 Task: Find connections with filter location Gobernador Gálvez with filter topic #investmentproperty with filter profile language Potuguese with filter current company NTT DATA Services with filter school Symbiosis Law School, Pune with filter industry Strategic Management Services with filter service category Business Analytics with filter keywords title Reiki Practitioner
Action: Mouse moved to (651, 133)
Screenshot: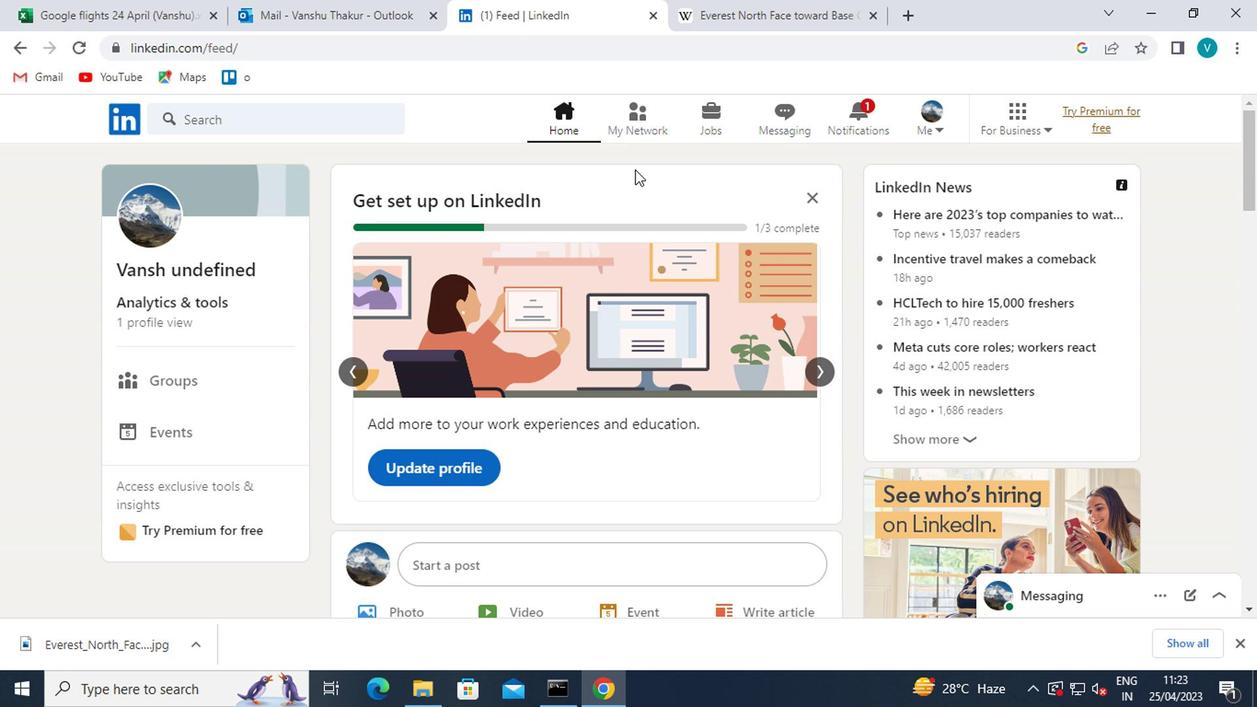
Action: Mouse pressed left at (651, 133)
Screenshot: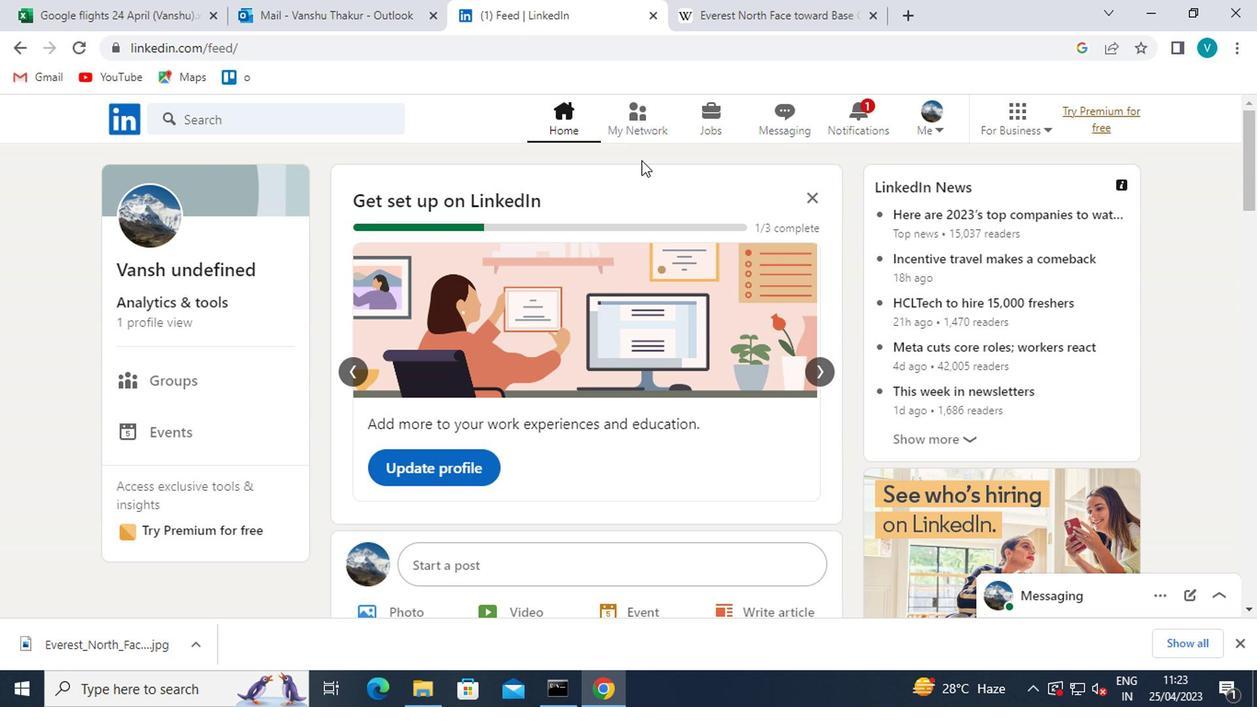 
Action: Mouse moved to (215, 225)
Screenshot: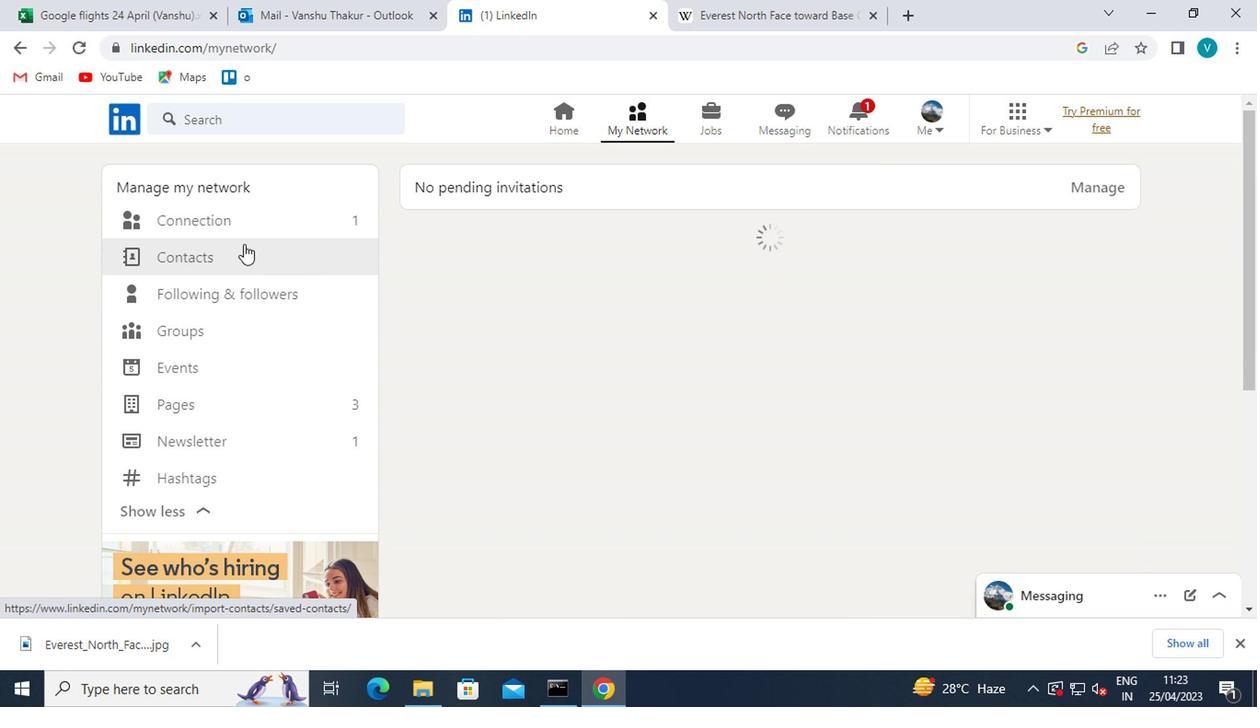 
Action: Mouse pressed left at (215, 225)
Screenshot: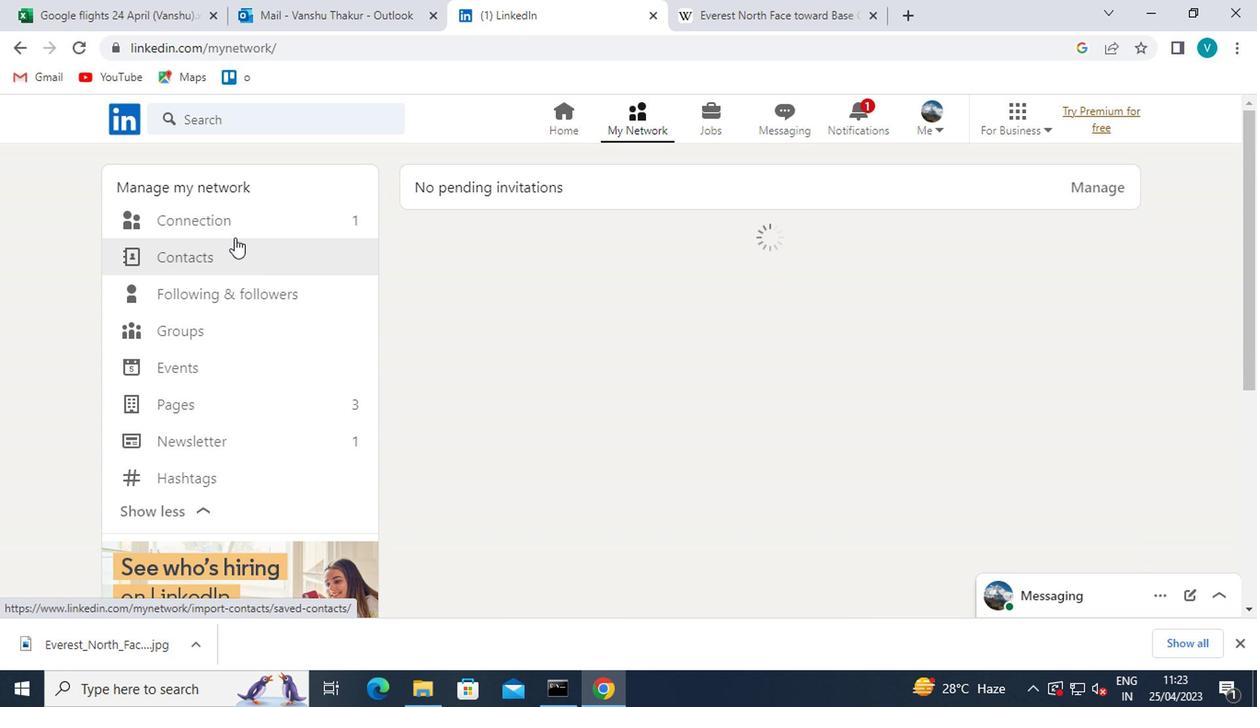 
Action: Mouse moved to (736, 215)
Screenshot: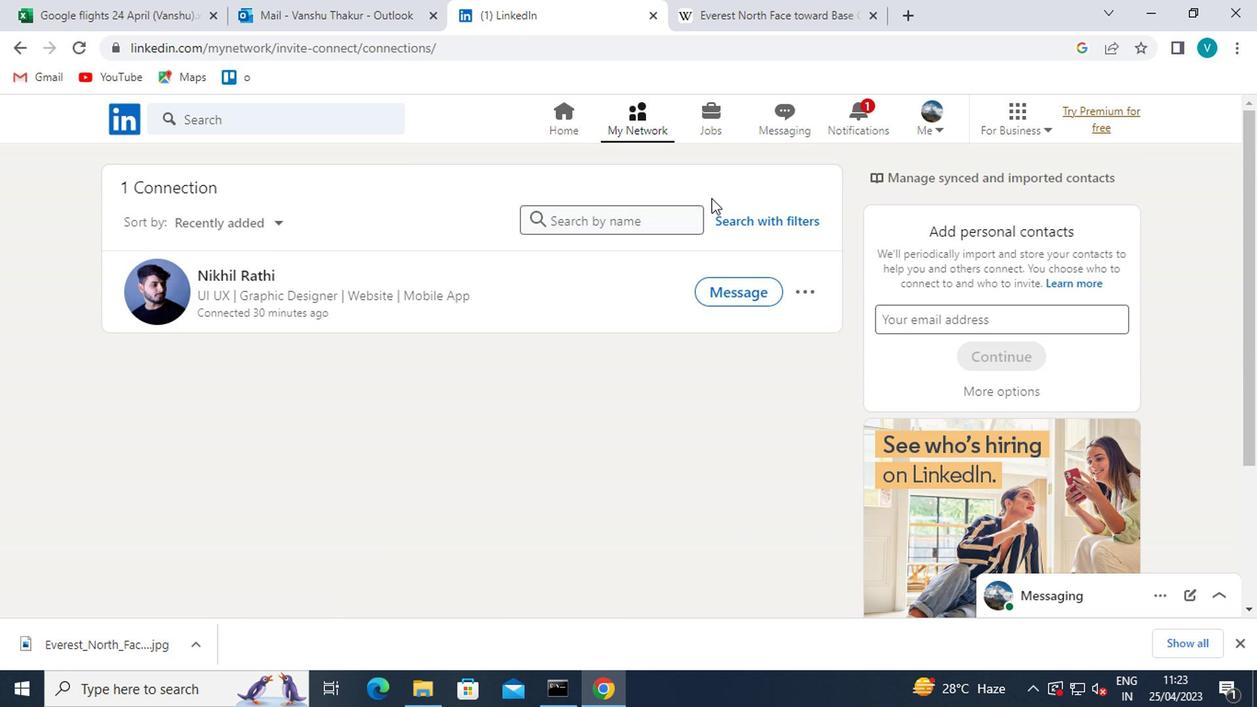 
Action: Mouse pressed left at (736, 215)
Screenshot: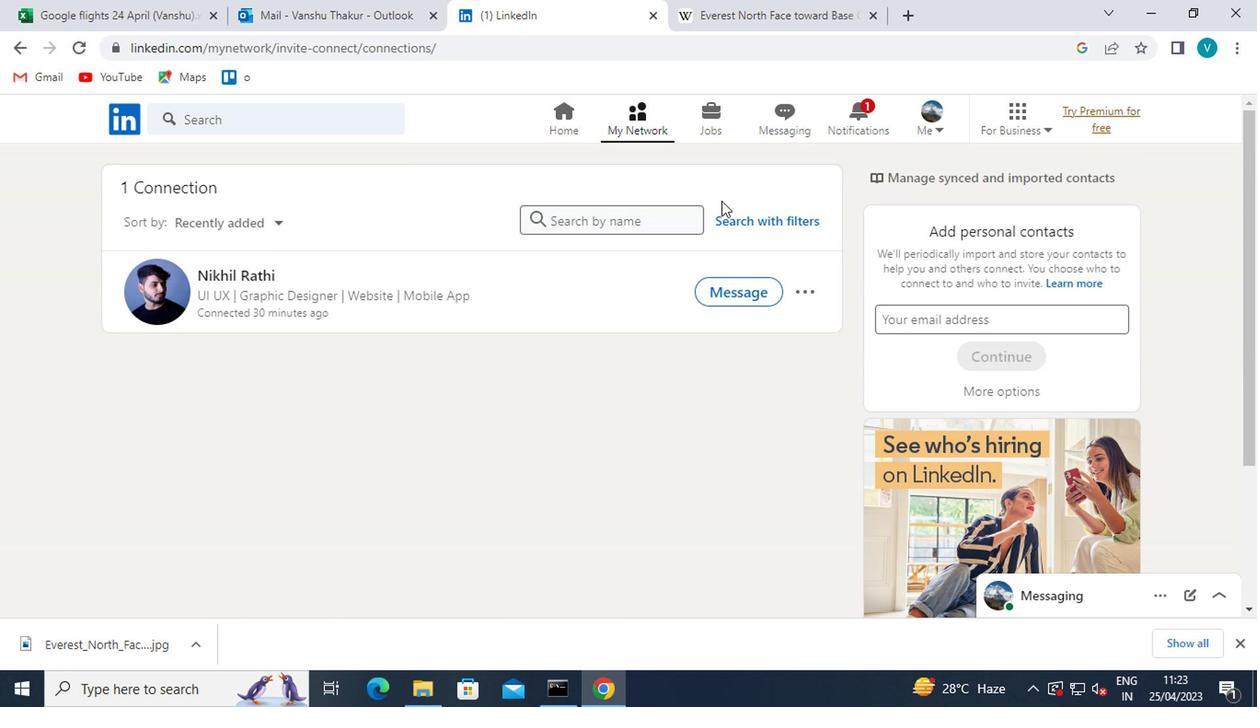 
Action: Mouse moved to (628, 170)
Screenshot: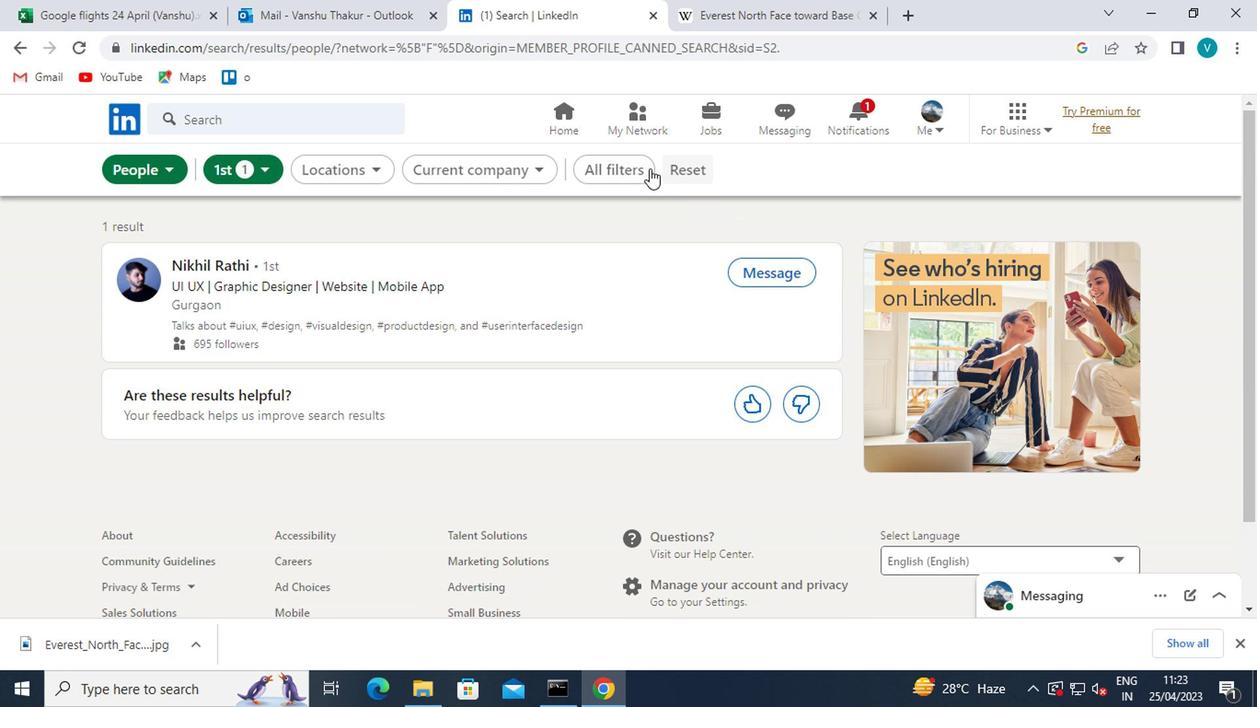 
Action: Mouse pressed left at (628, 170)
Screenshot: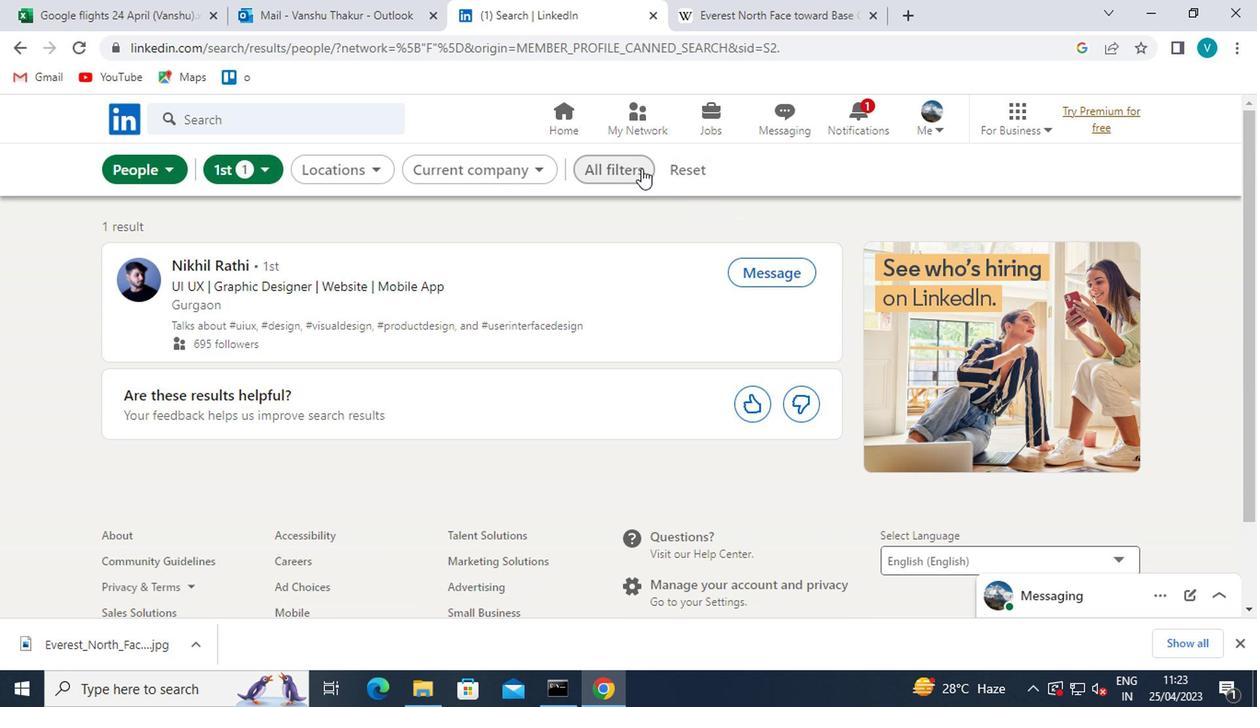 
Action: Mouse moved to (977, 525)
Screenshot: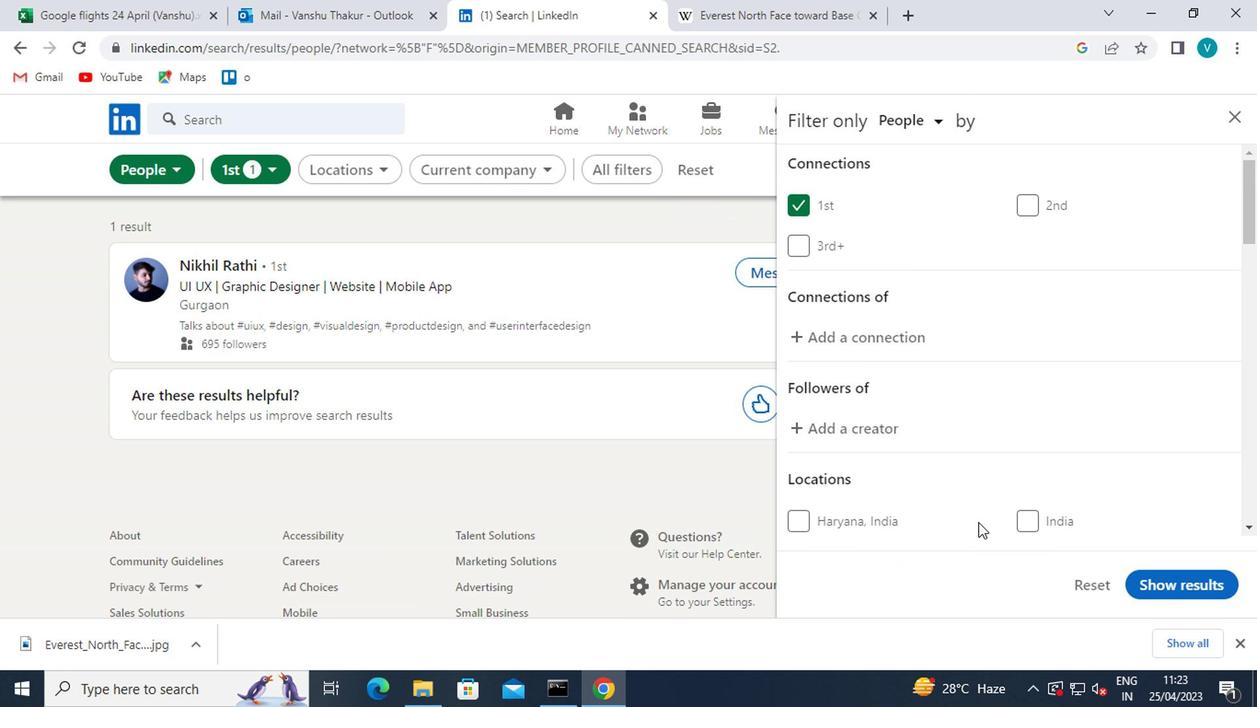 
Action: Mouse scrolled (977, 524) with delta (0, 0)
Screenshot: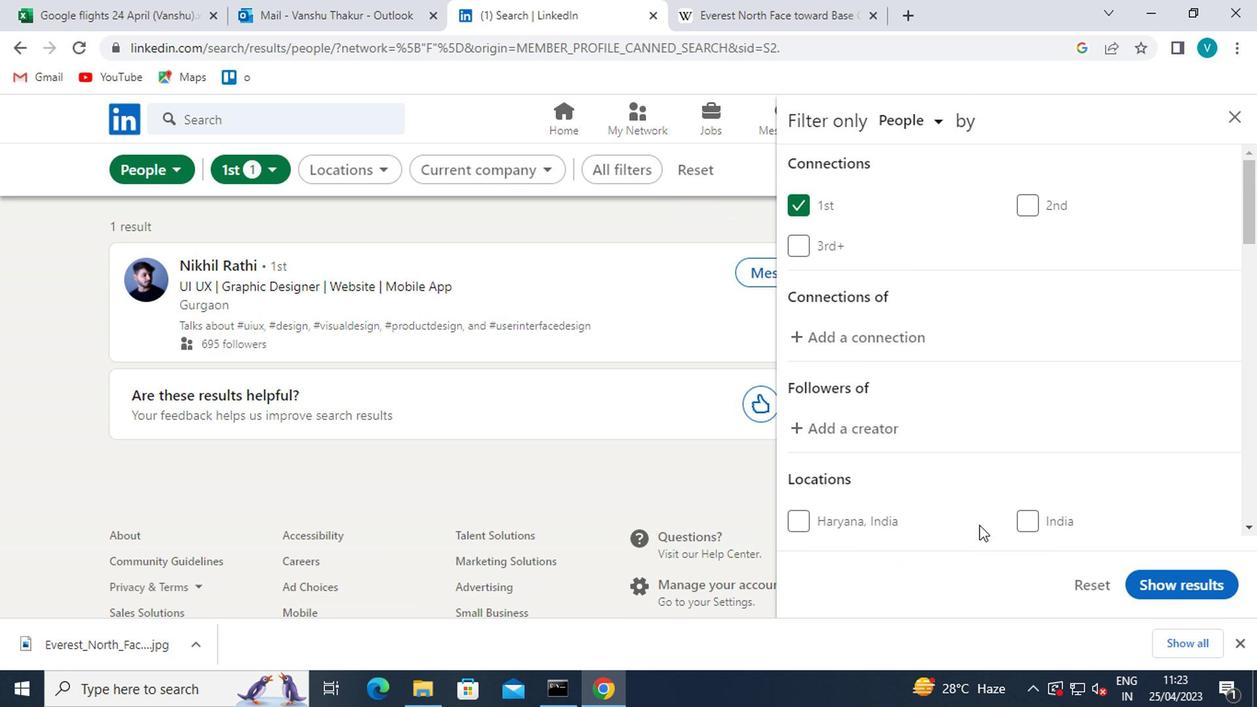 
Action: Mouse moved to (977, 525)
Screenshot: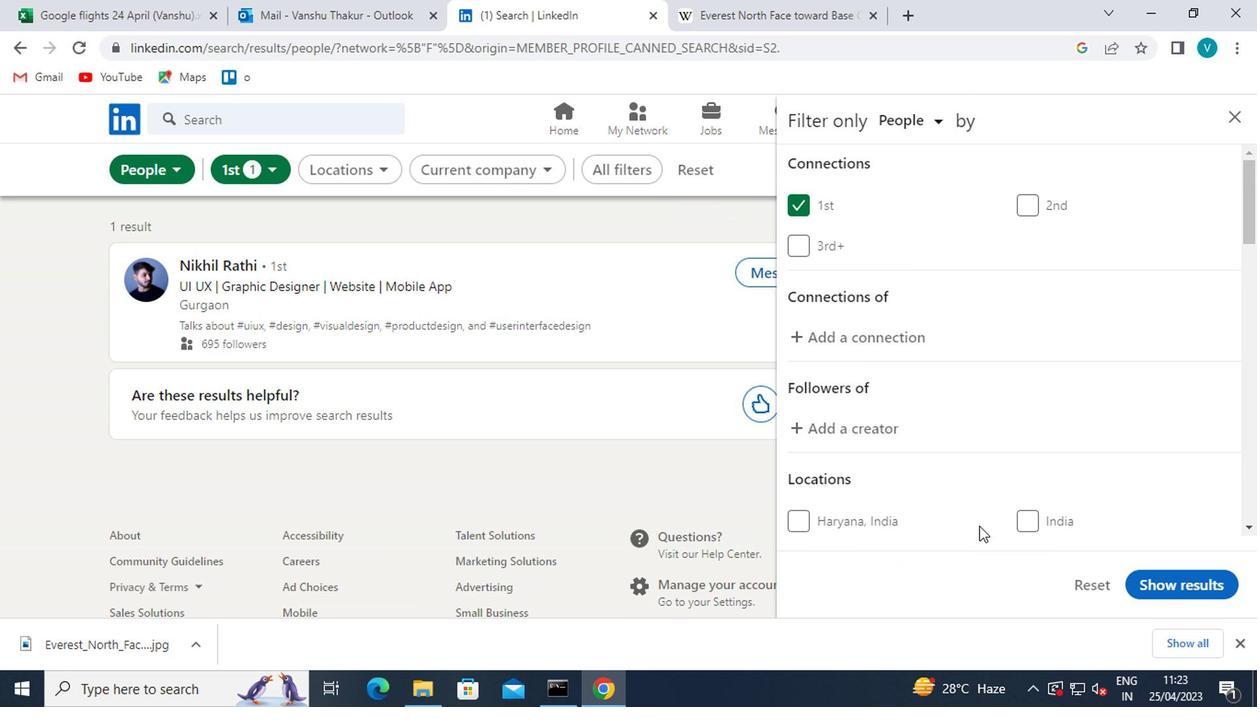 
Action: Mouse scrolled (977, 525) with delta (0, 0)
Screenshot: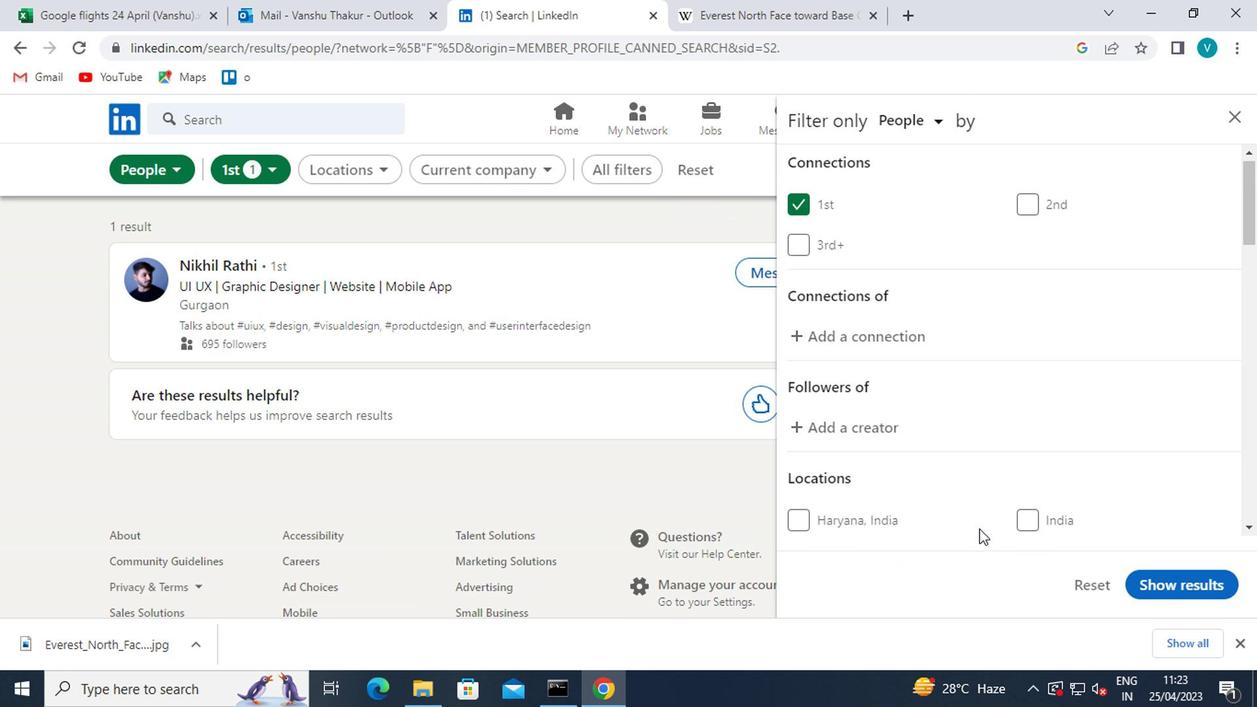 
Action: Mouse moved to (816, 413)
Screenshot: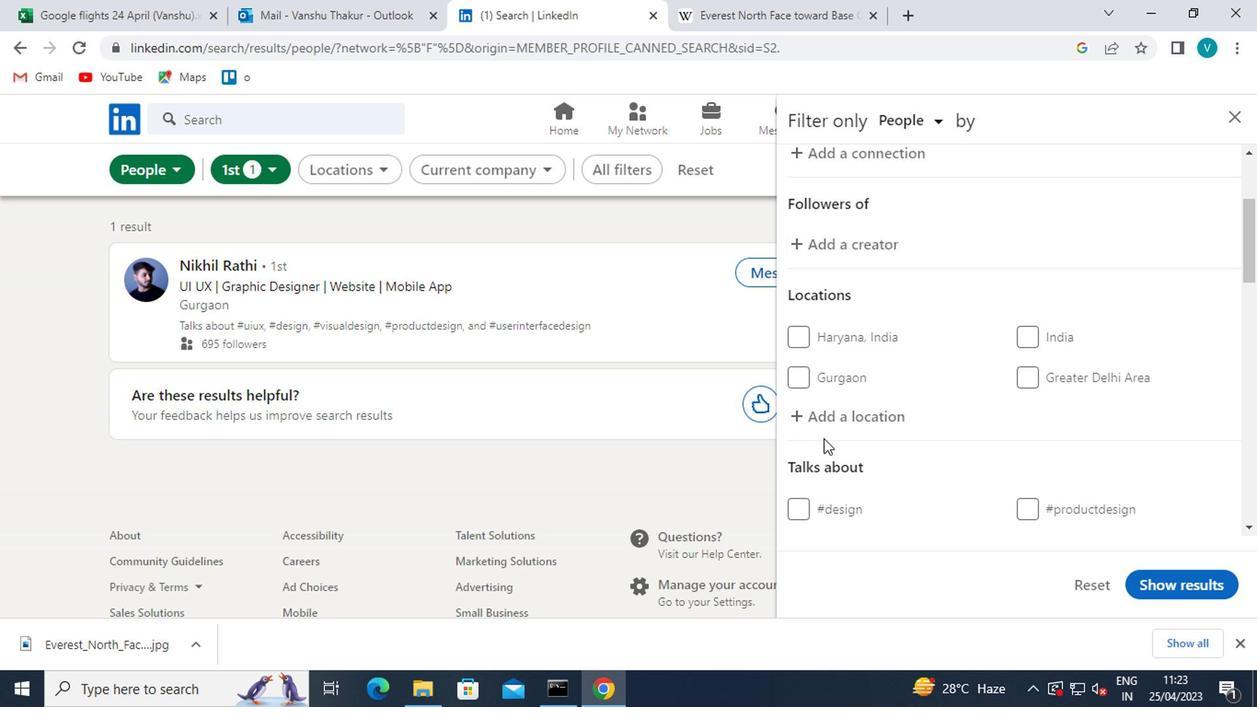 
Action: Mouse pressed left at (816, 413)
Screenshot: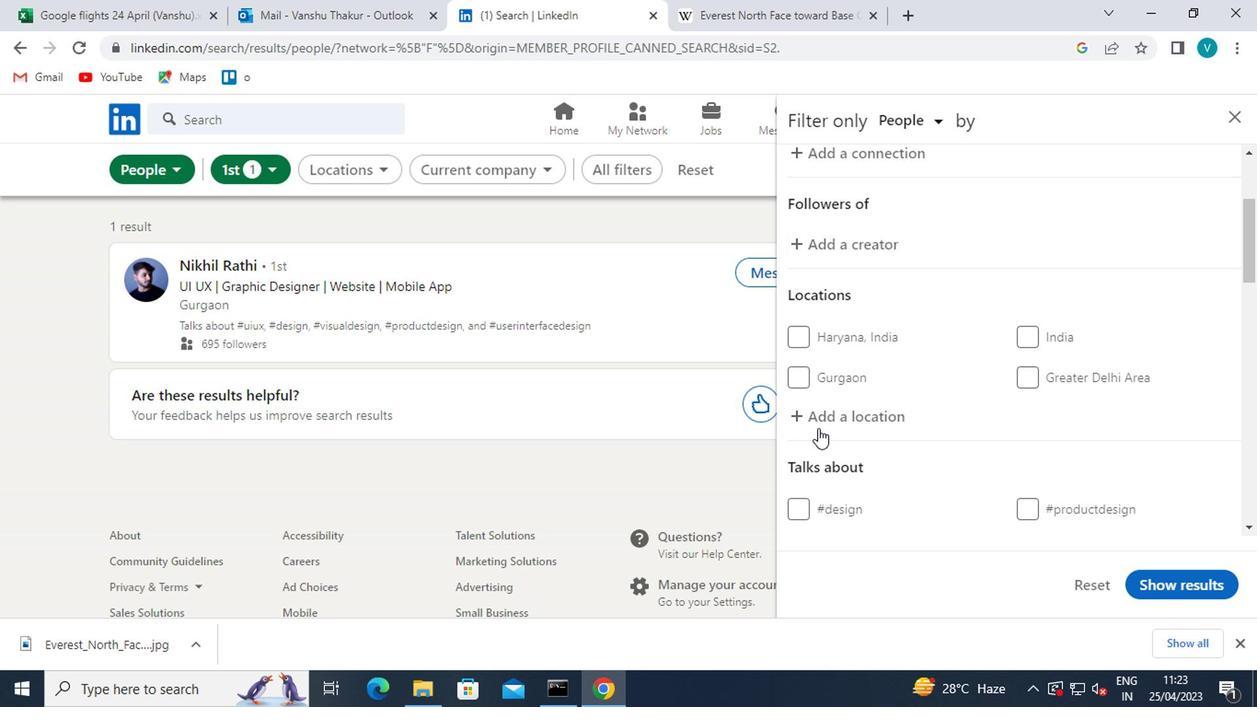 
Action: Key pressed <Key.shift>GOBERNADOR
Screenshot: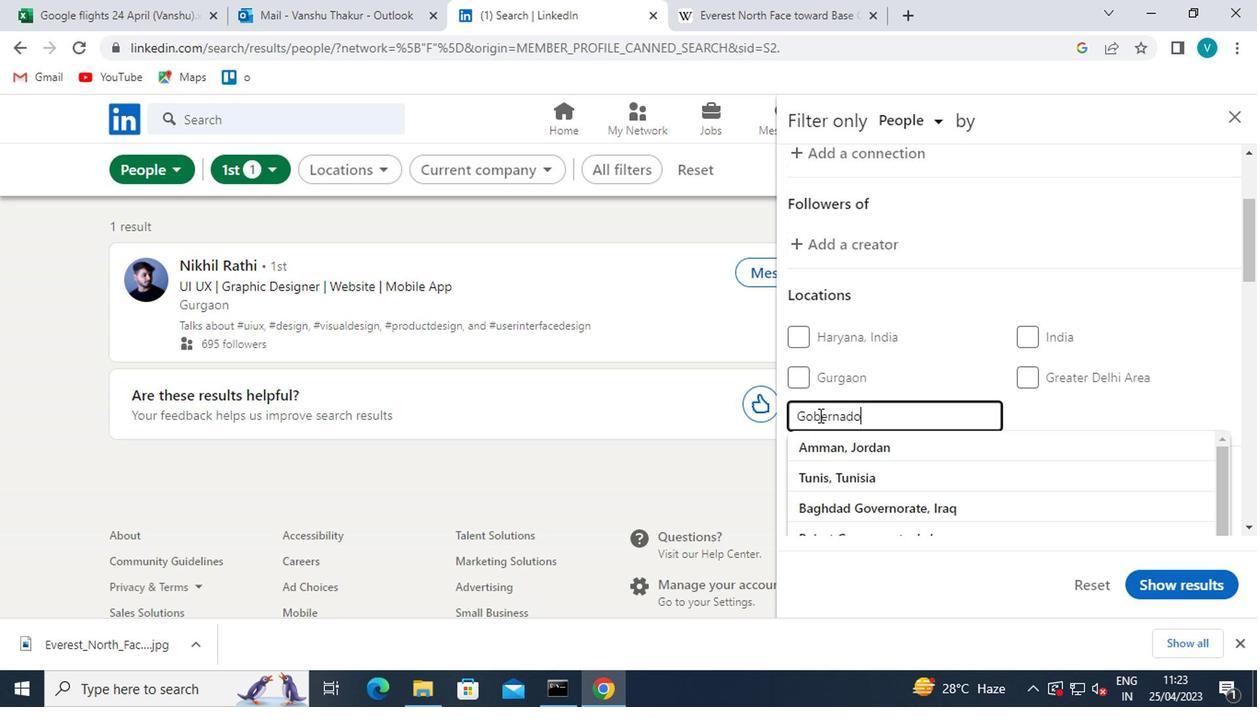 
Action: Mouse moved to (902, 415)
Screenshot: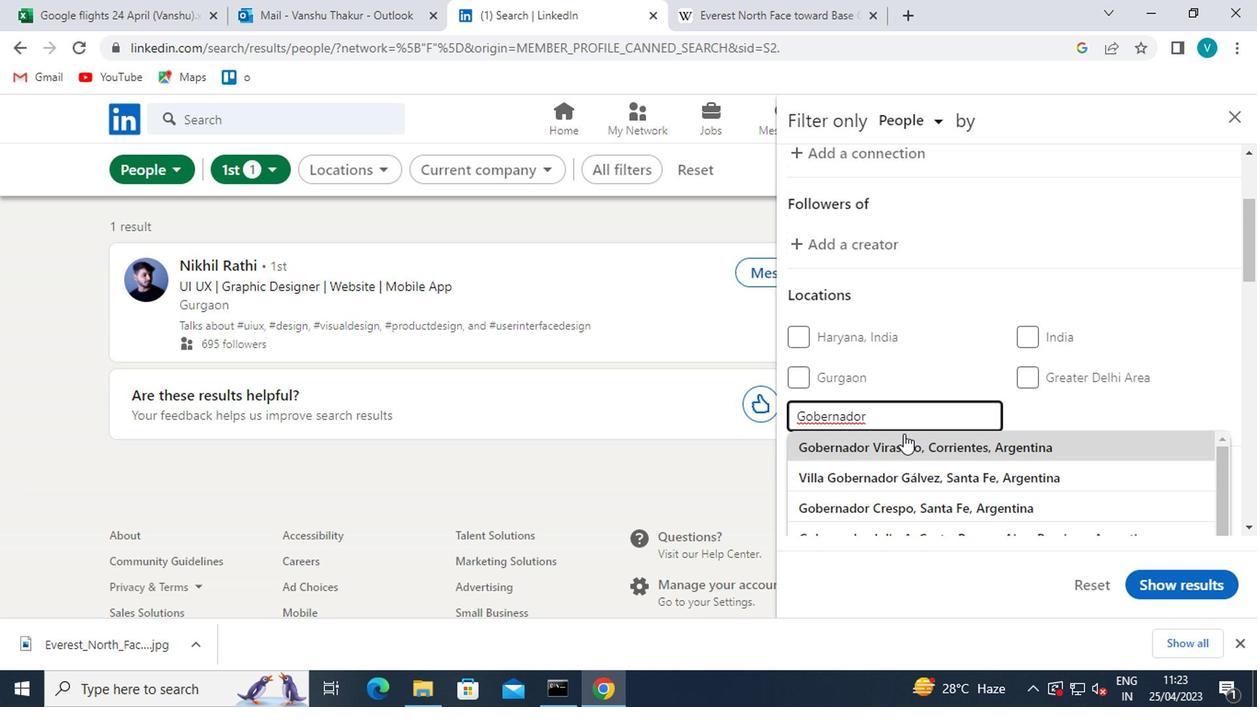 
Action: Mouse pressed left at (902, 415)
Screenshot: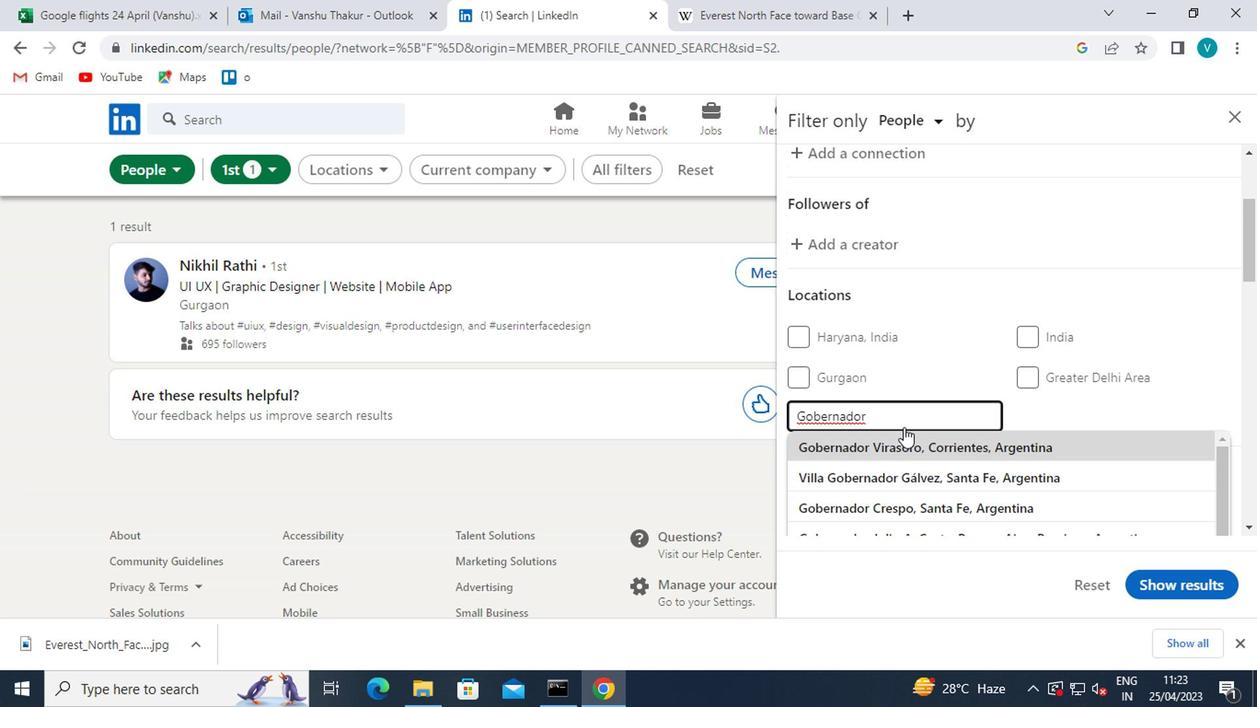
Action: Key pressed <Key.space><Key.shift><Key.shift><Key.shift><Key.shift><Key.shift><Key.shift><Key.shift><Key.shift><Key.shift><Key.shift><Key.shift><Key.shift>GAL
Screenshot: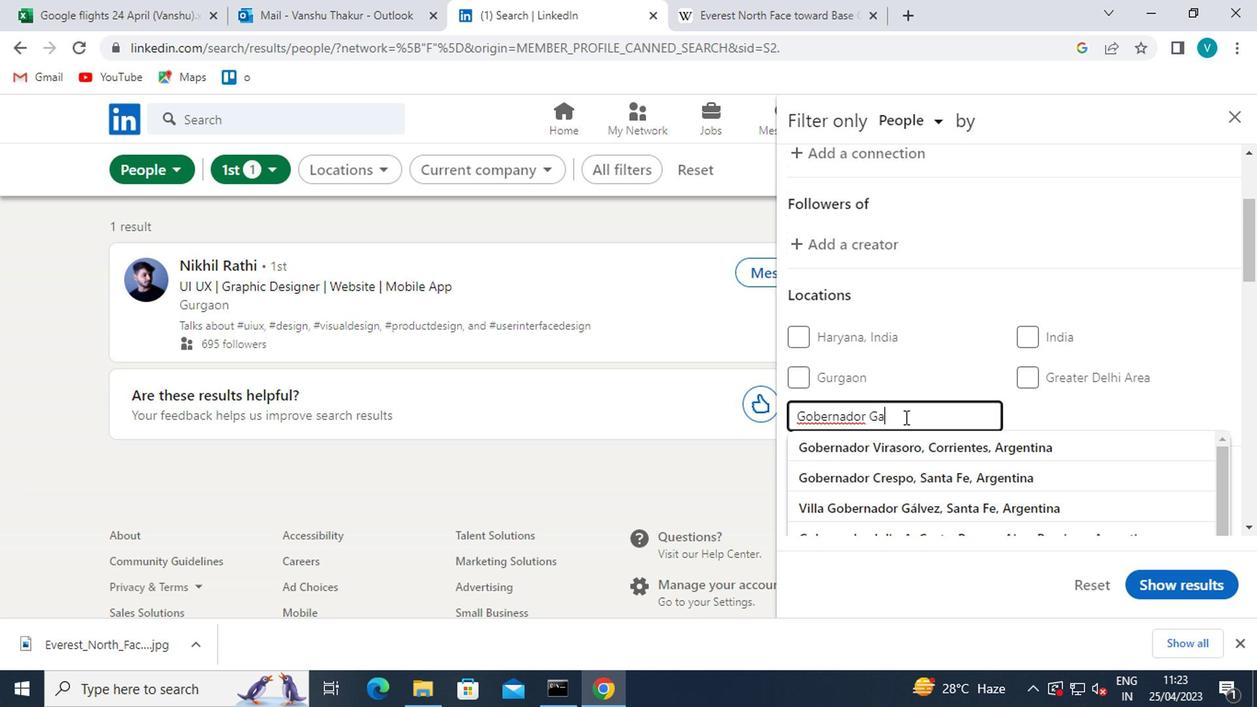 
Action: Mouse moved to (902, 440)
Screenshot: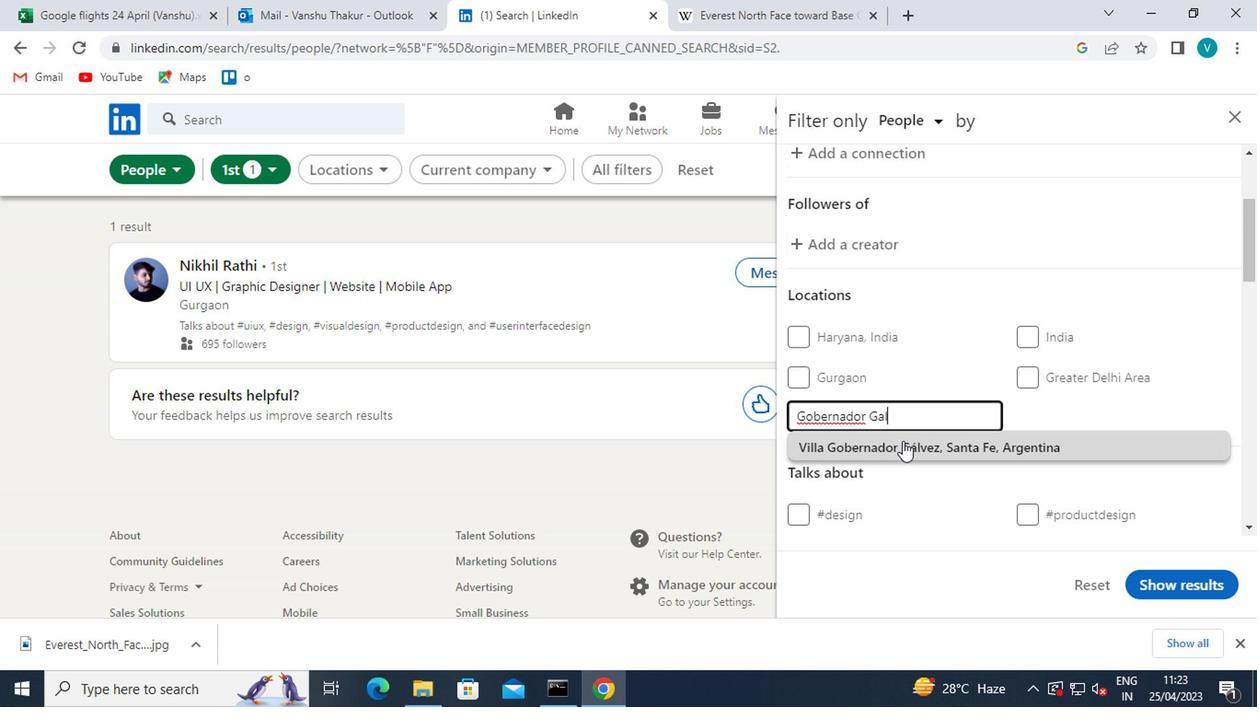 
Action: Mouse pressed left at (902, 440)
Screenshot: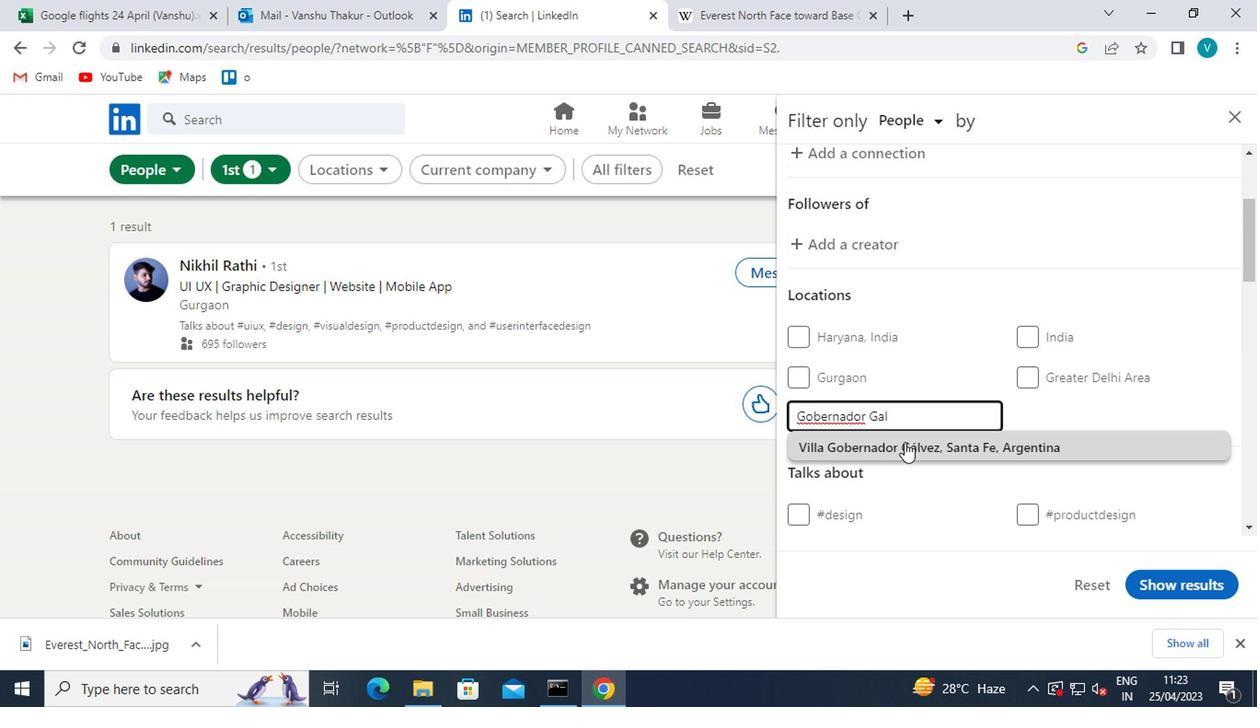 
Action: Mouse moved to (1054, 499)
Screenshot: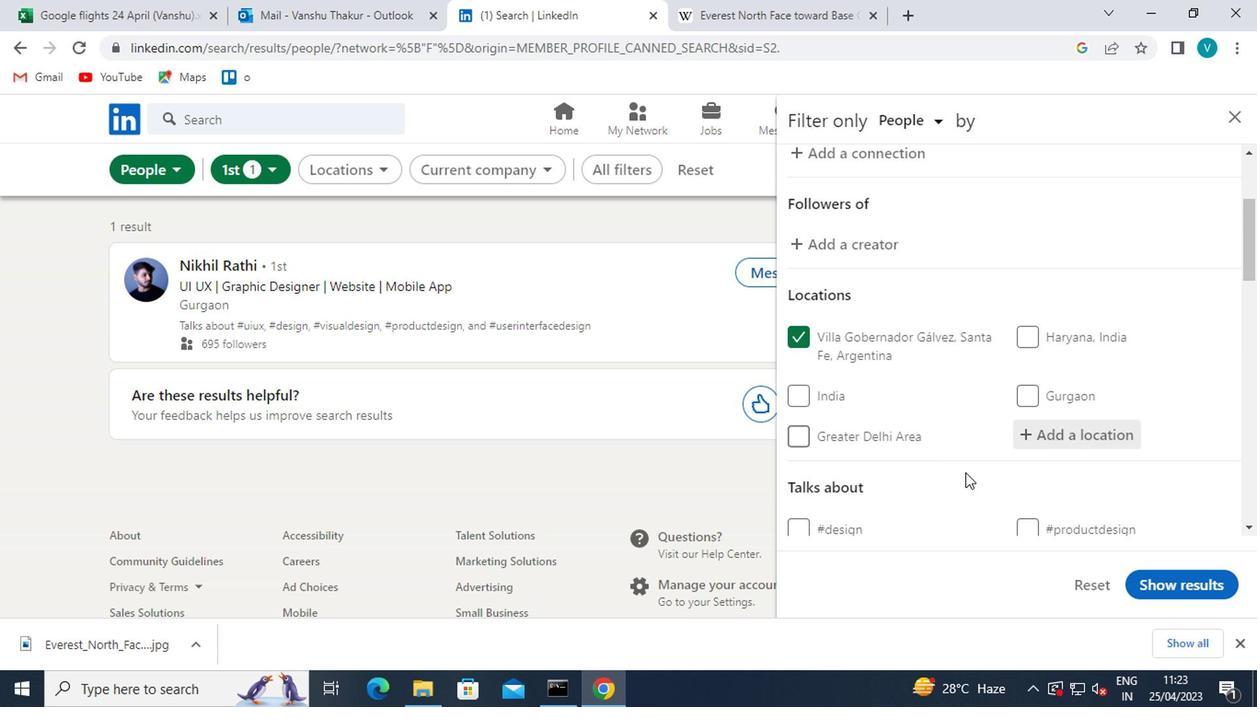 
Action: Mouse scrolled (1054, 499) with delta (0, 0)
Screenshot: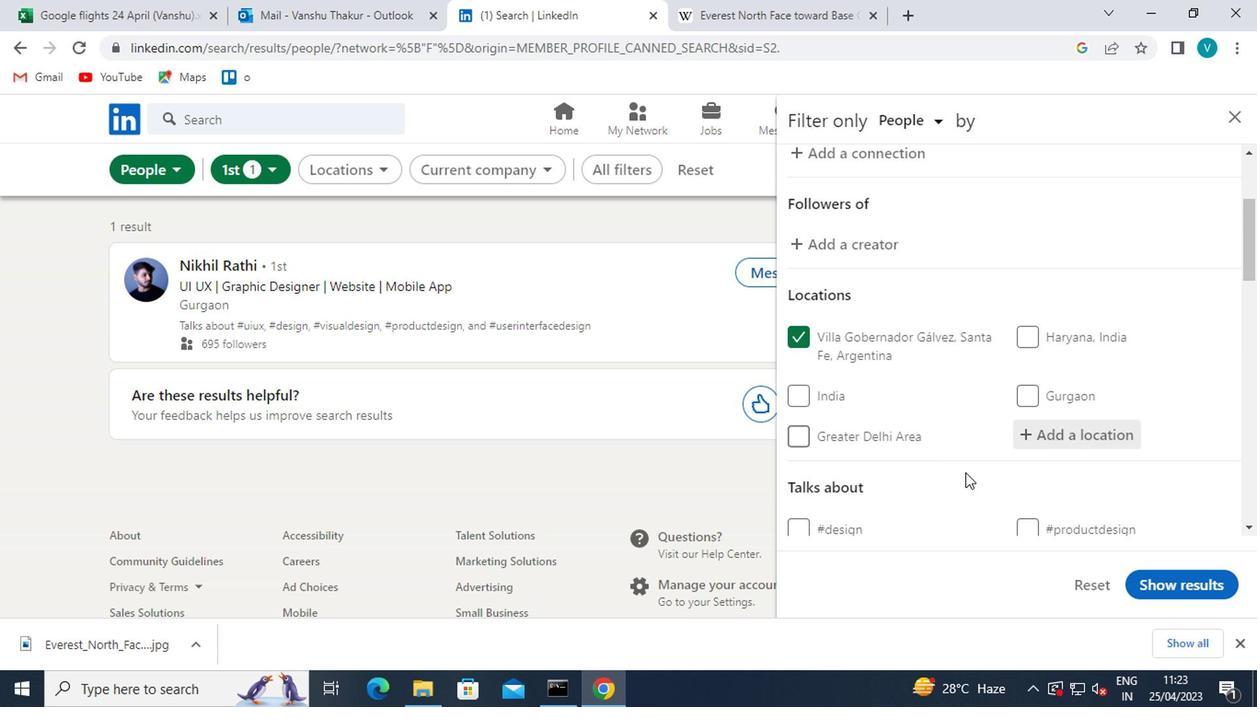 
Action: Mouse scrolled (1054, 499) with delta (0, 0)
Screenshot: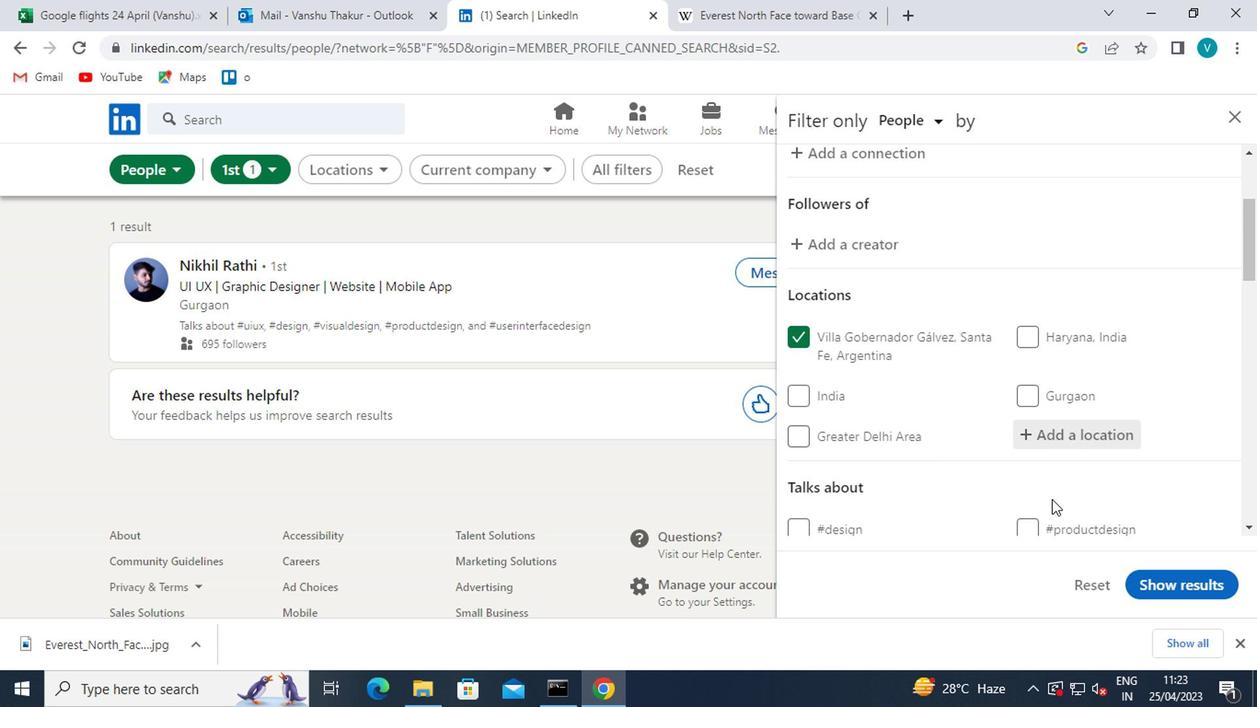 
Action: Mouse moved to (1080, 421)
Screenshot: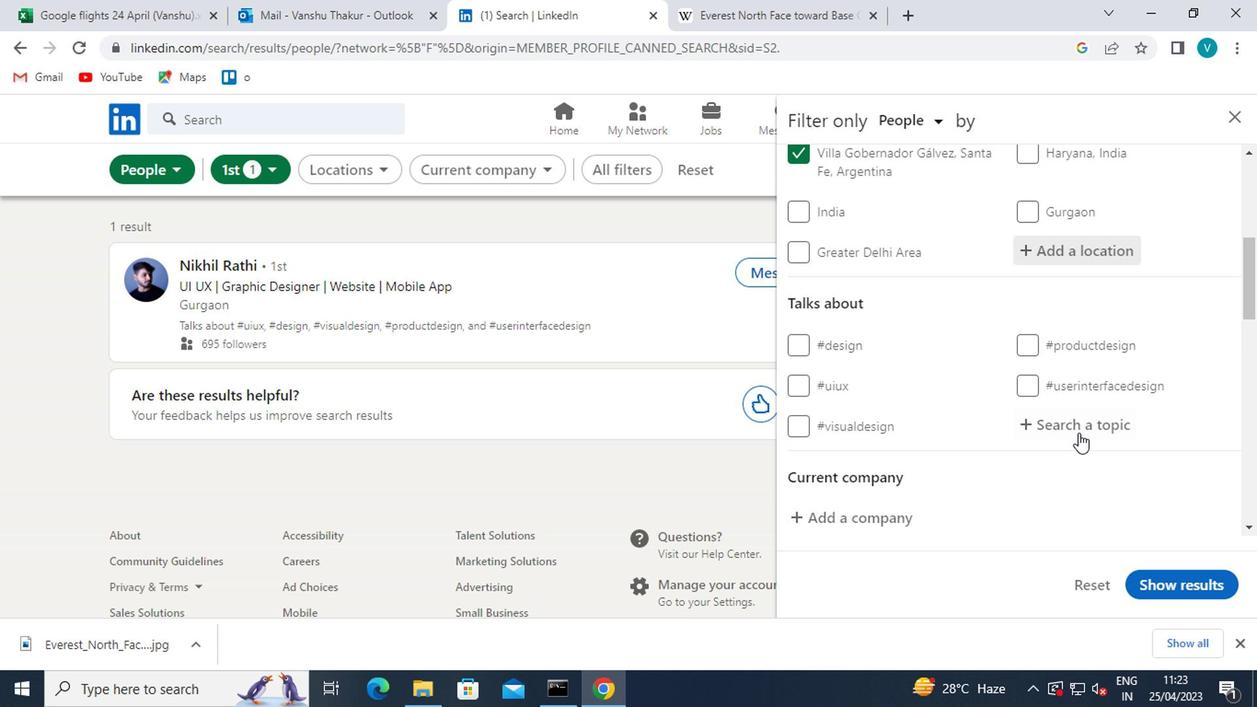 
Action: Mouse pressed left at (1080, 421)
Screenshot: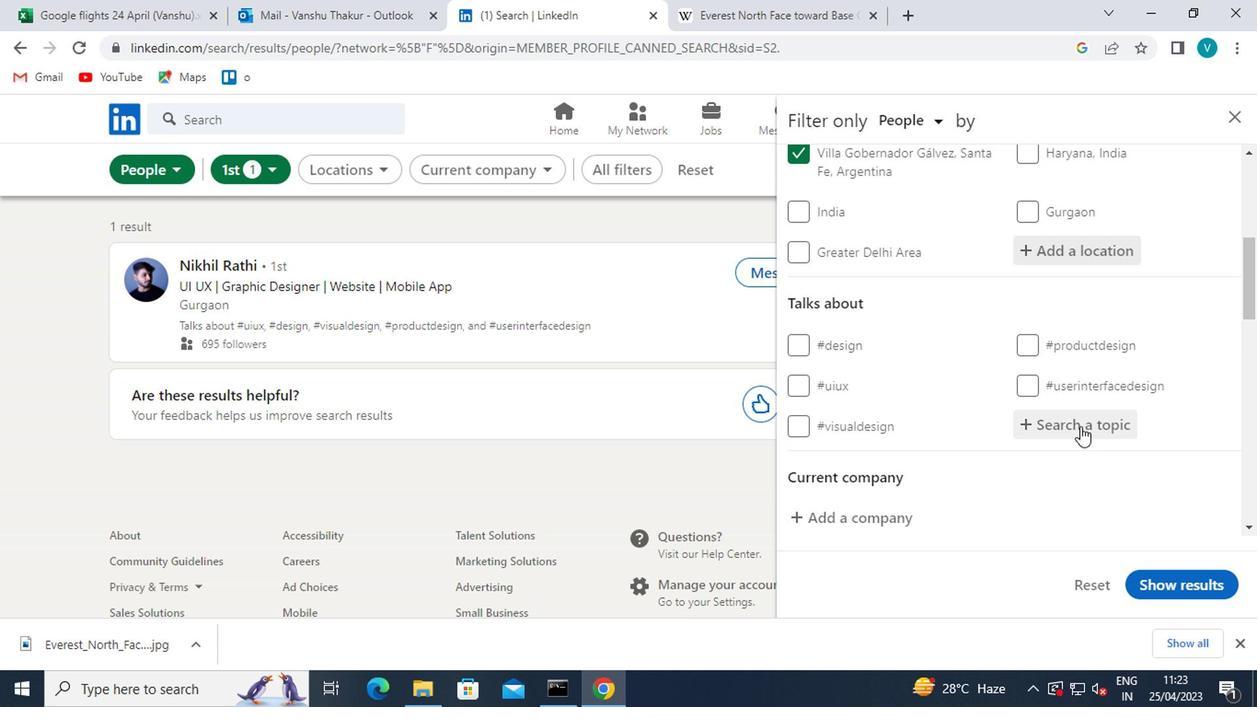
Action: Mouse moved to (1028, 404)
Screenshot: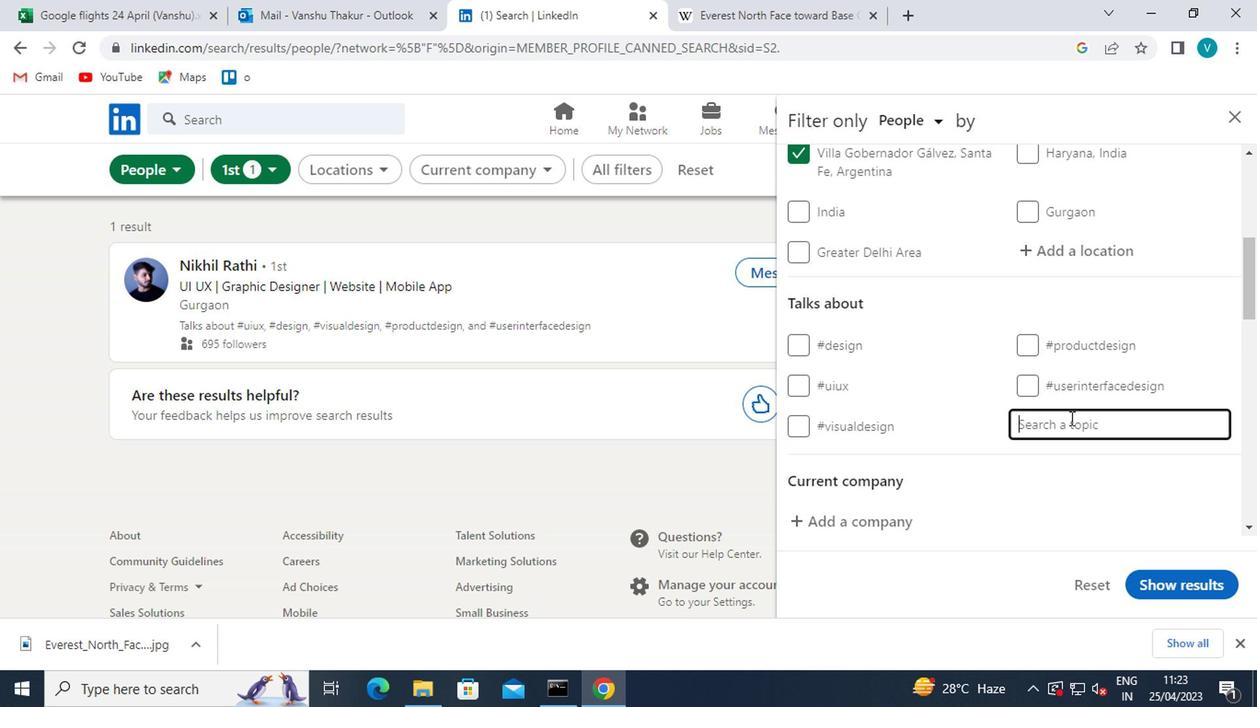 
Action: Key pressed <Key.shift><Key.shift><Key.shift><Key.shift>#INVESTMENTO<Key.backspace>PROPERTY
Screenshot: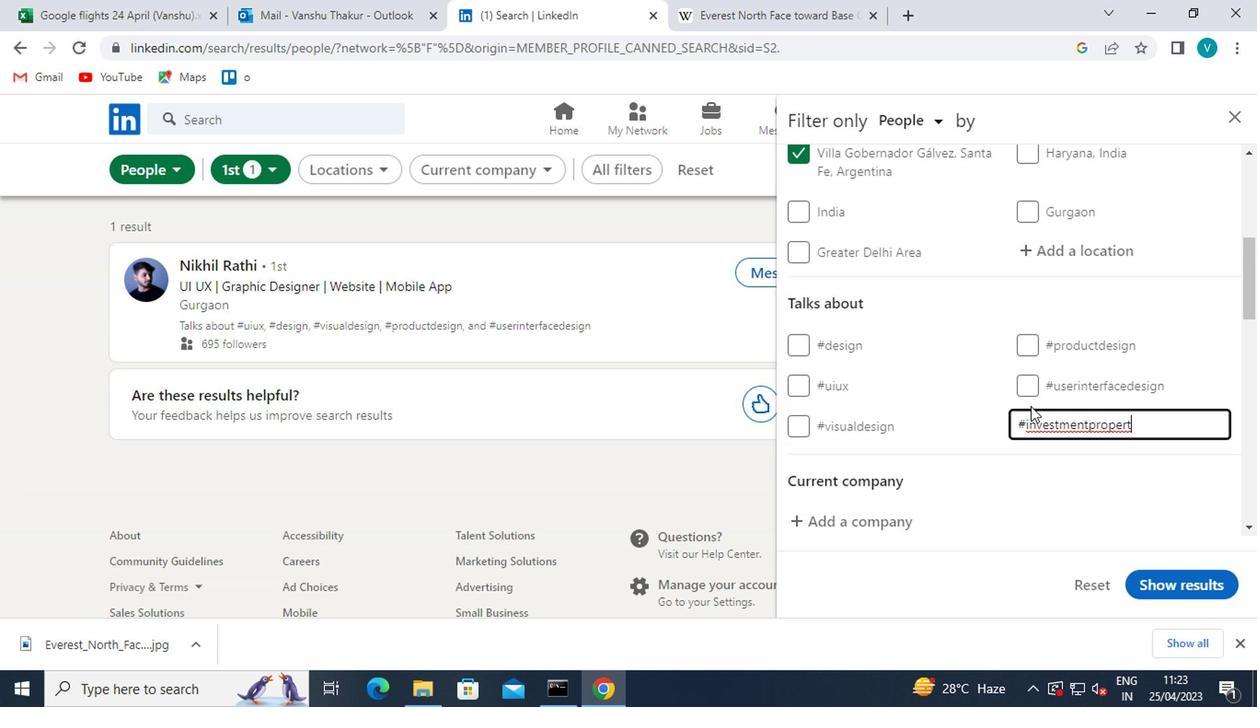 
Action: Mouse moved to (1037, 413)
Screenshot: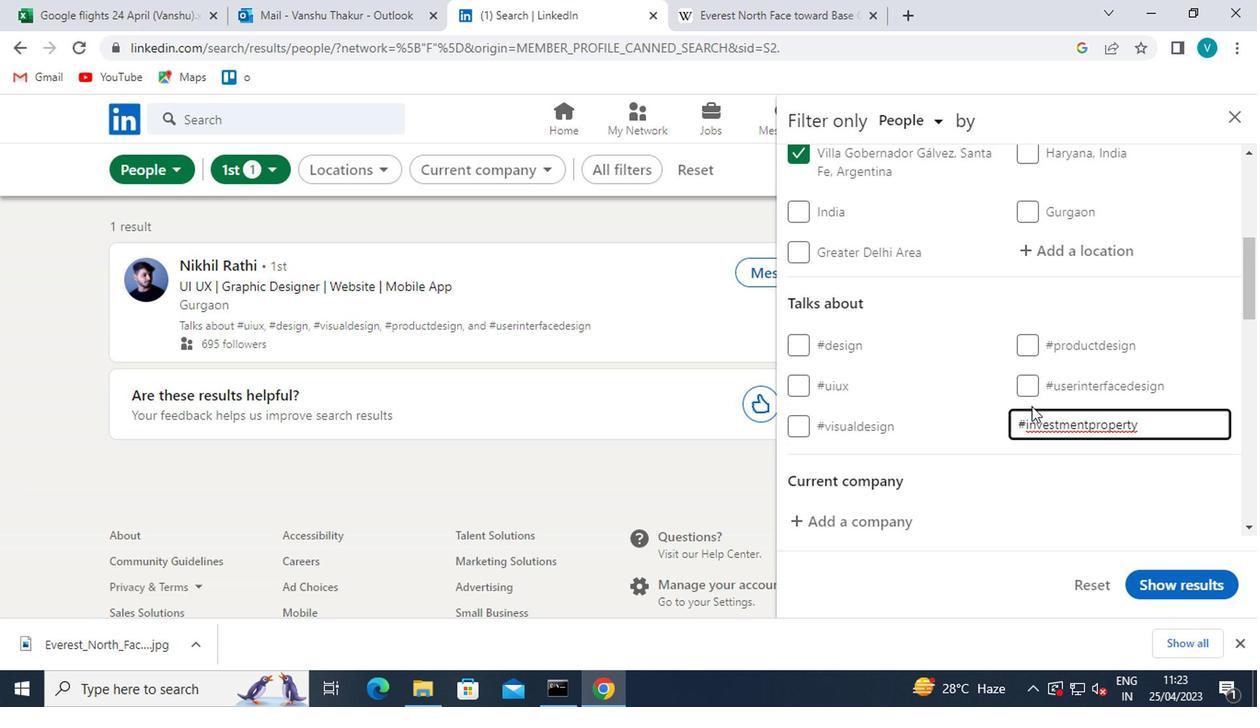 
Action: Mouse scrolled (1037, 412) with delta (0, 0)
Screenshot: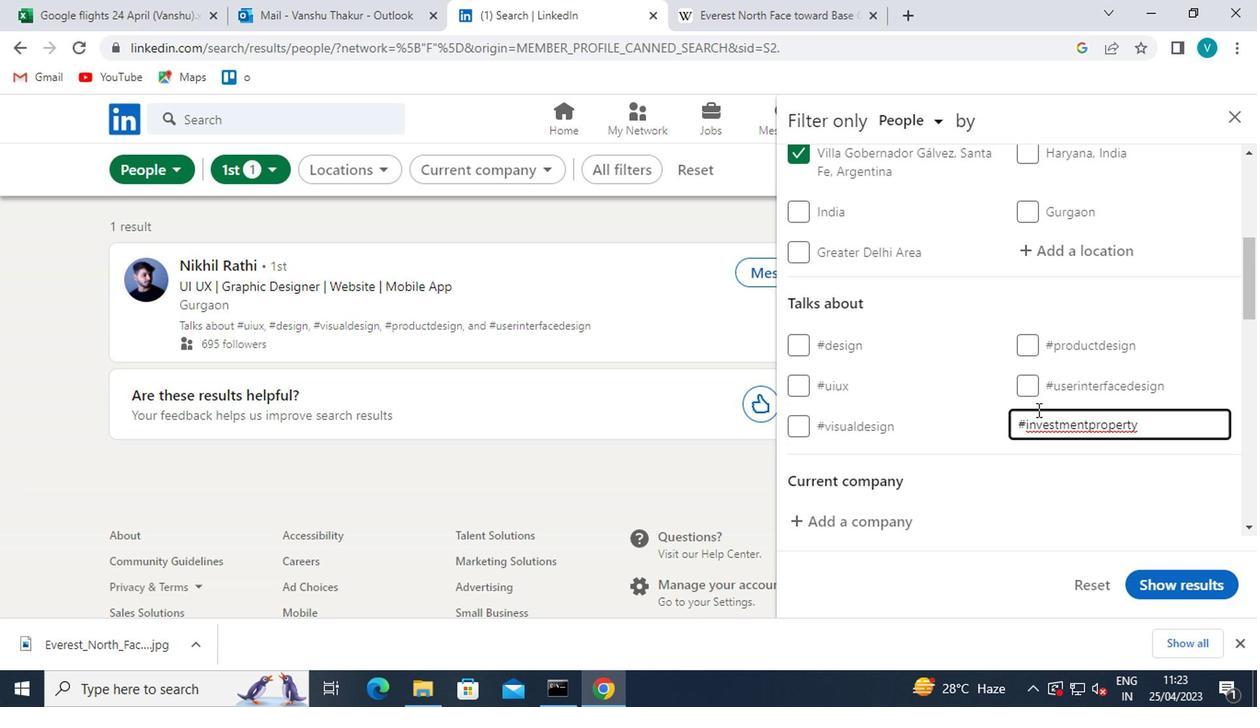 
Action: Mouse moved to (1037, 413)
Screenshot: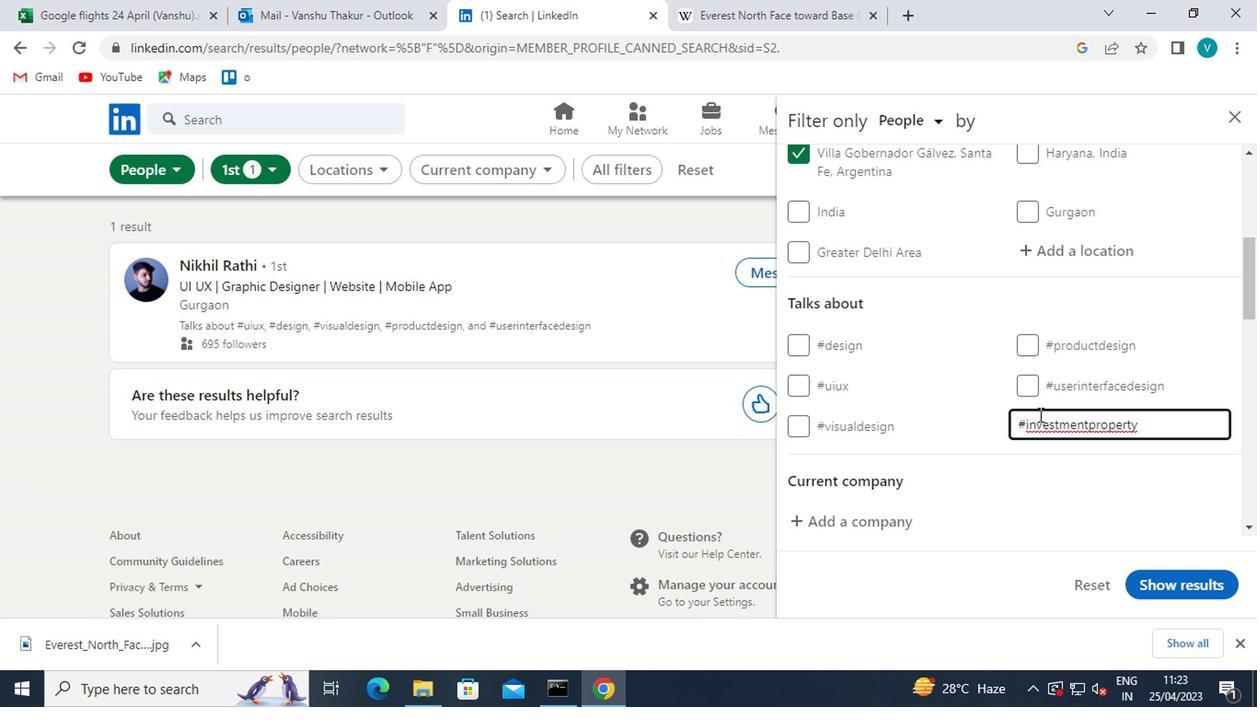 
Action: Mouse scrolled (1037, 413) with delta (0, 0)
Screenshot: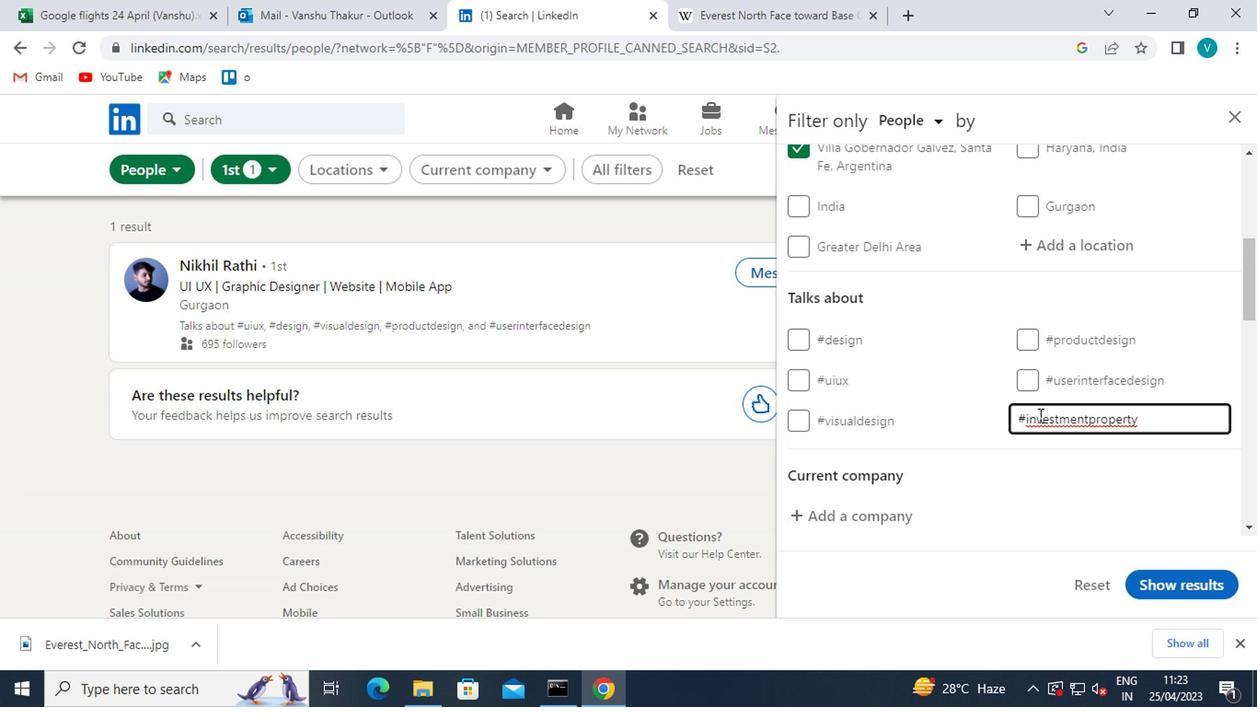 
Action: Mouse scrolled (1037, 413) with delta (0, 0)
Screenshot: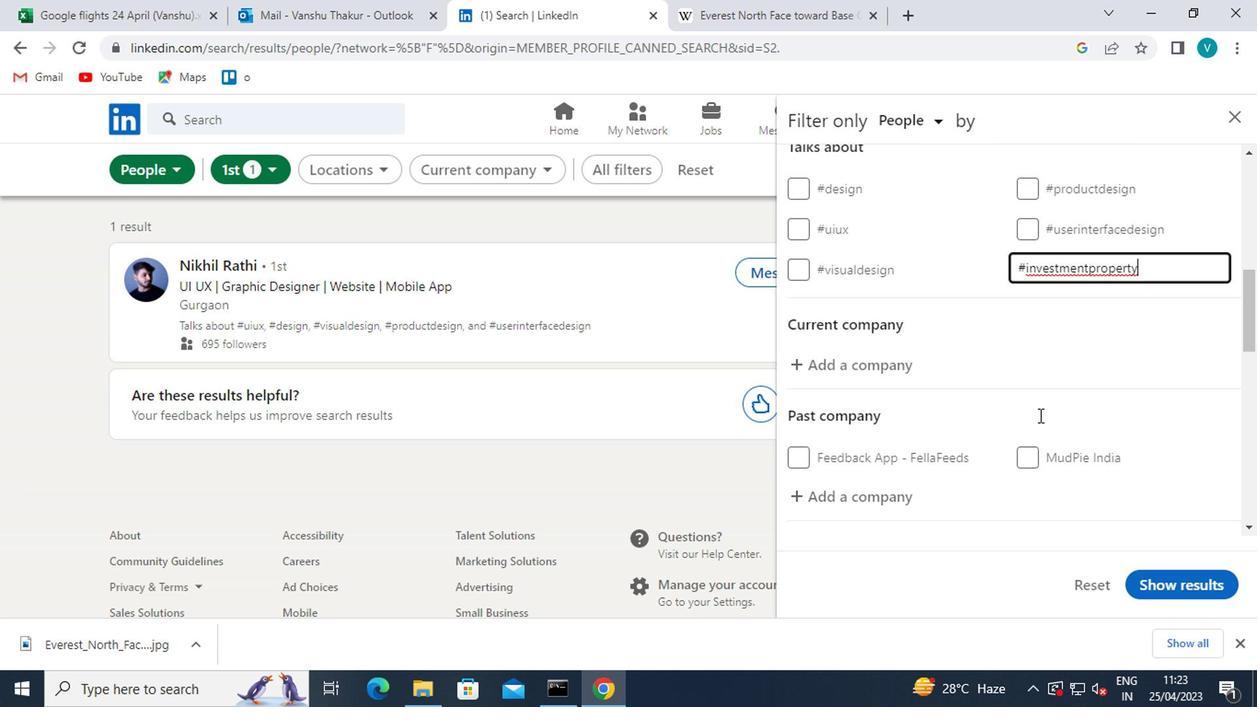 
Action: Mouse scrolled (1037, 413) with delta (0, 0)
Screenshot: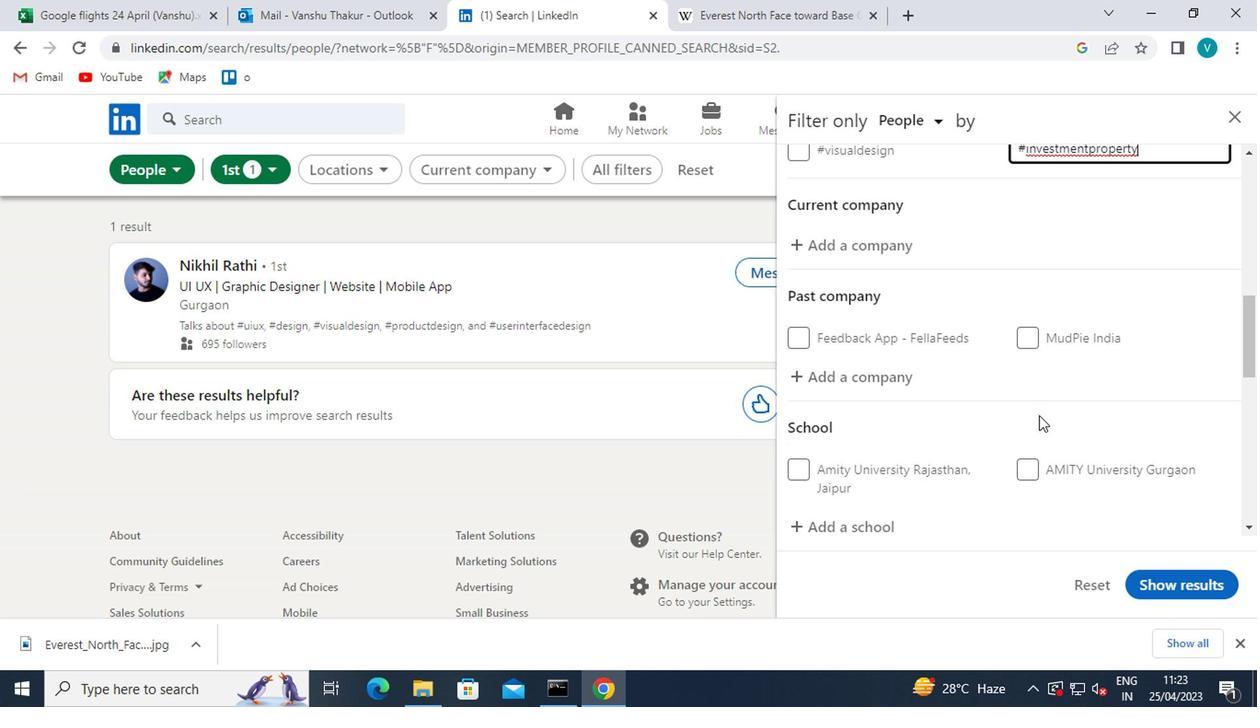 
Action: Mouse scrolled (1037, 413) with delta (0, 0)
Screenshot: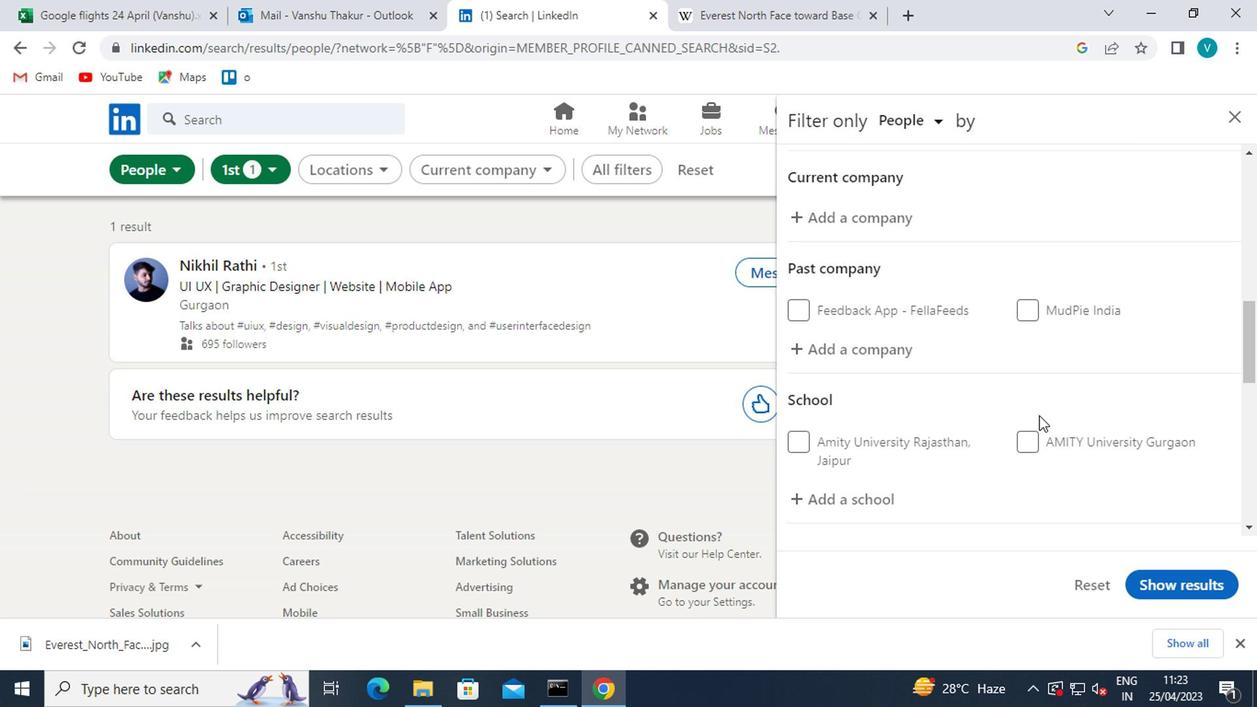
Action: Mouse scrolled (1037, 413) with delta (0, 0)
Screenshot: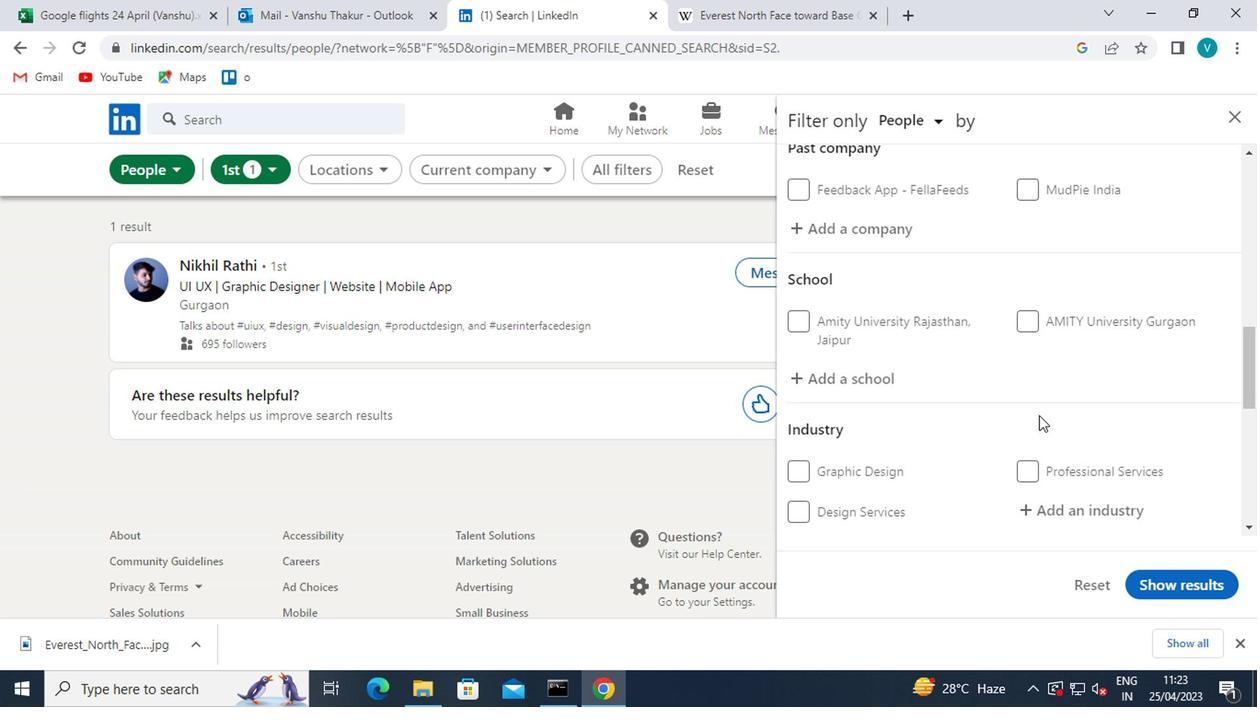 
Action: Mouse scrolled (1037, 413) with delta (0, 0)
Screenshot: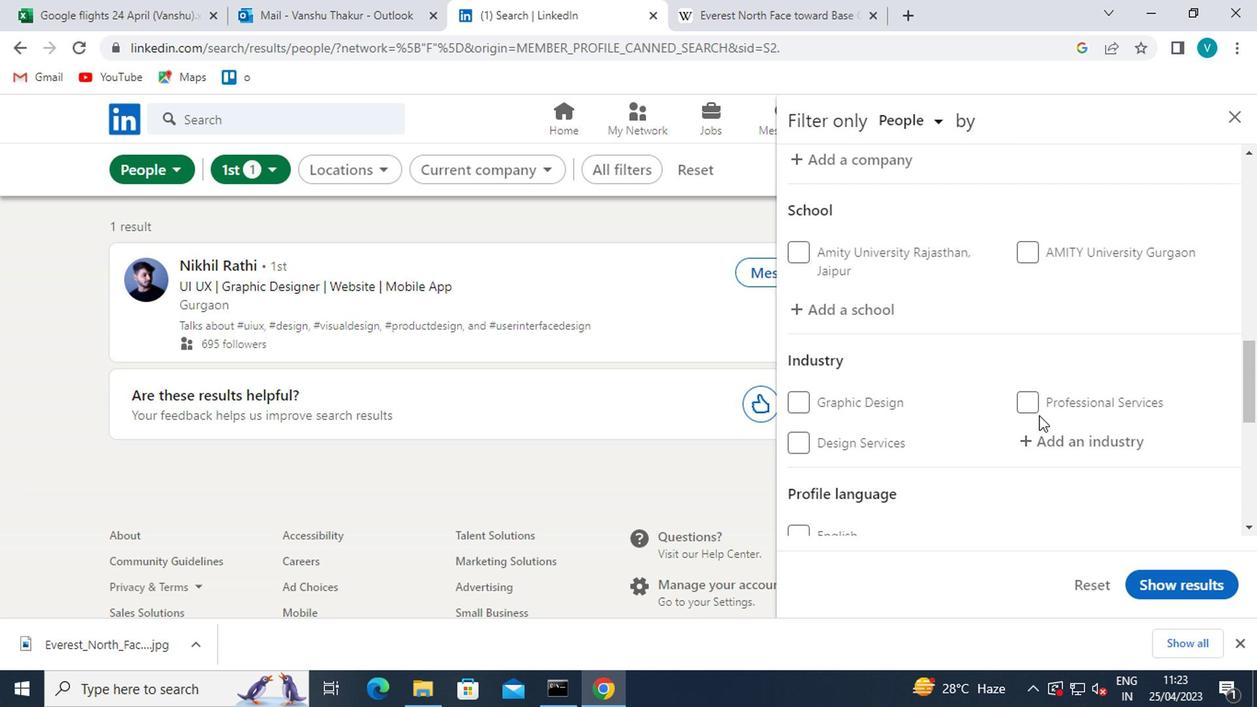 
Action: Mouse scrolled (1037, 415) with delta (0, 1)
Screenshot: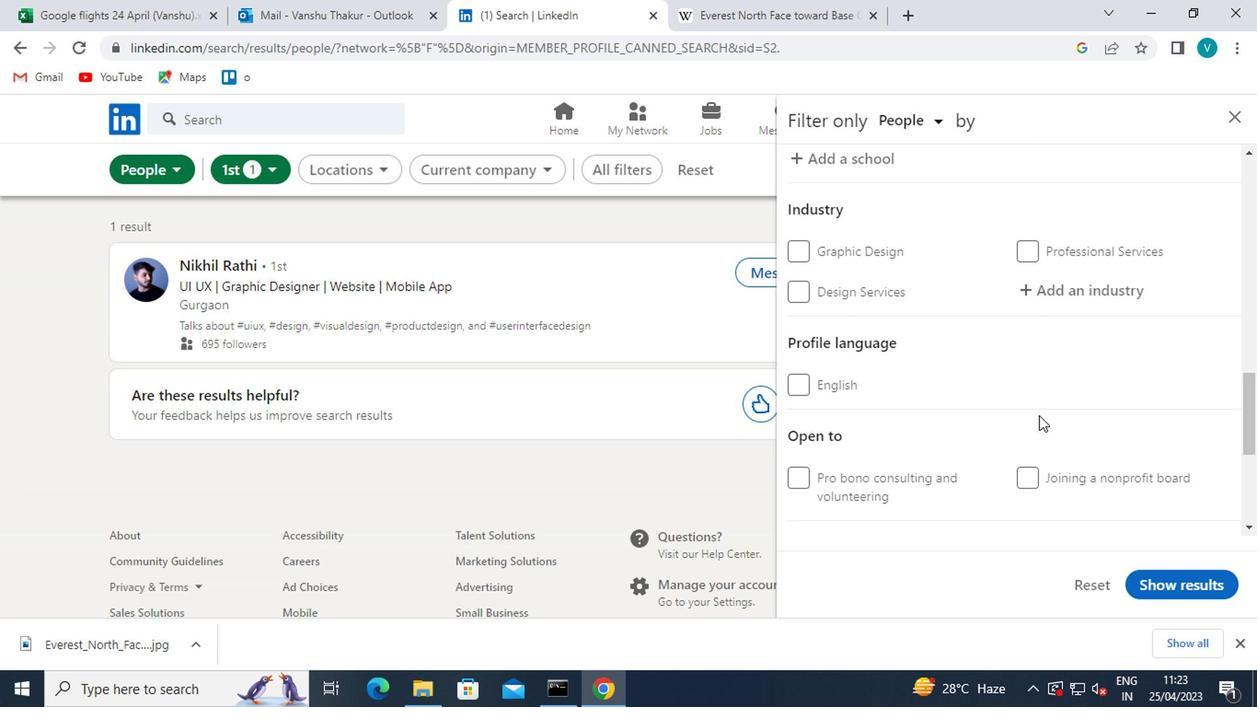 
Action: Mouse scrolled (1037, 415) with delta (0, 1)
Screenshot: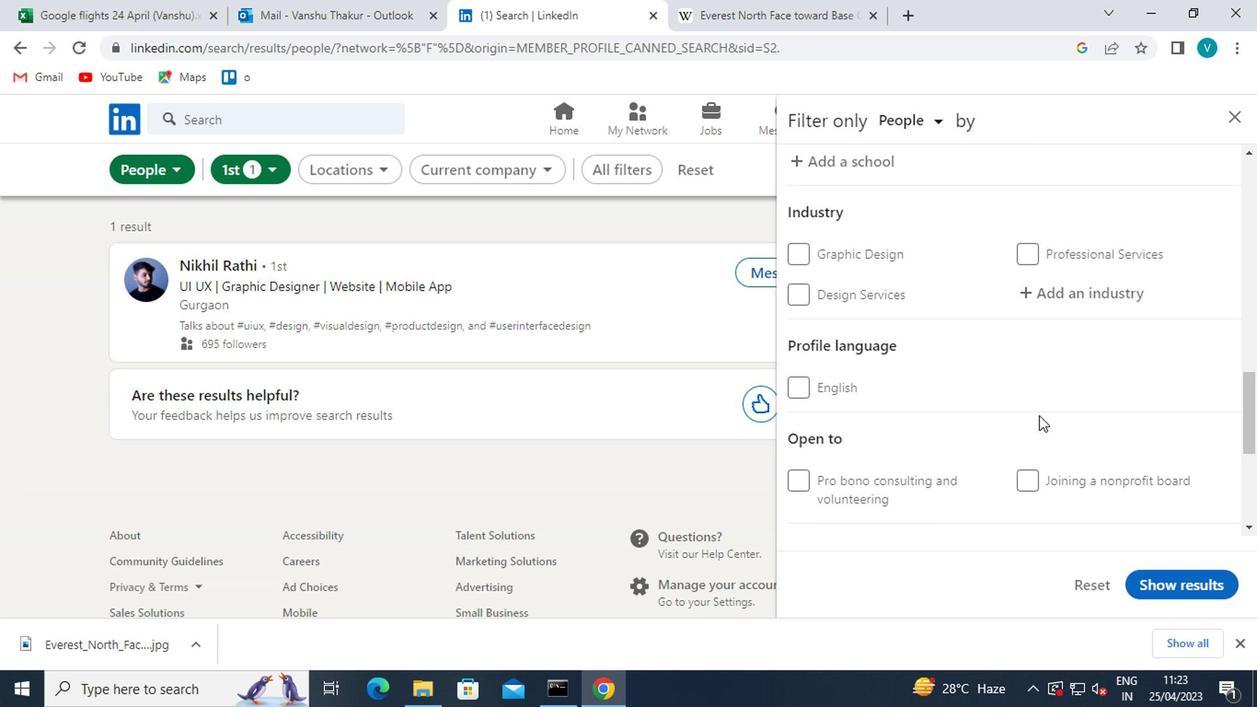
Action: Mouse scrolled (1037, 415) with delta (0, 1)
Screenshot: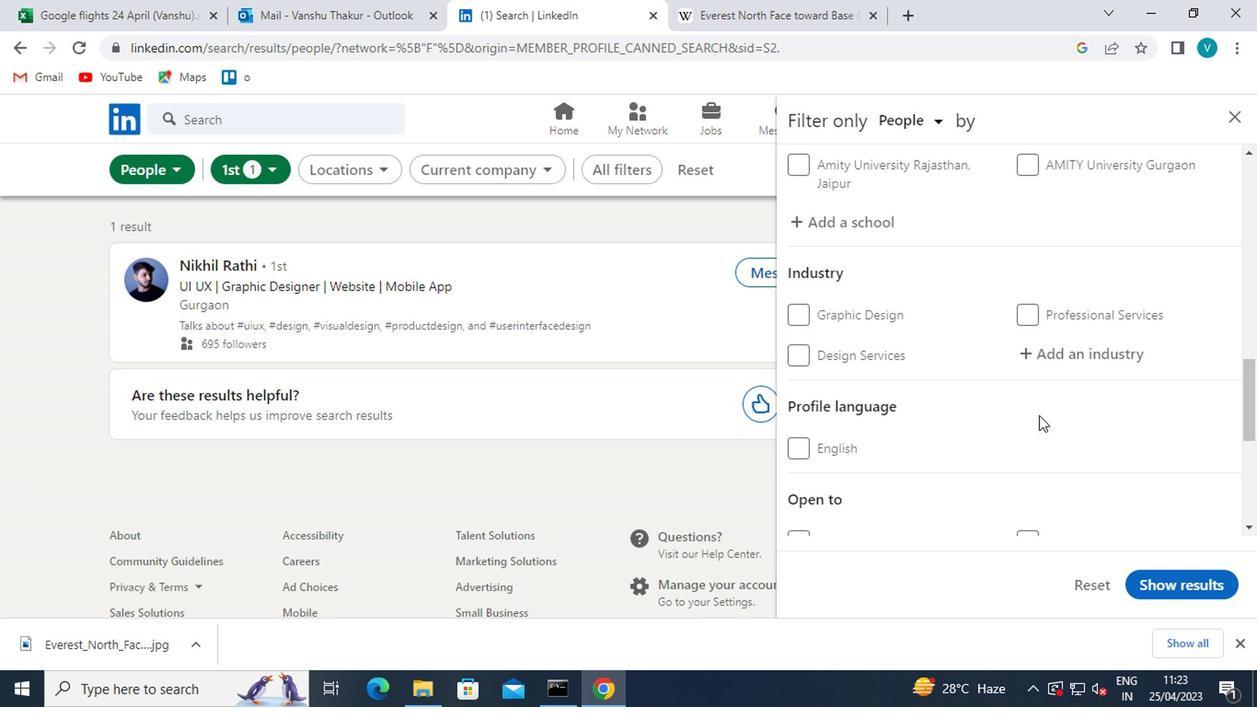 
Action: Mouse scrolled (1037, 415) with delta (0, 1)
Screenshot: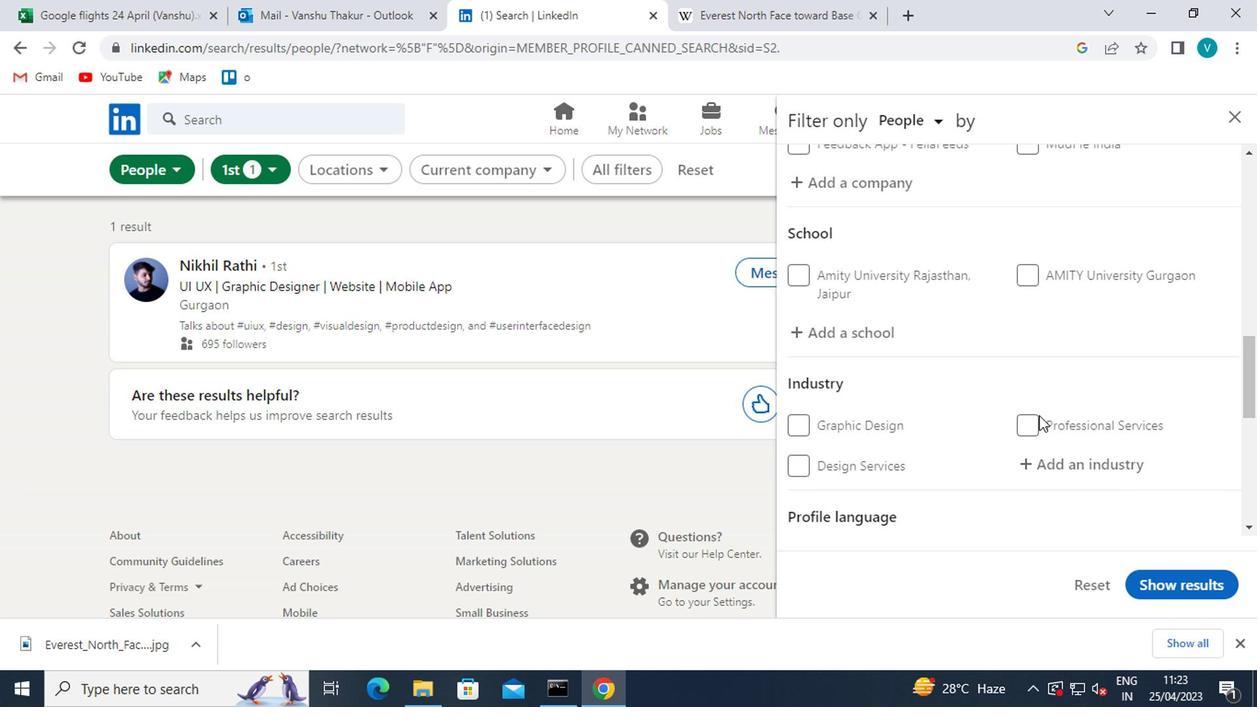 
Action: Mouse scrolled (1037, 415) with delta (0, 1)
Screenshot: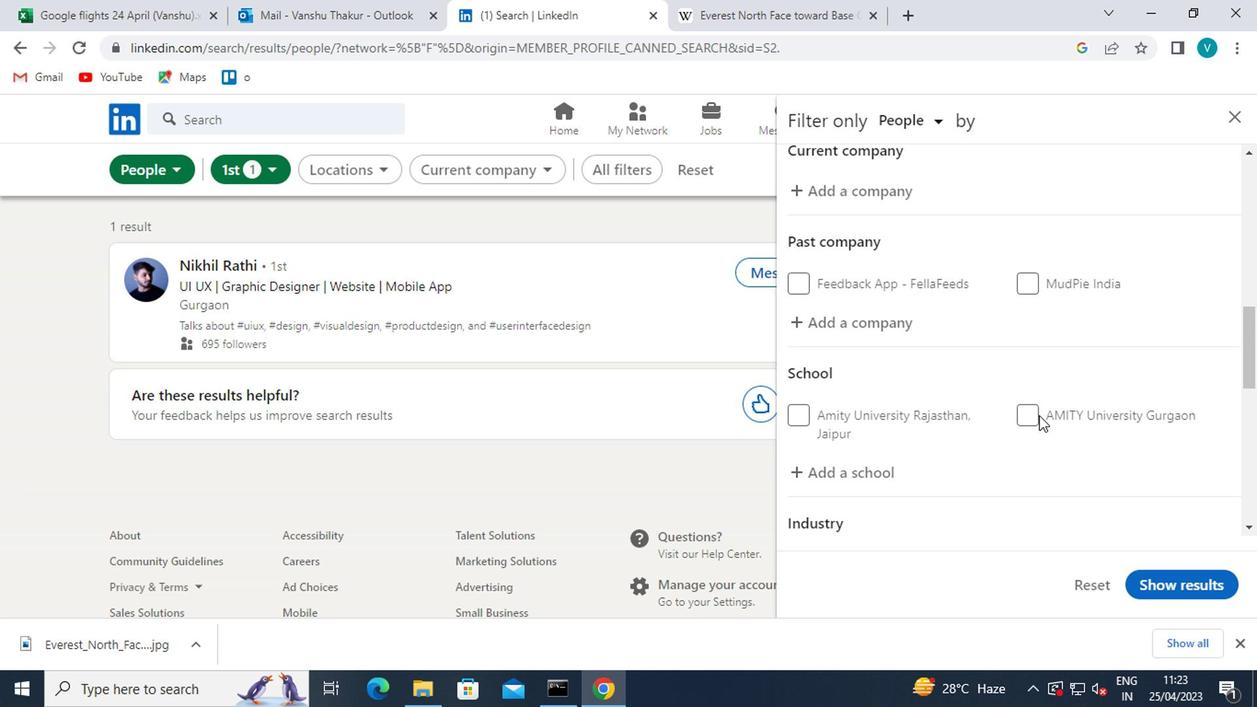 
Action: Mouse moved to (903, 341)
Screenshot: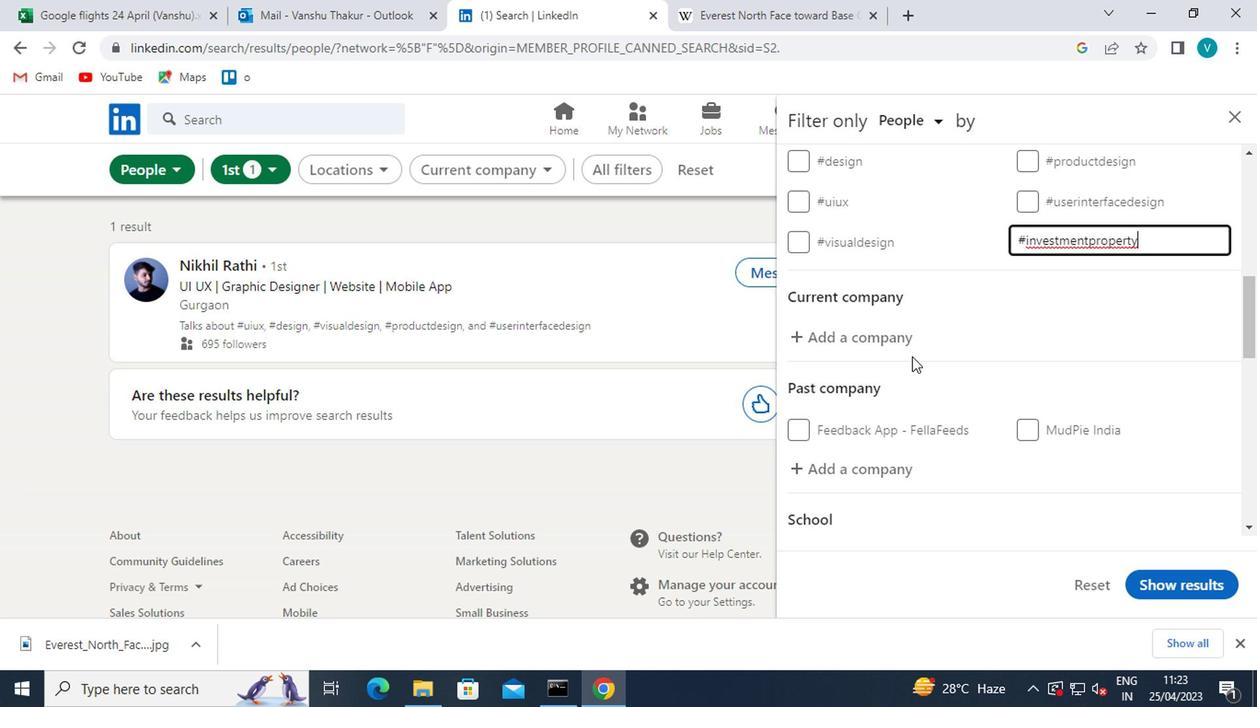 
Action: Mouse pressed left at (903, 341)
Screenshot: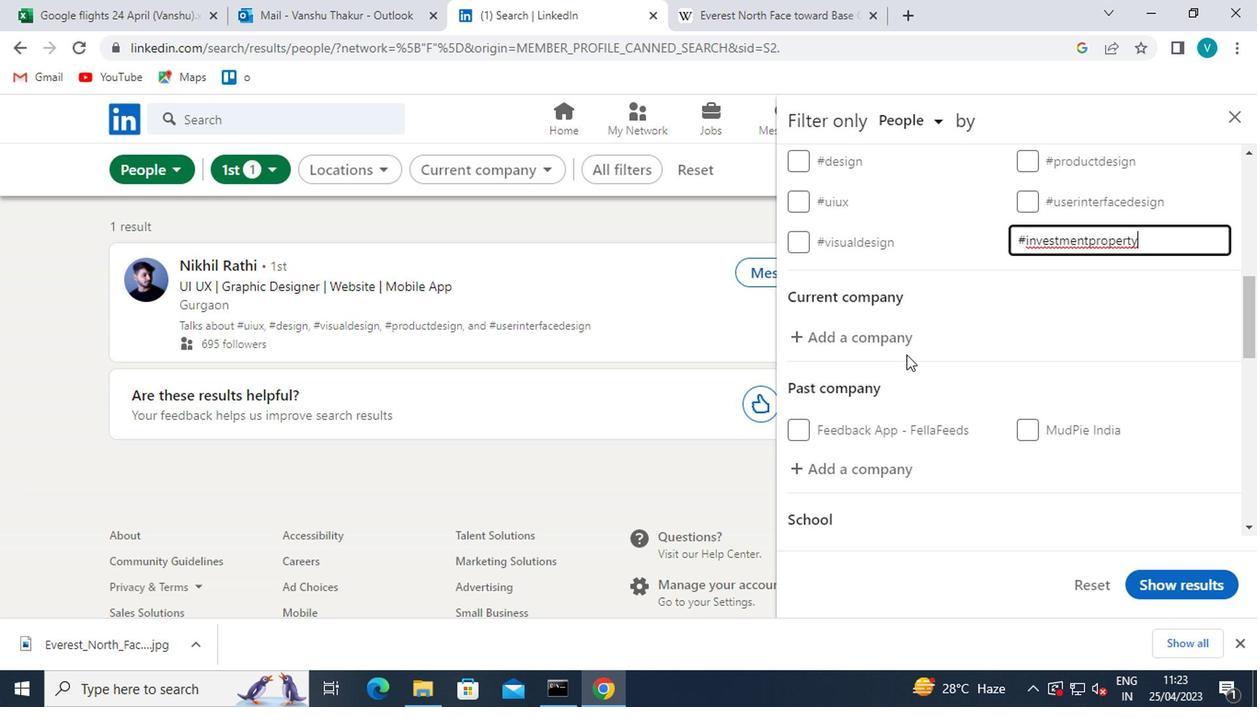
Action: Mouse moved to (905, 338)
Screenshot: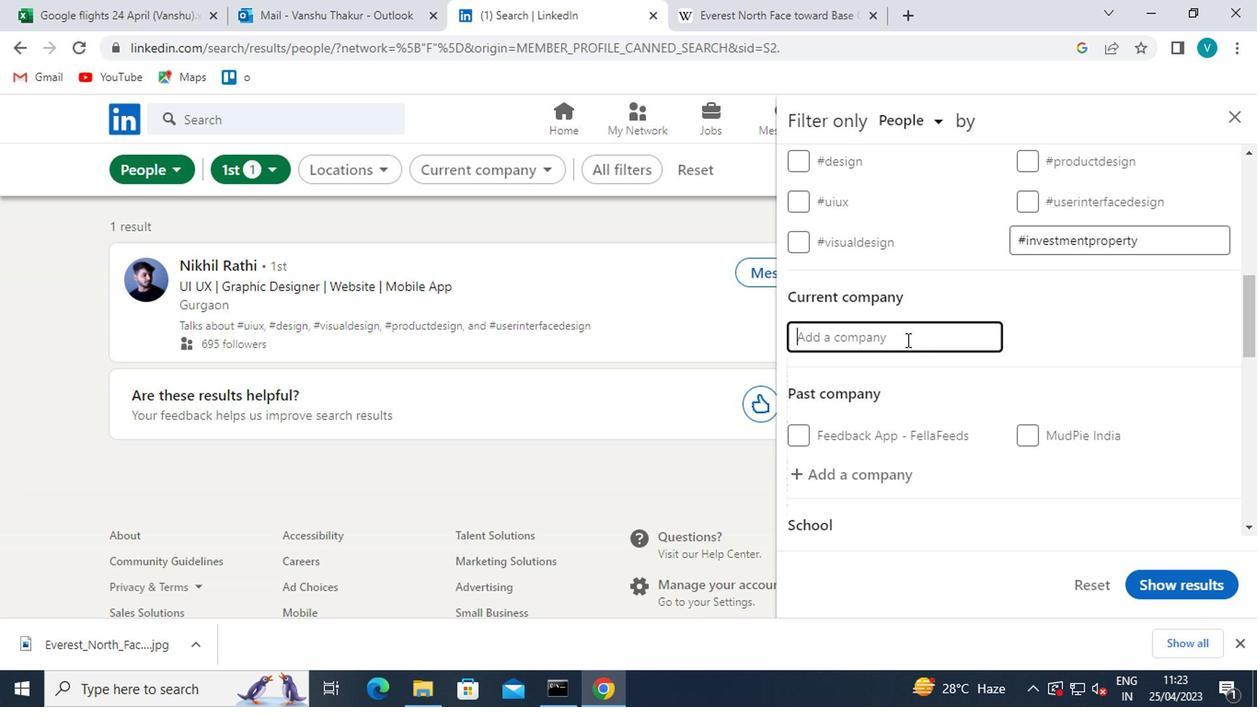 
Action: Key pressed <Key.shift>NTT<Key.space>
Screenshot: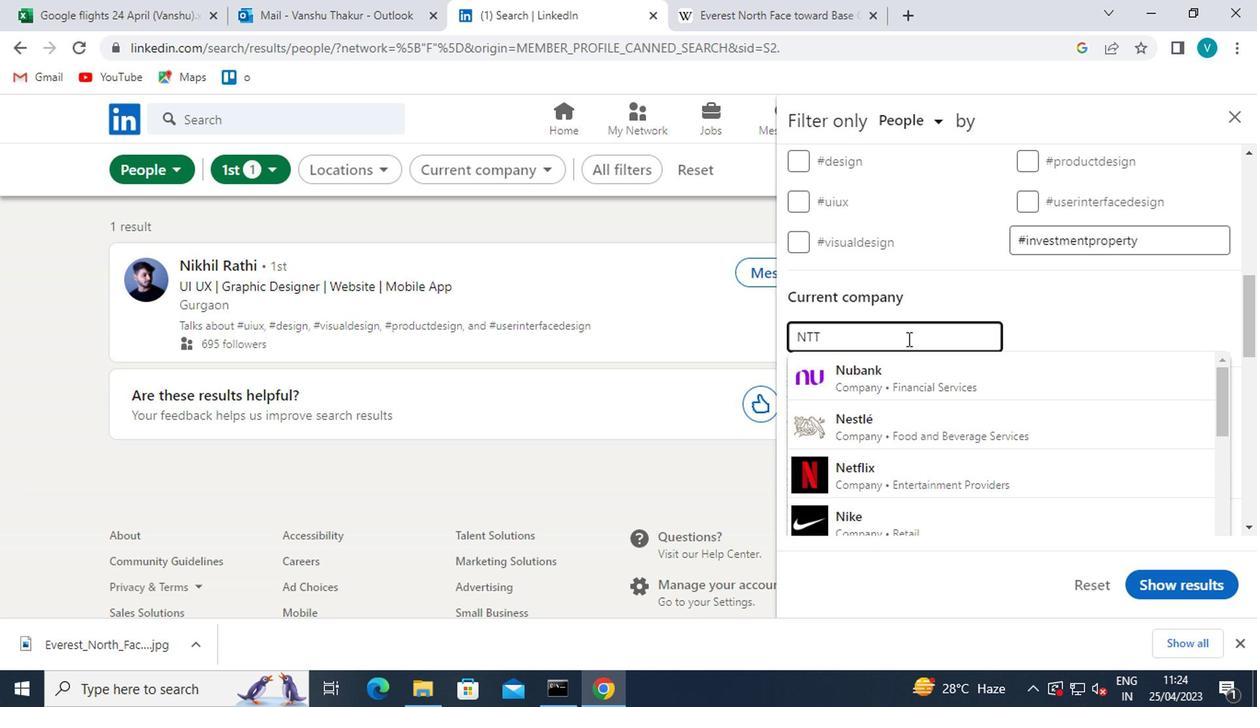 
Action: Mouse moved to (882, 417)
Screenshot: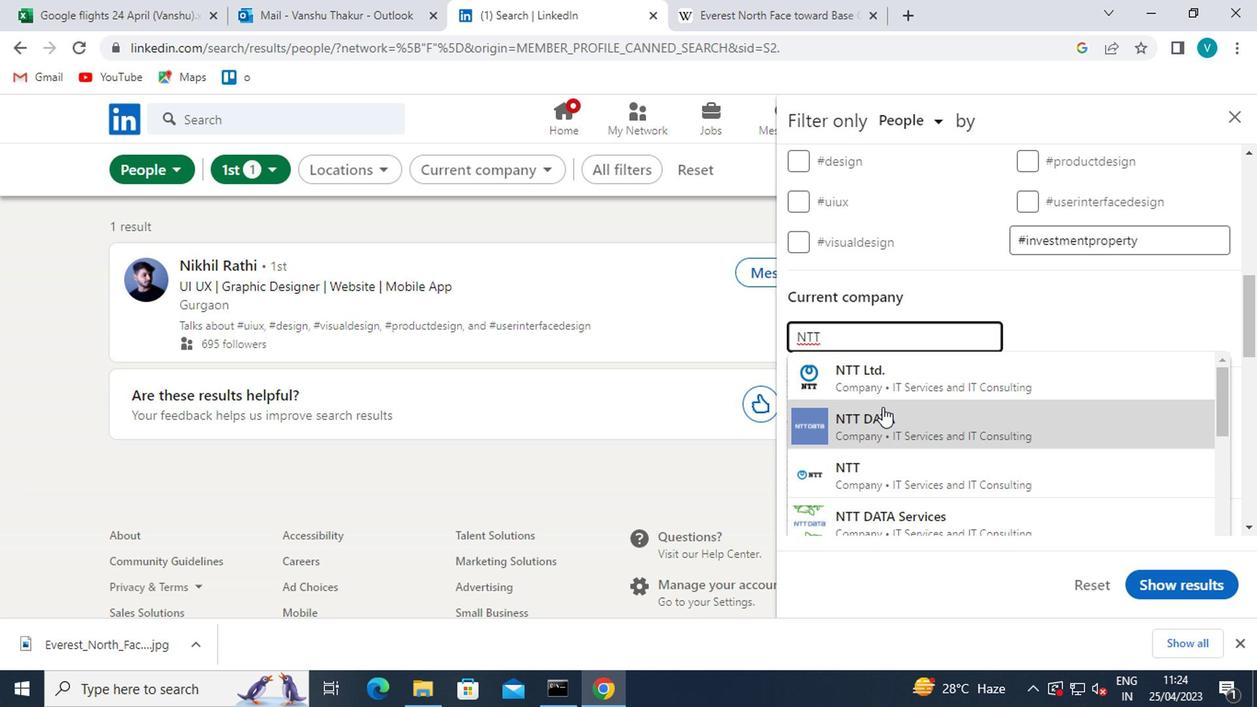 
Action: Mouse pressed left at (882, 417)
Screenshot: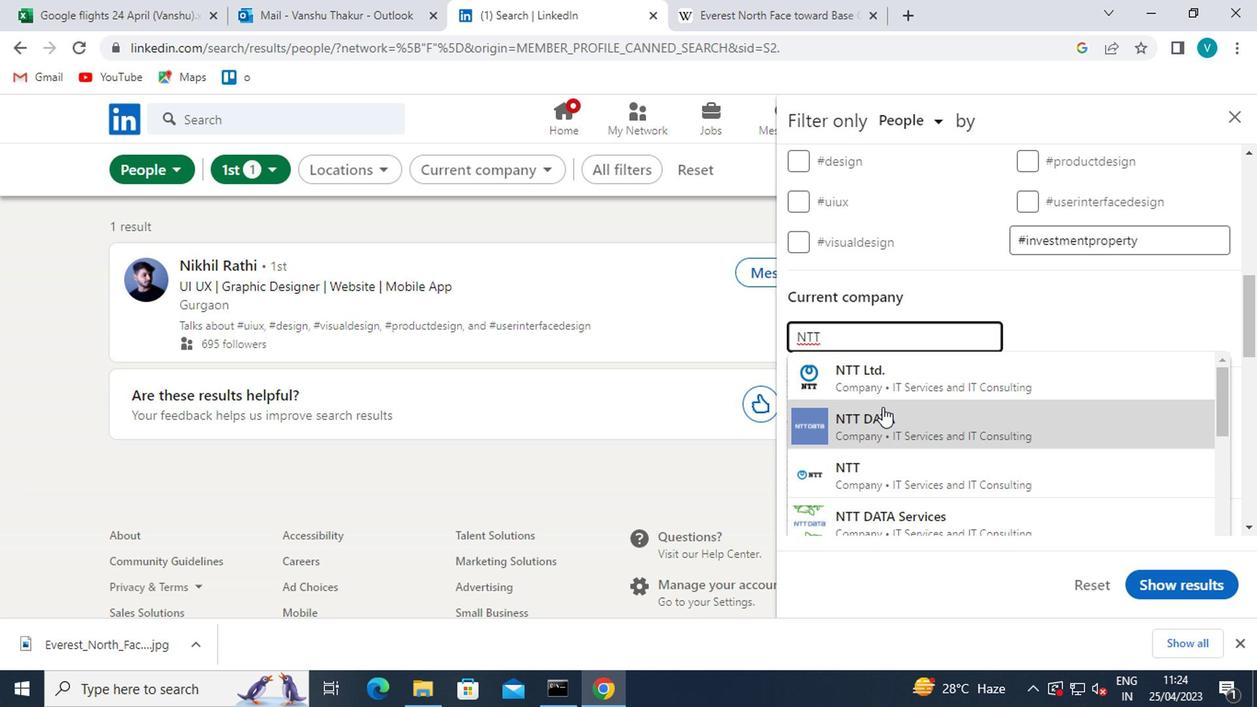 
Action: Mouse moved to (852, 432)
Screenshot: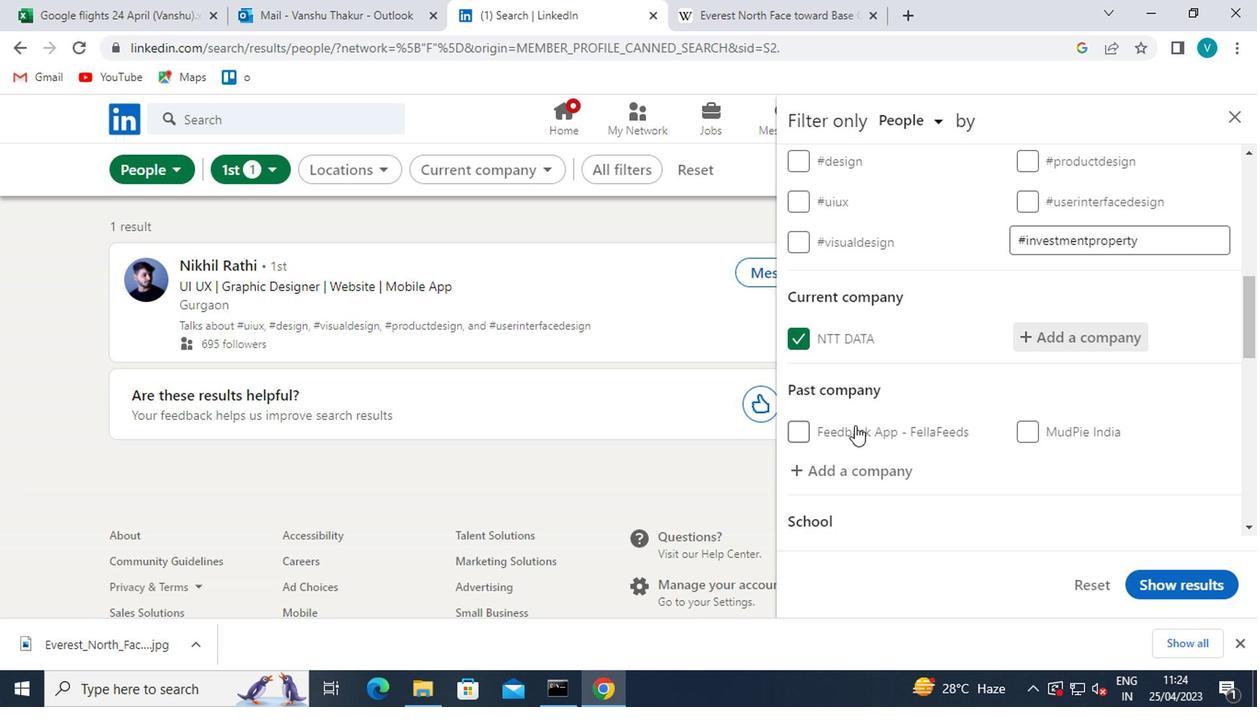 
Action: Mouse scrolled (852, 431) with delta (0, 0)
Screenshot: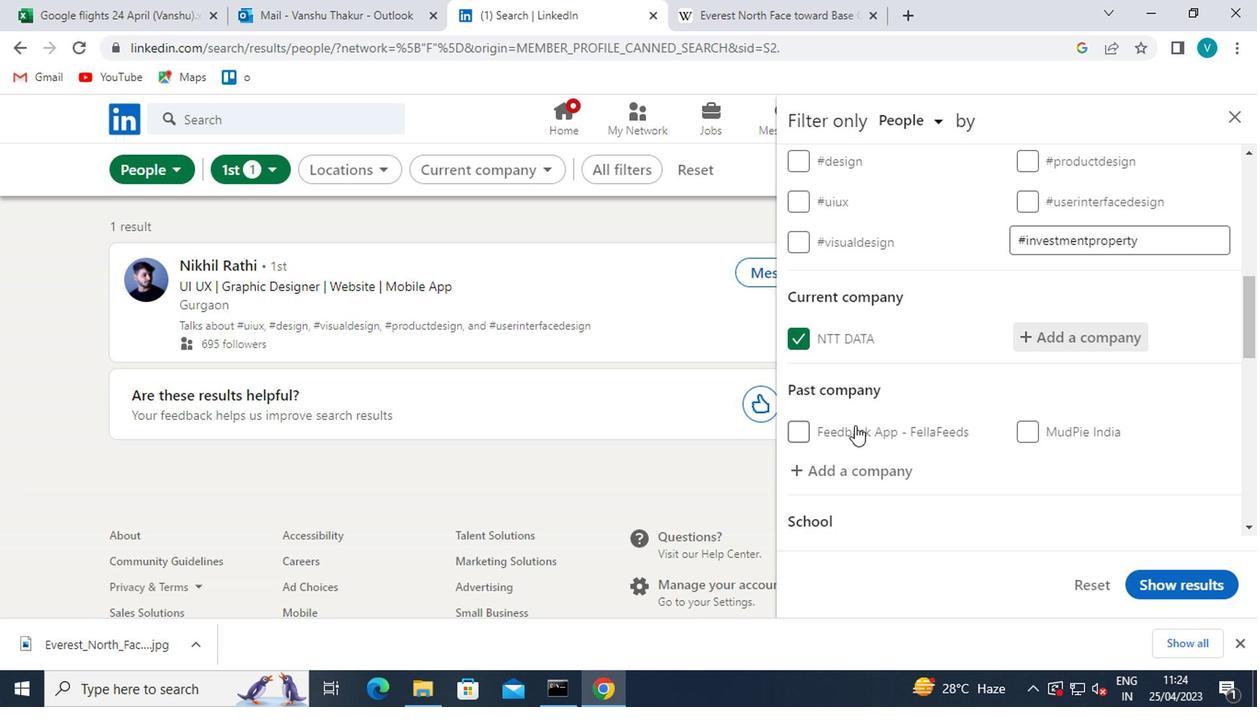 
Action: Mouse moved to (852, 434)
Screenshot: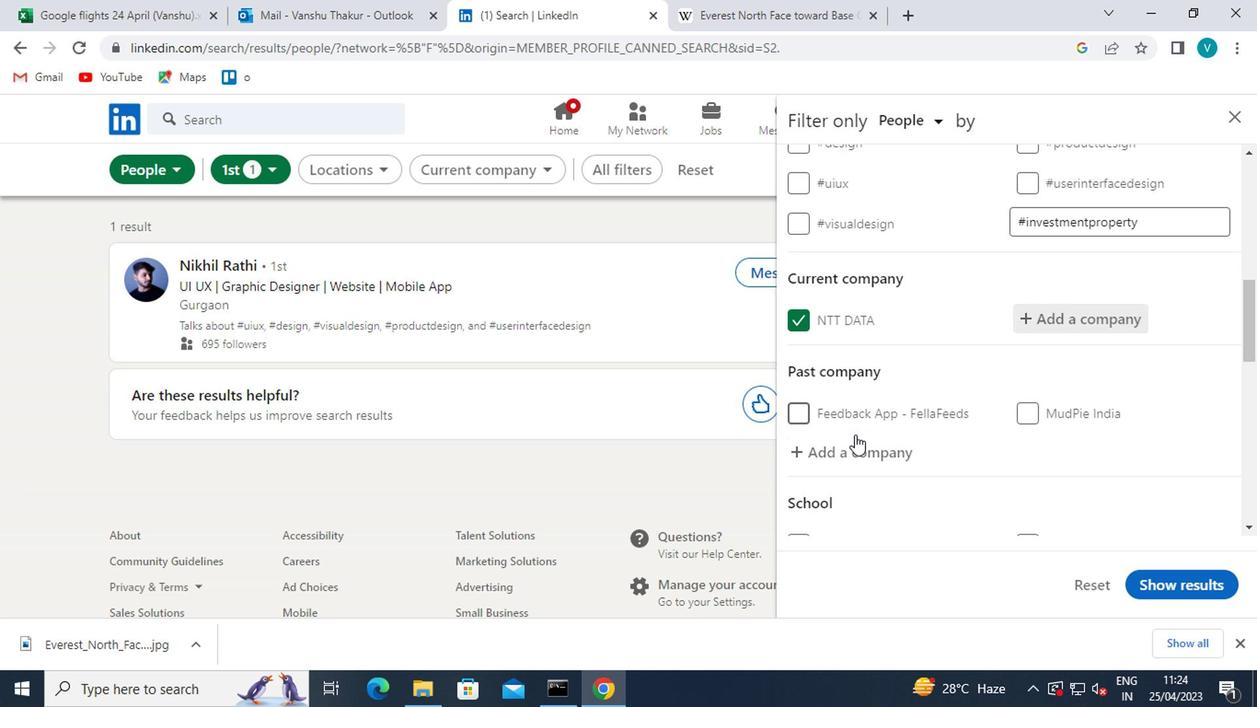 
Action: Mouse scrolled (852, 434) with delta (0, 0)
Screenshot: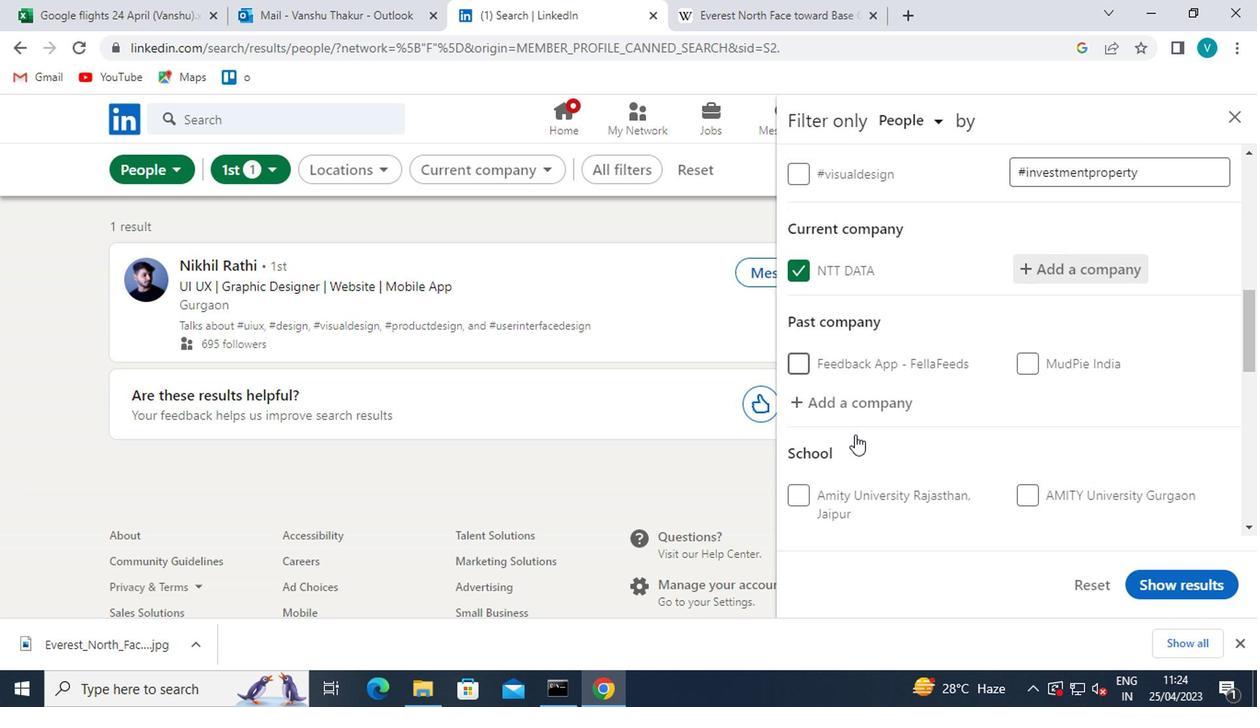 
Action: Mouse moved to (849, 444)
Screenshot: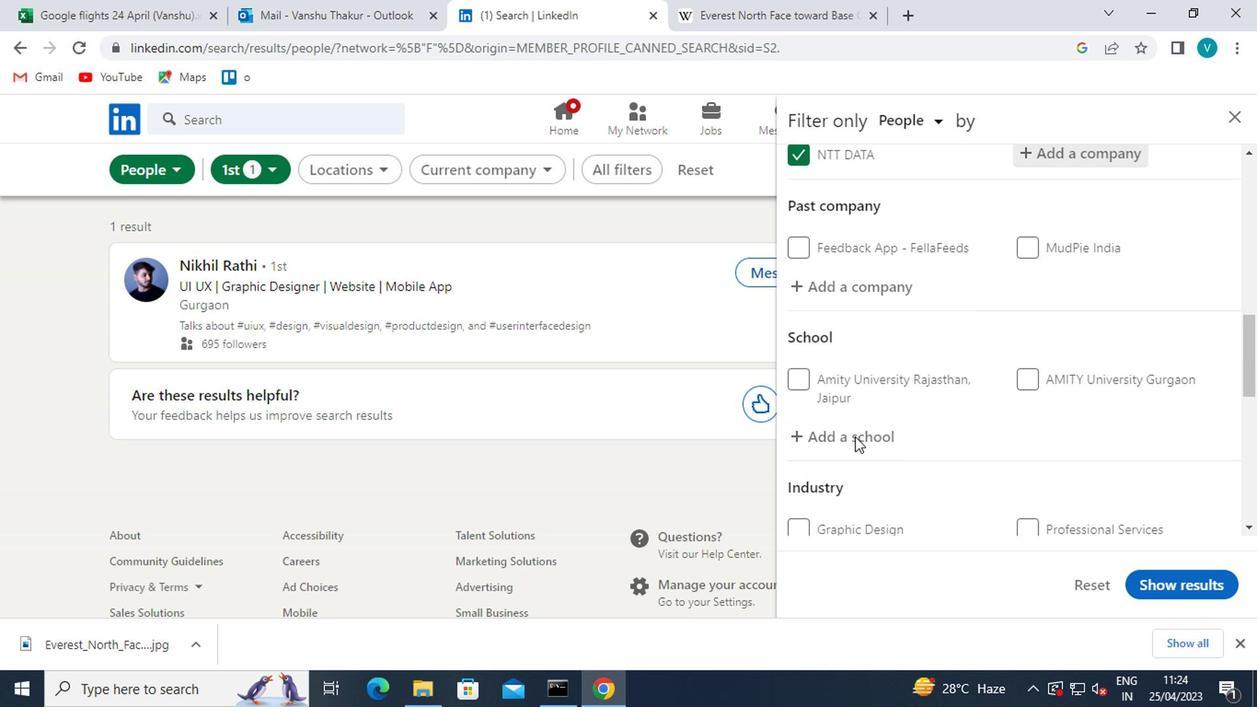 
Action: Mouse pressed left at (849, 444)
Screenshot: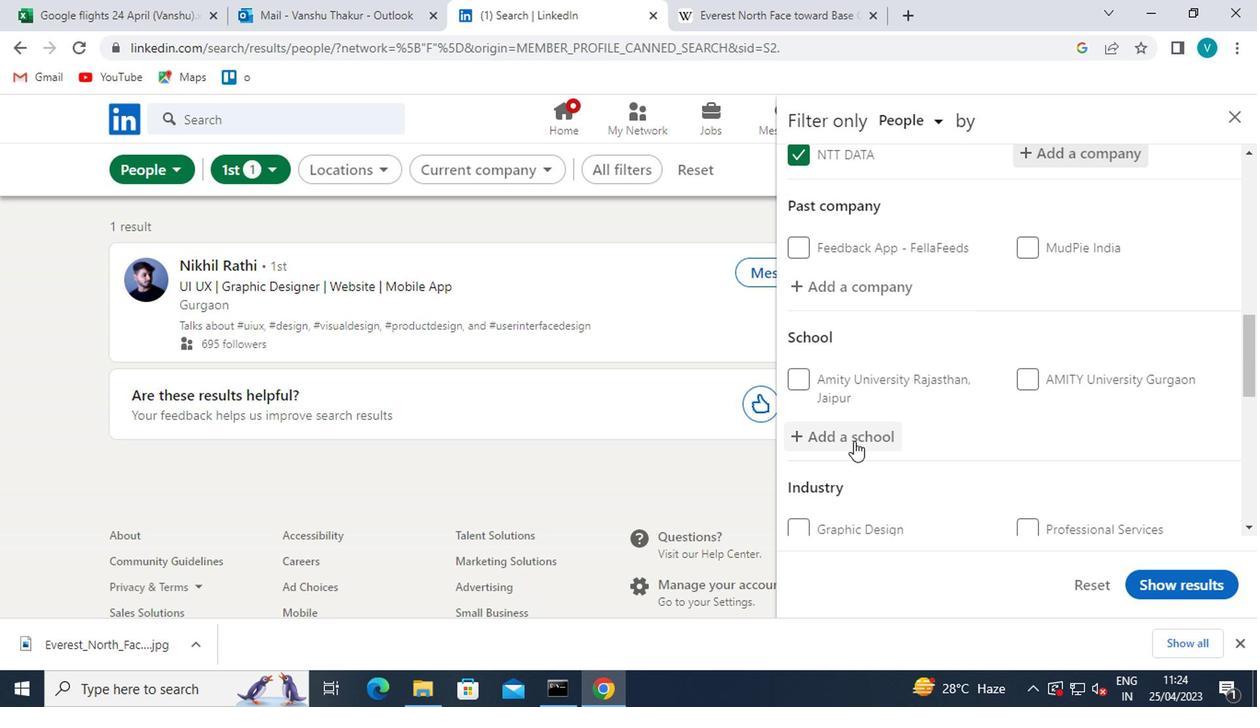 
Action: Key pressed <Key.shift>SYMBIOSIS<Key.alt_l><Key.shift>
Screenshot: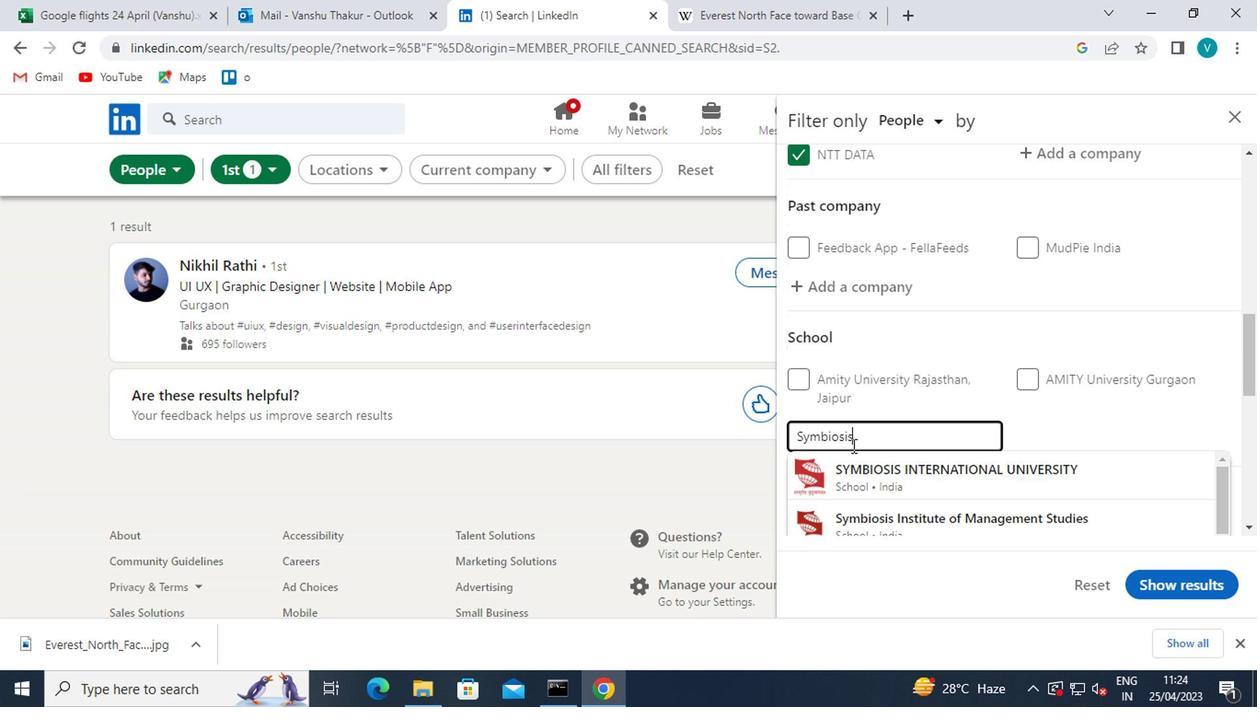 
Action: Mouse moved to (856, 439)
Screenshot: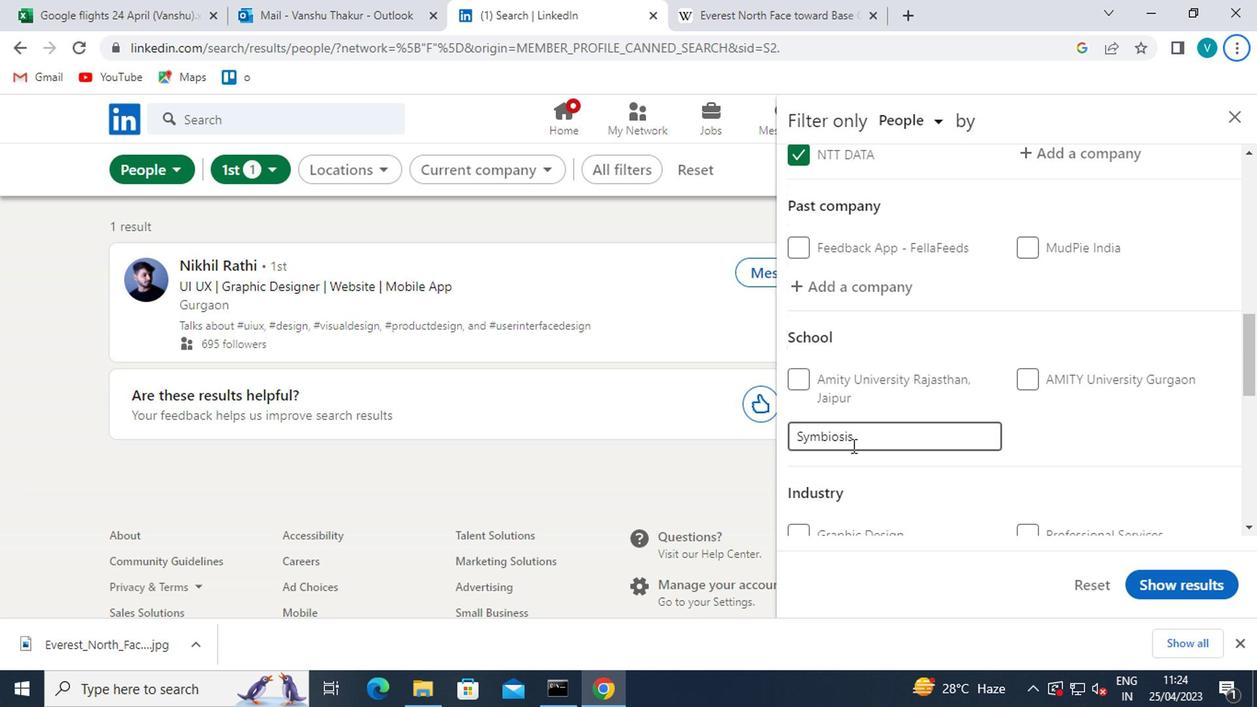 
Action: Mouse pressed left at (856, 439)
Screenshot: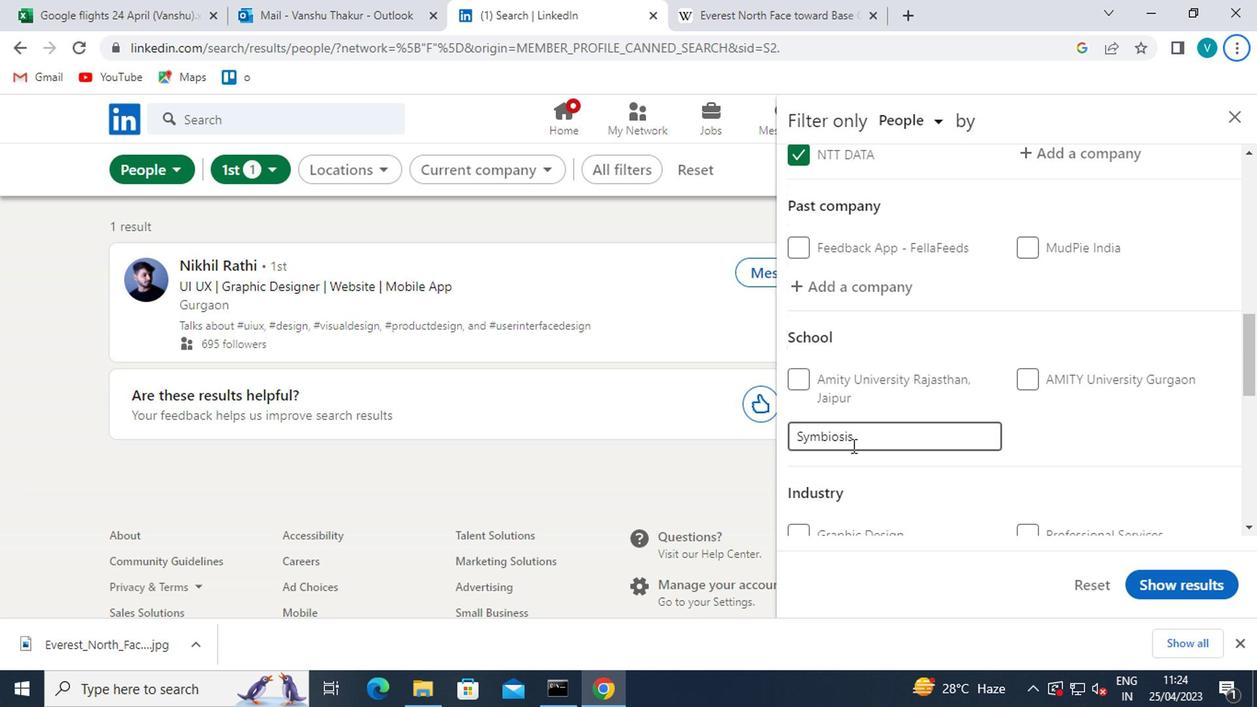 
Action: Key pressed <Key.space><Key.shift>LAW<Key.space>
Screenshot: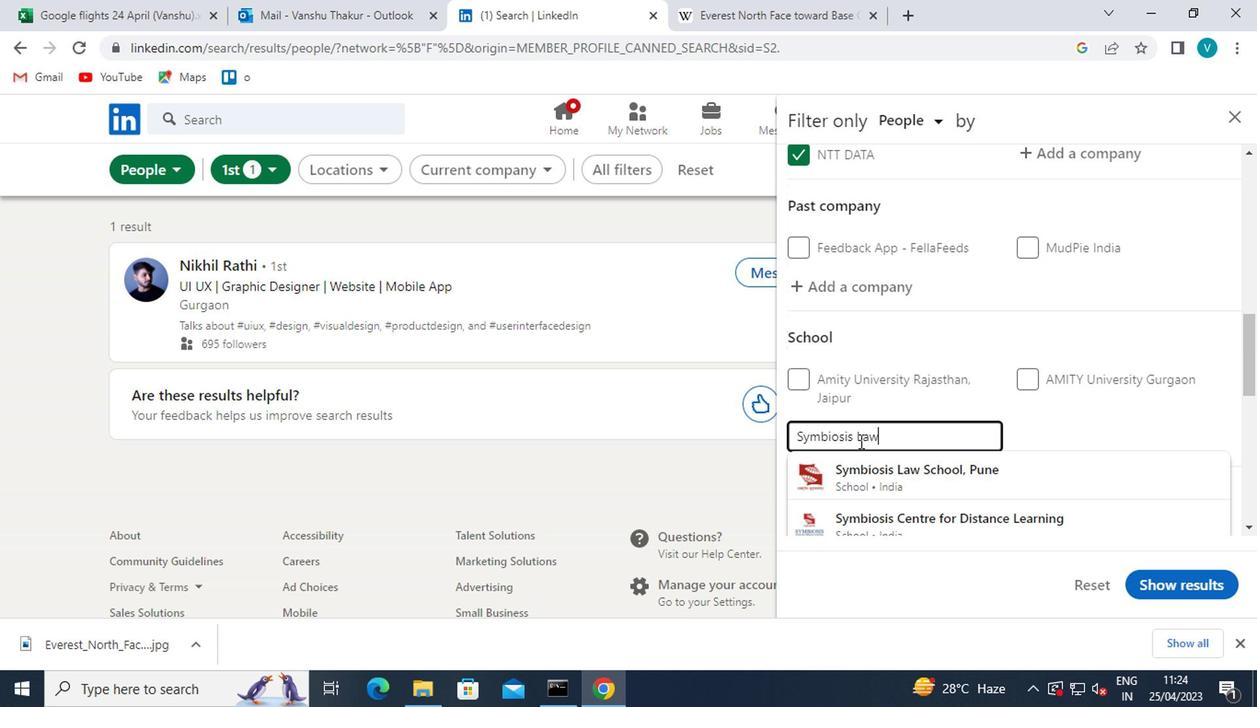 
Action: Mouse moved to (979, 466)
Screenshot: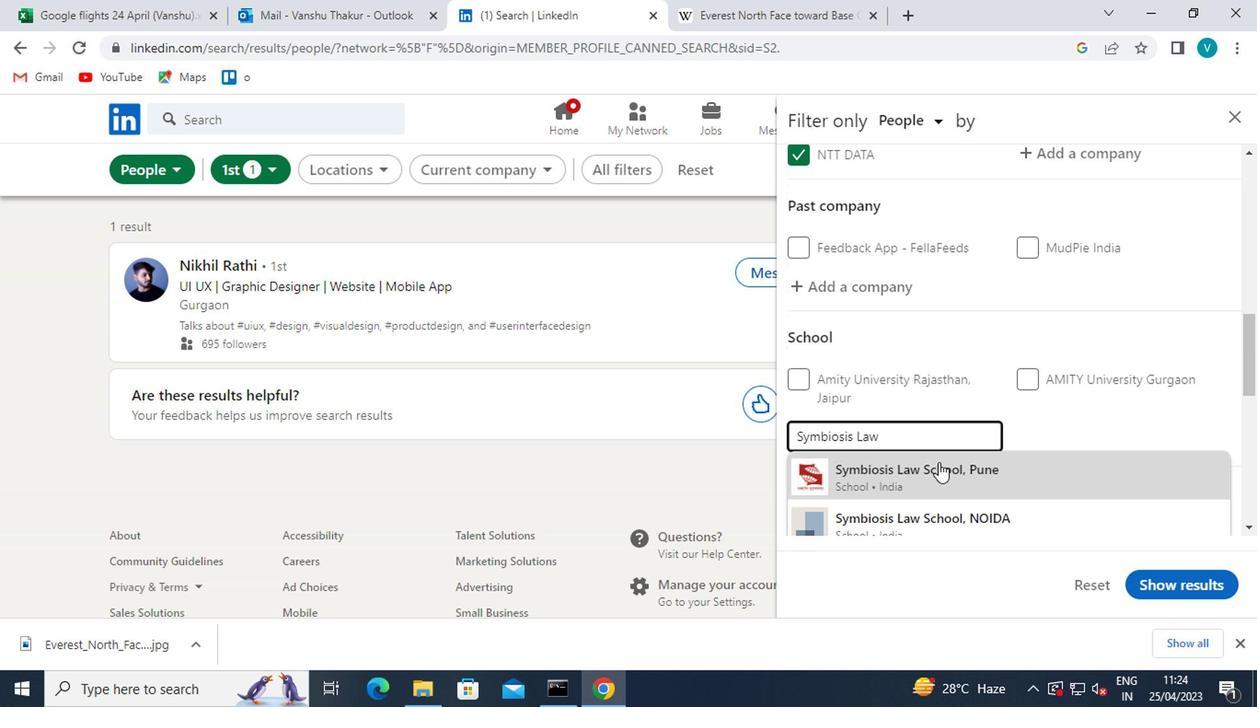 
Action: Mouse pressed left at (979, 466)
Screenshot: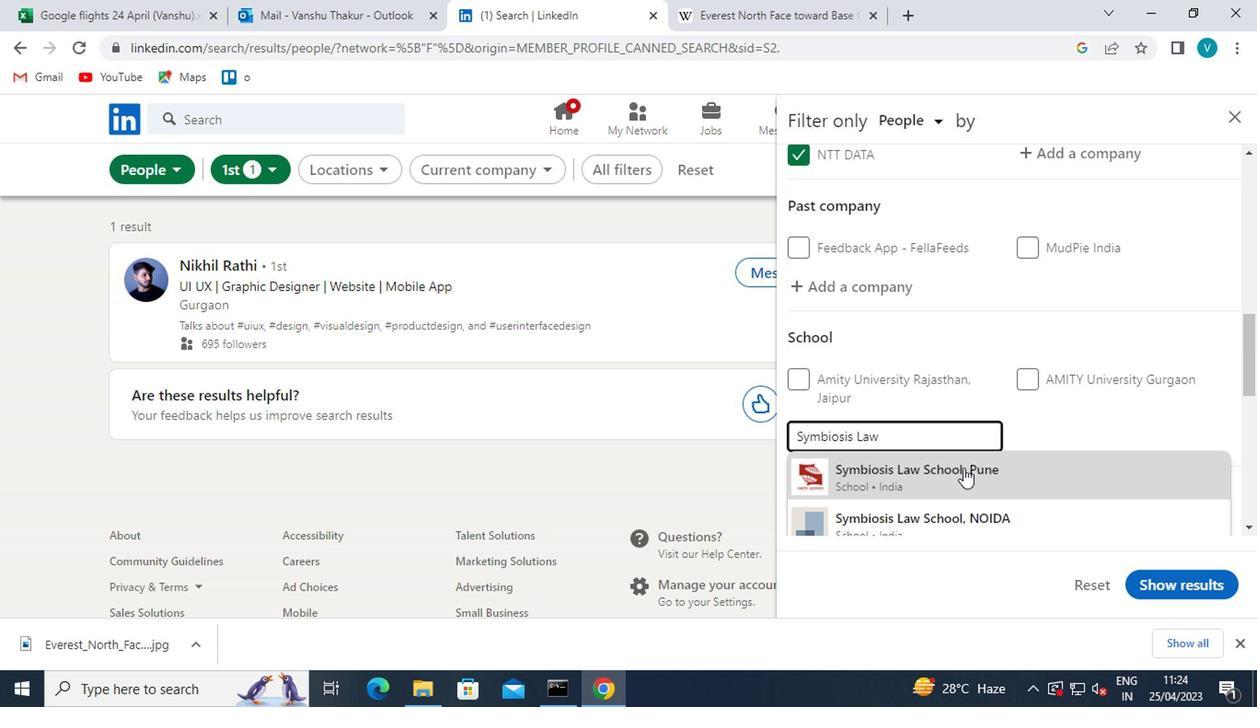 
Action: Mouse moved to (960, 478)
Screenshot: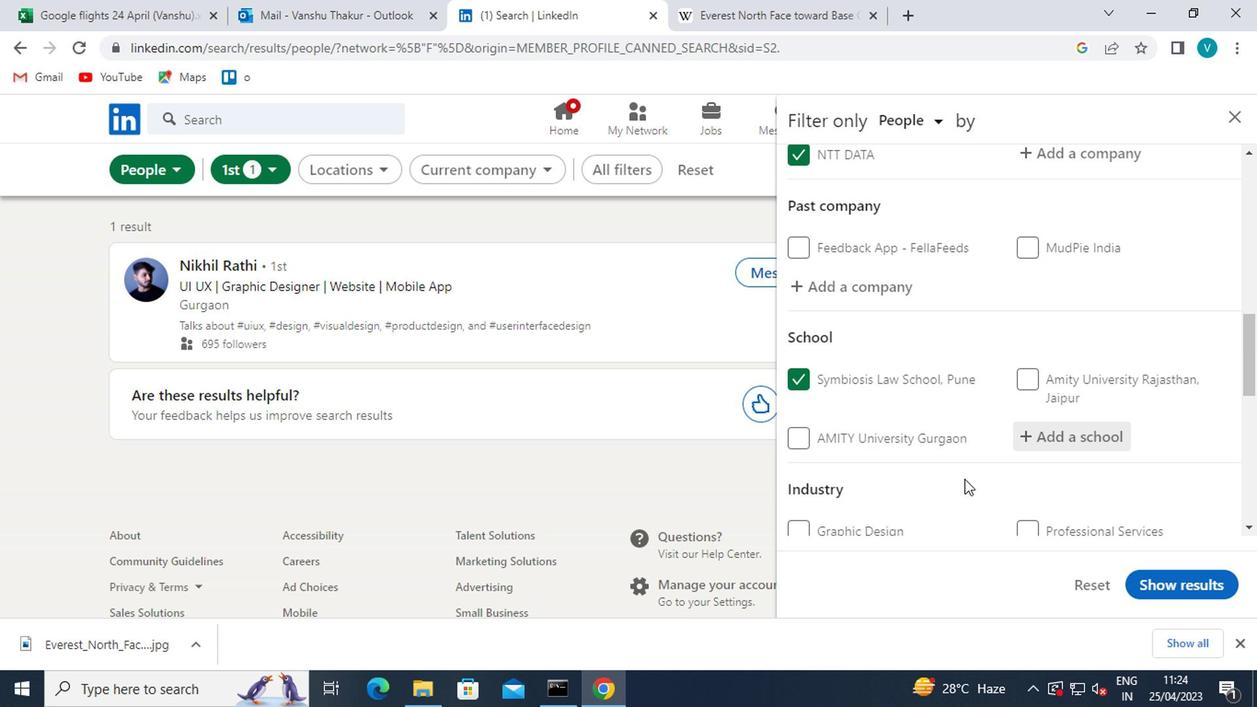 
Action: Mouse scrolled (960, 478) with delta (0, 0)
Screenshot: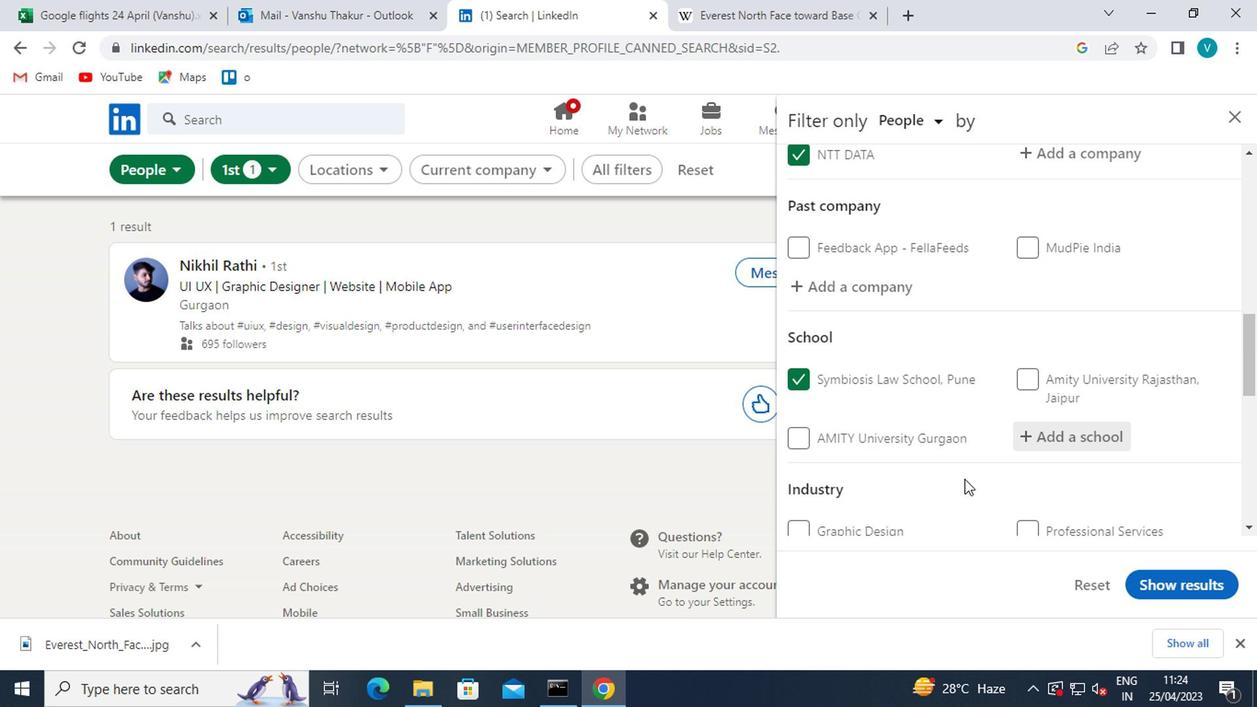
Action: Mouse moved to (1061, 480)
Screenshot: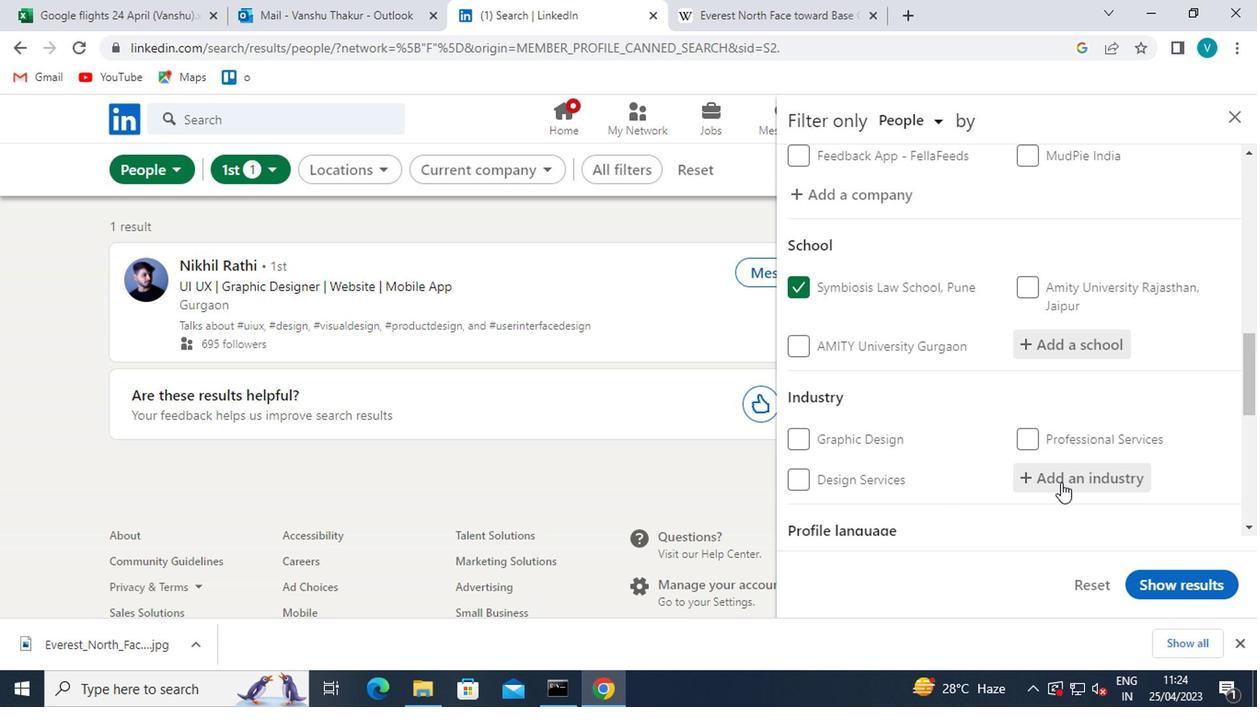 
Action: Mouse pressed left at (1061, 480)
Screenshot: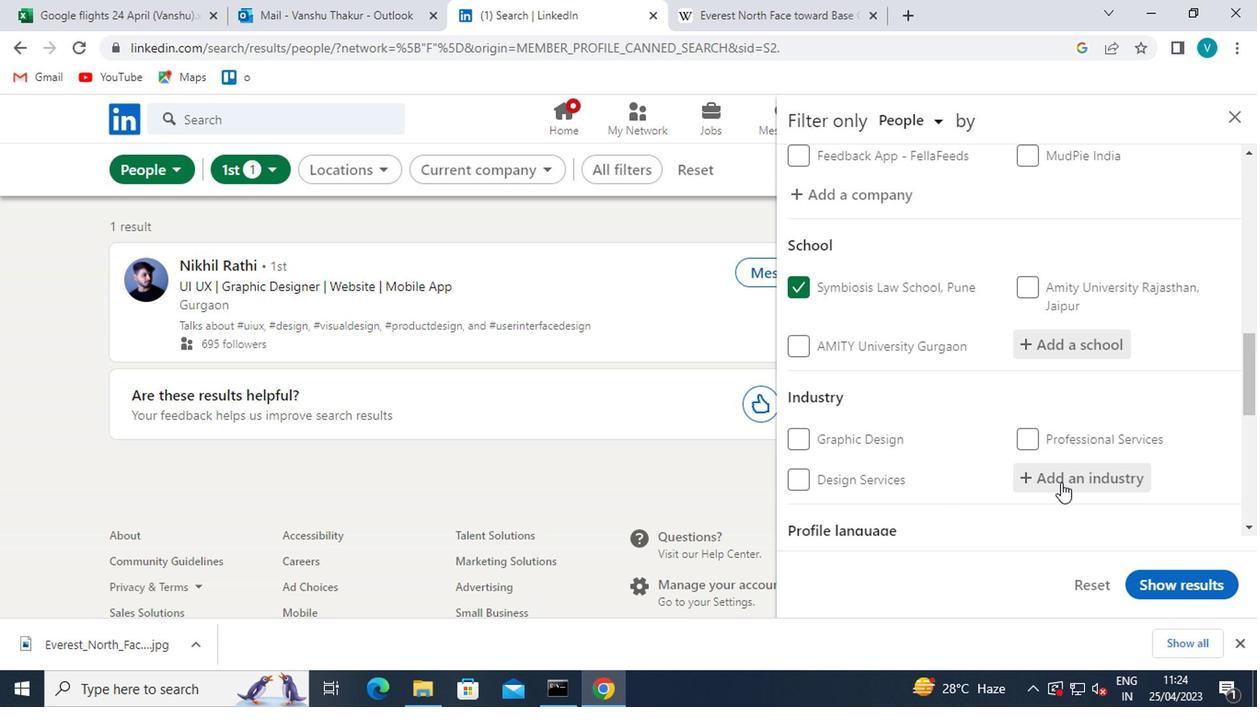 
Action: Mouse moved to (1021, 480)
Screenshot: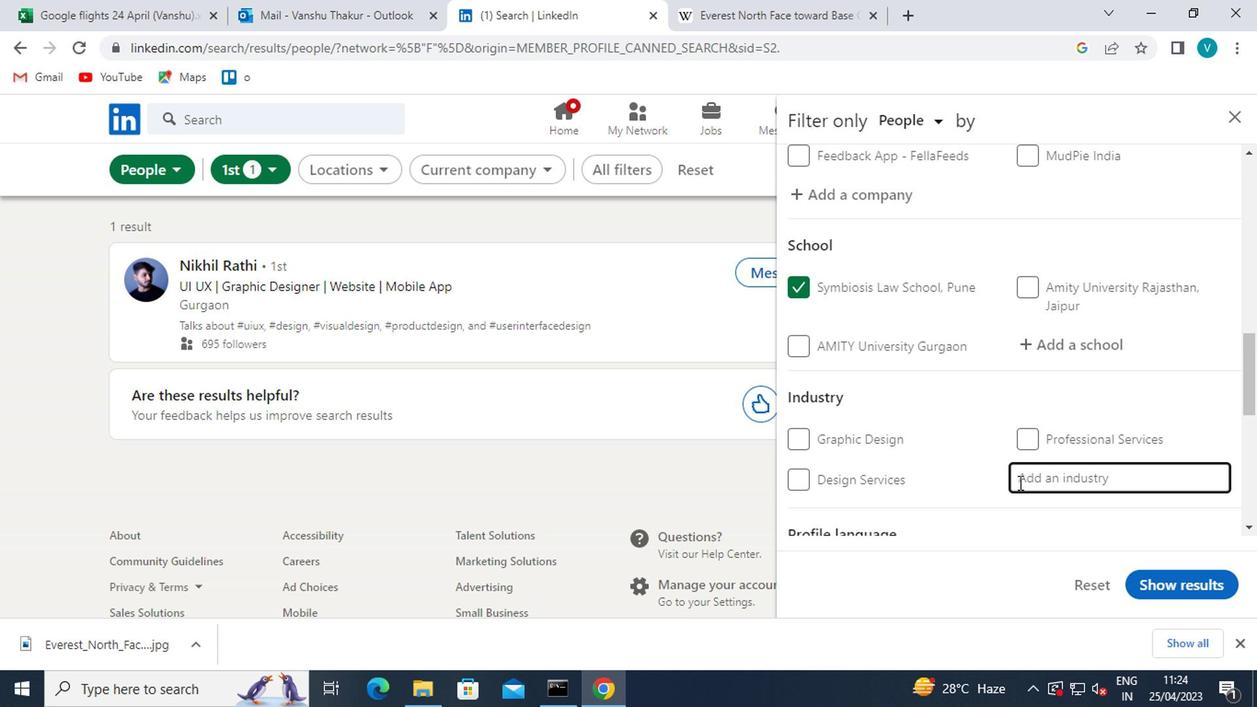
Action: Key pressed <Key.shift>STRATE
Screenshot: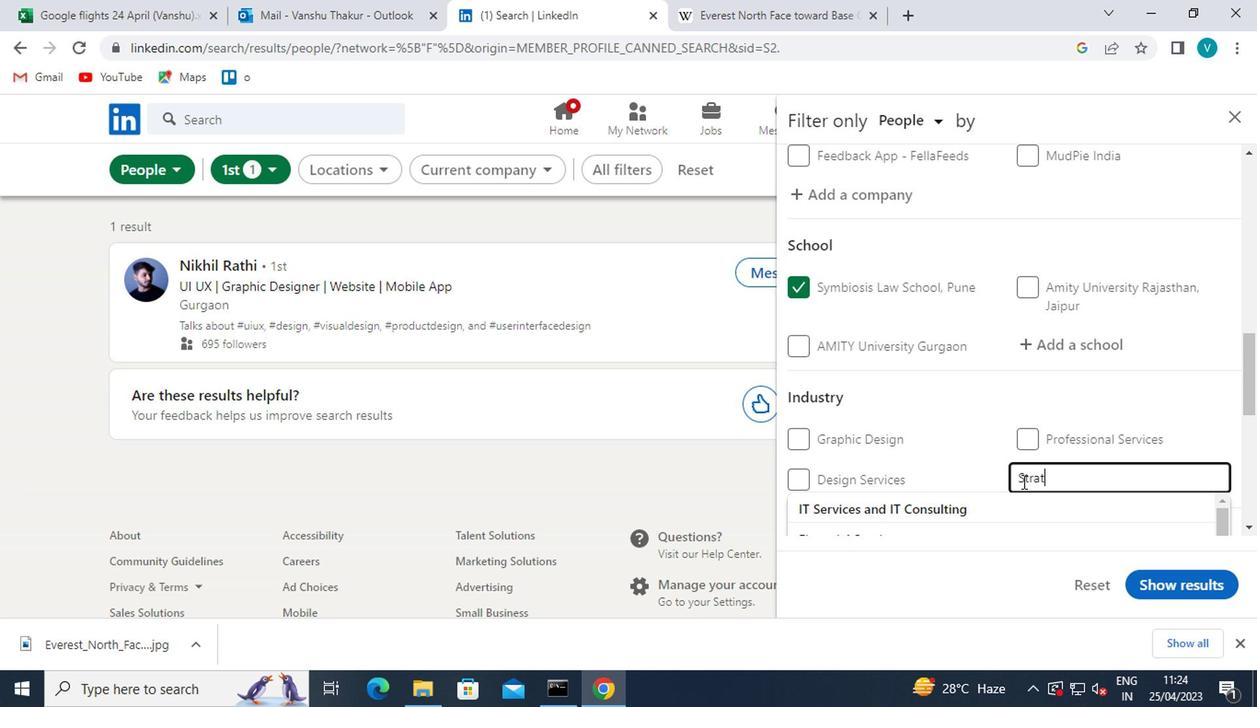 
Action: Mouse moved to (967, 512)
Screenshot: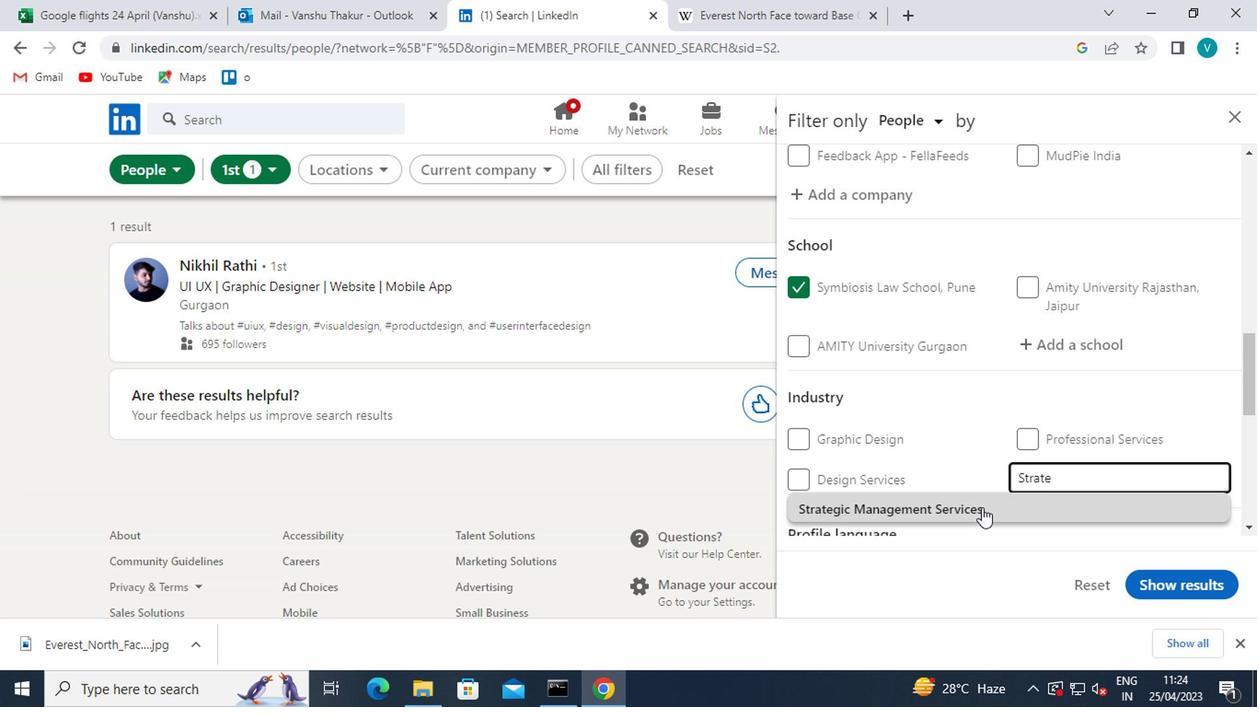 
Action: Mouse pressed left at (967, 512)
Screenshot: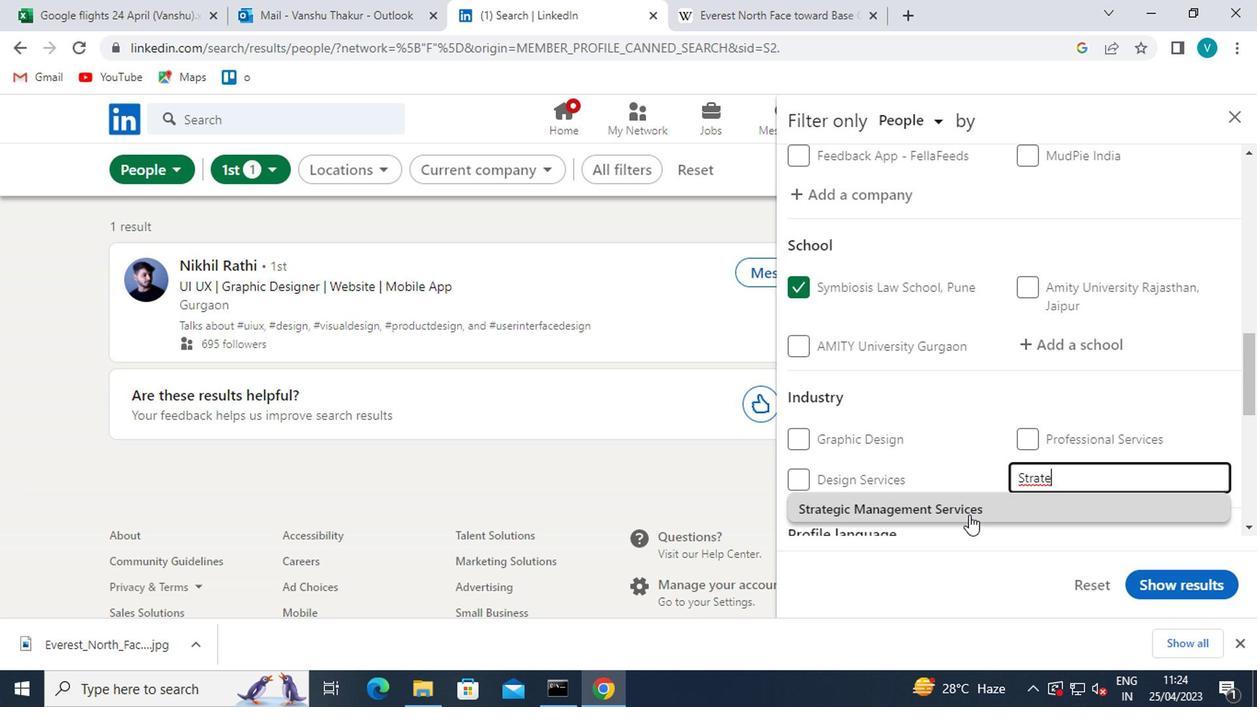 
Action: Mouse scrolled (967, 511) with delta (0, -1)
Screenshot: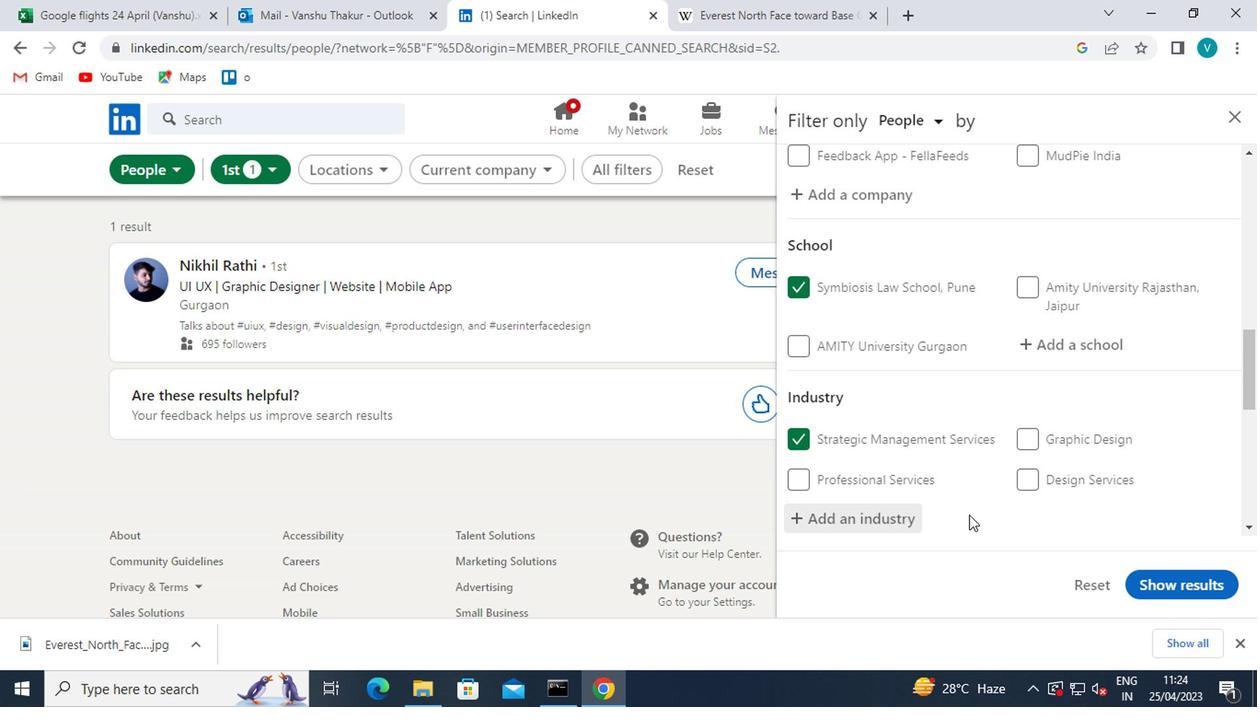 
Action: Mouse moved to (963, 515)
Screenshot: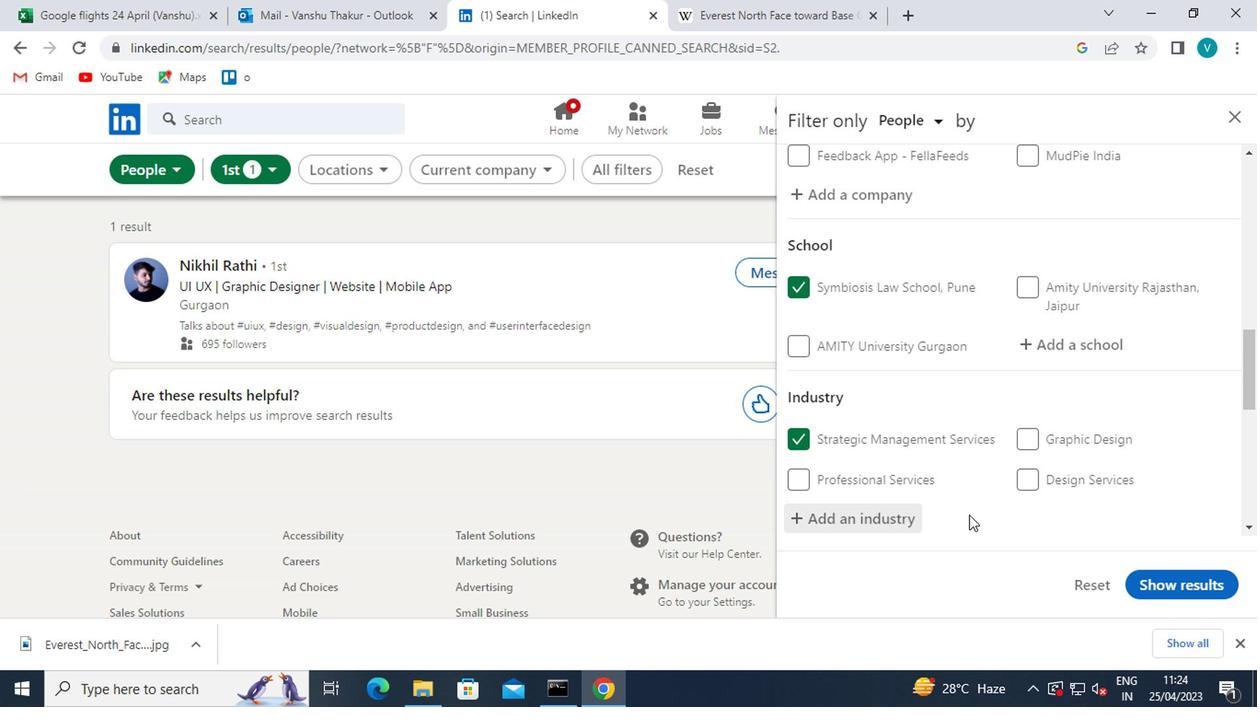 
Action: Mouse scrolled (963, 514) with delta (0, -1)
Screenshot: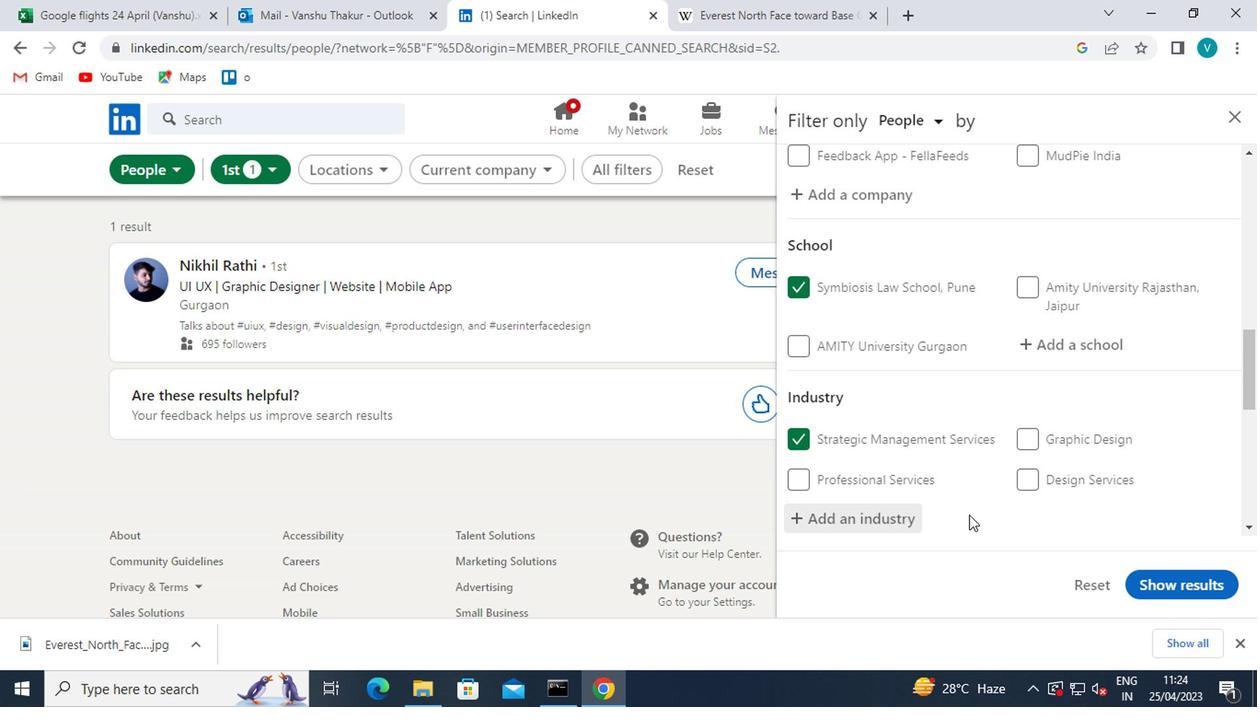 
Action: Mouse moved to (962, 515)
Screenshot: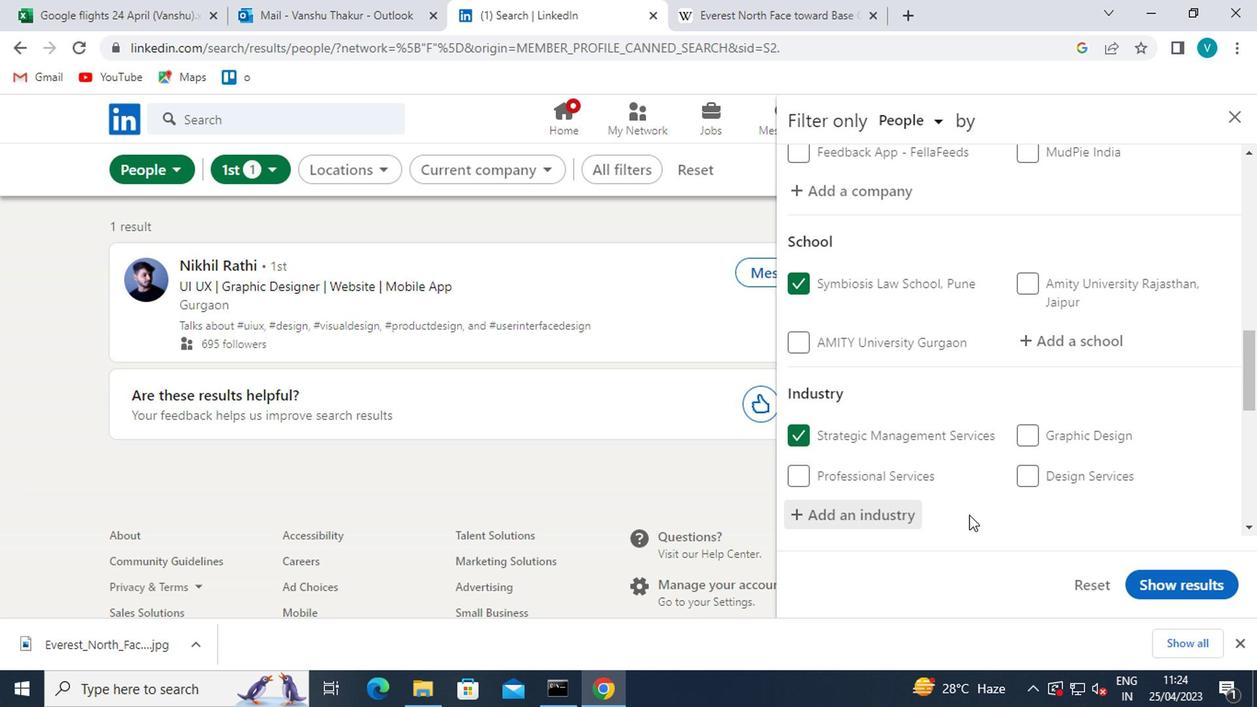 
Action: Mouse scrolled (962, 514) with delta (0, -1)
Screenshot: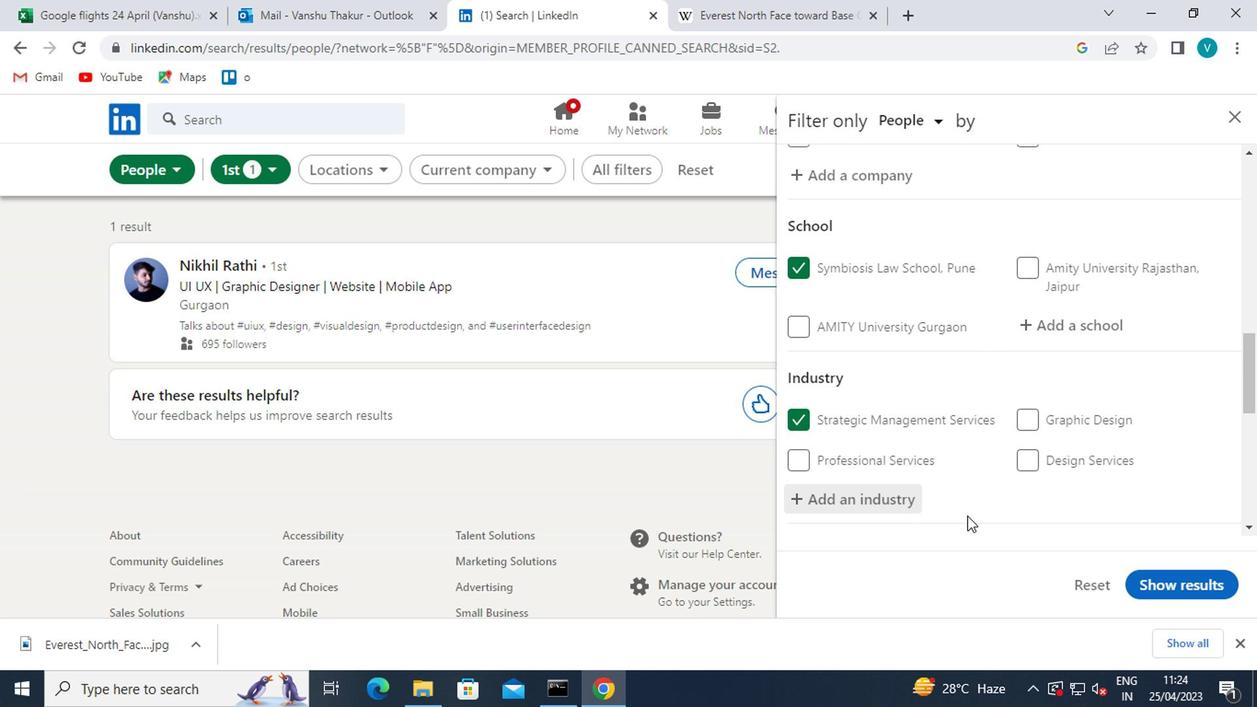 
Action: Mouse moved to (922, 501)
Screenshot: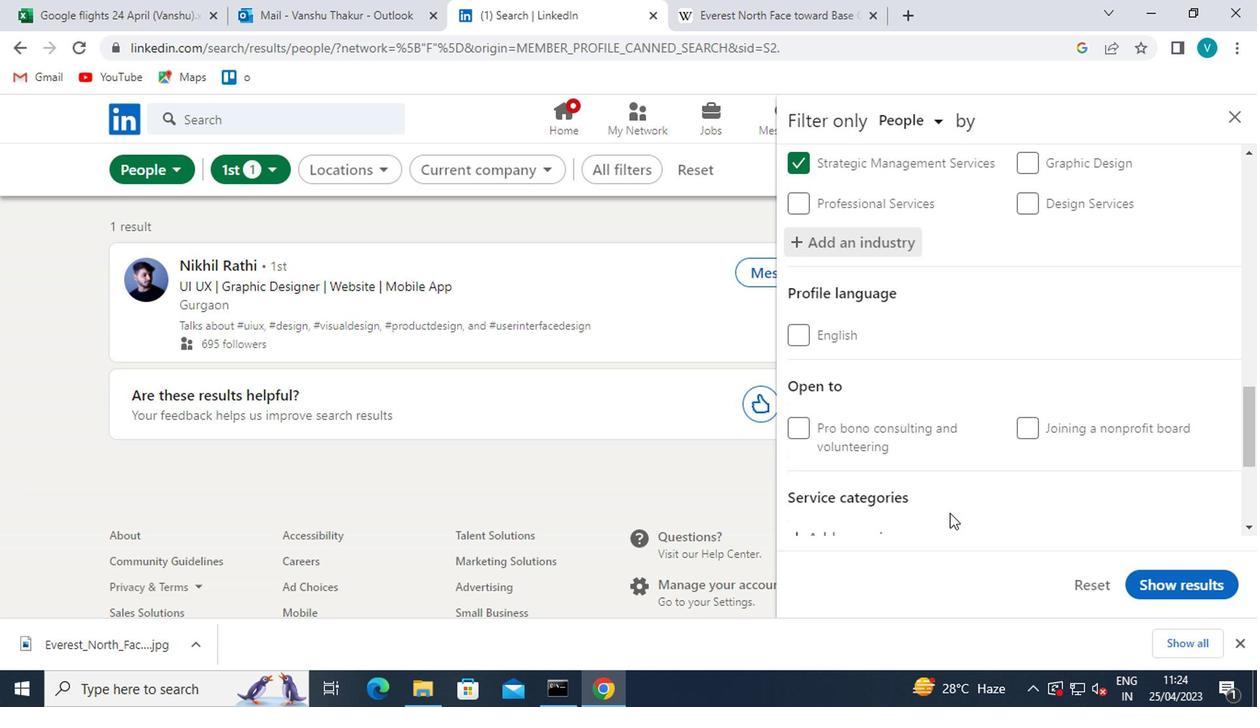 
Action: Mouse scrolled (922, 501) with delta (0, 0)
Screenshot: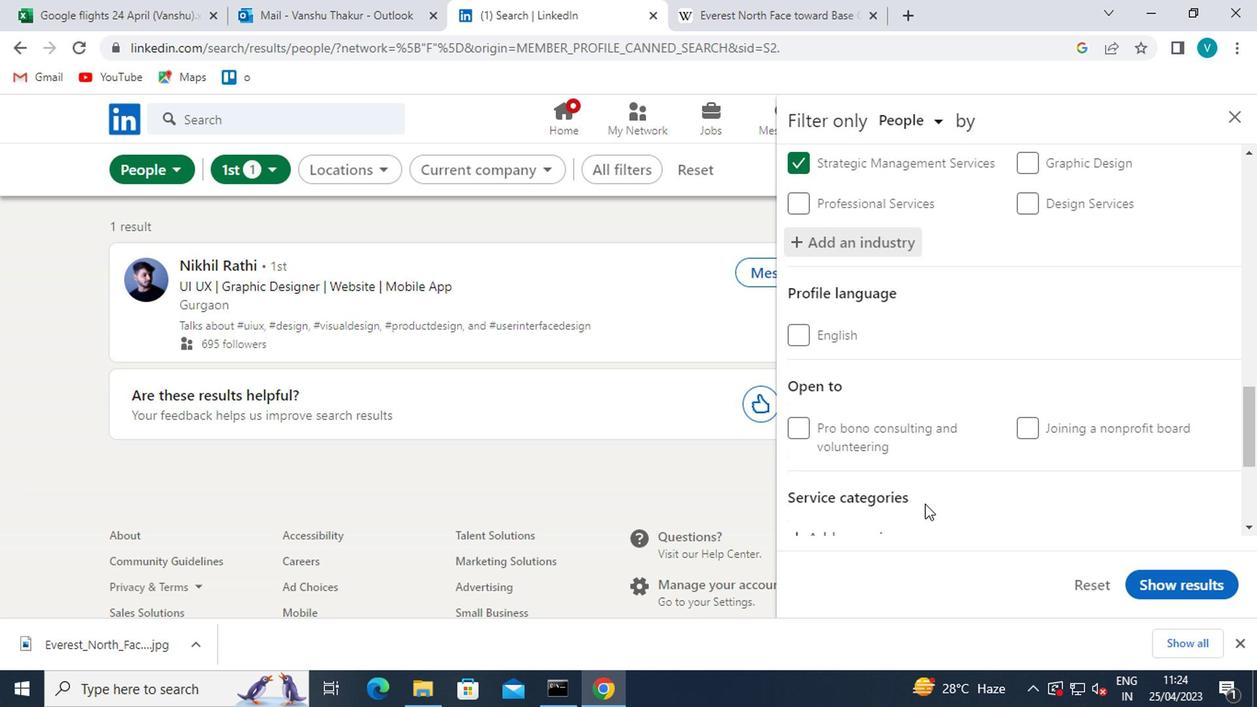 
Action: Mouse moved to (886, 443)
Screenshot: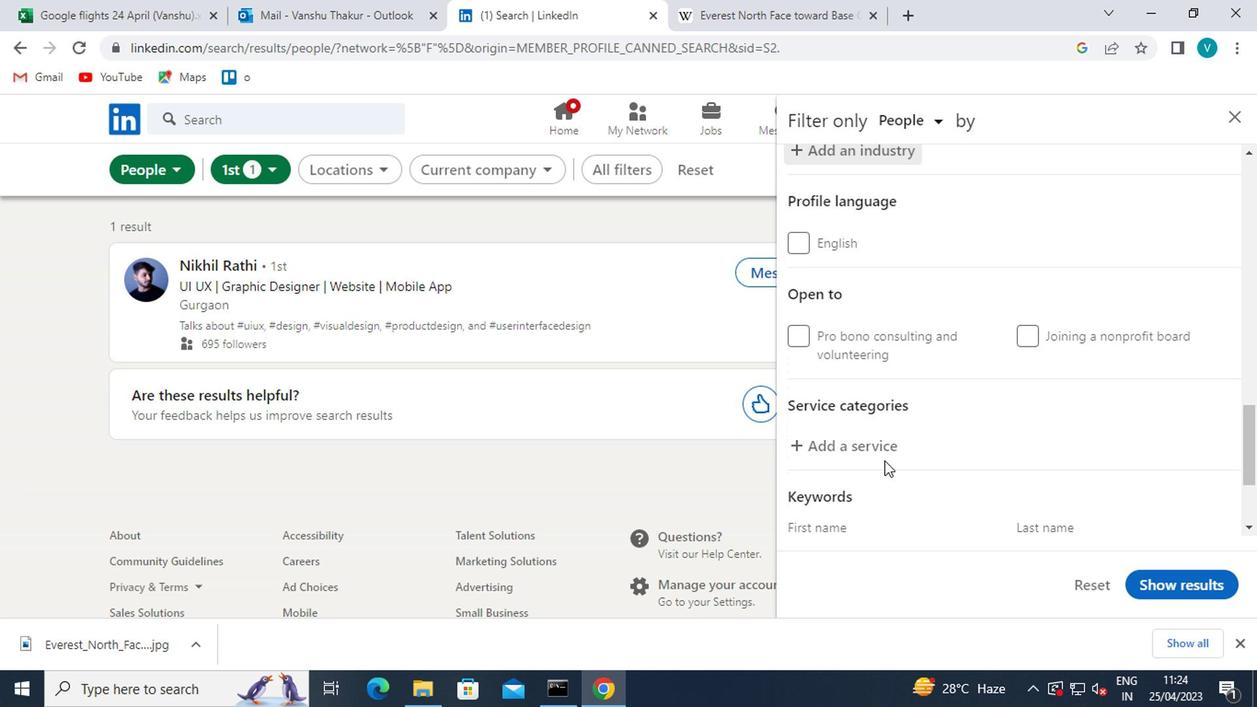 
Action: Mouse pressed left at (886, 443)
Screenshot: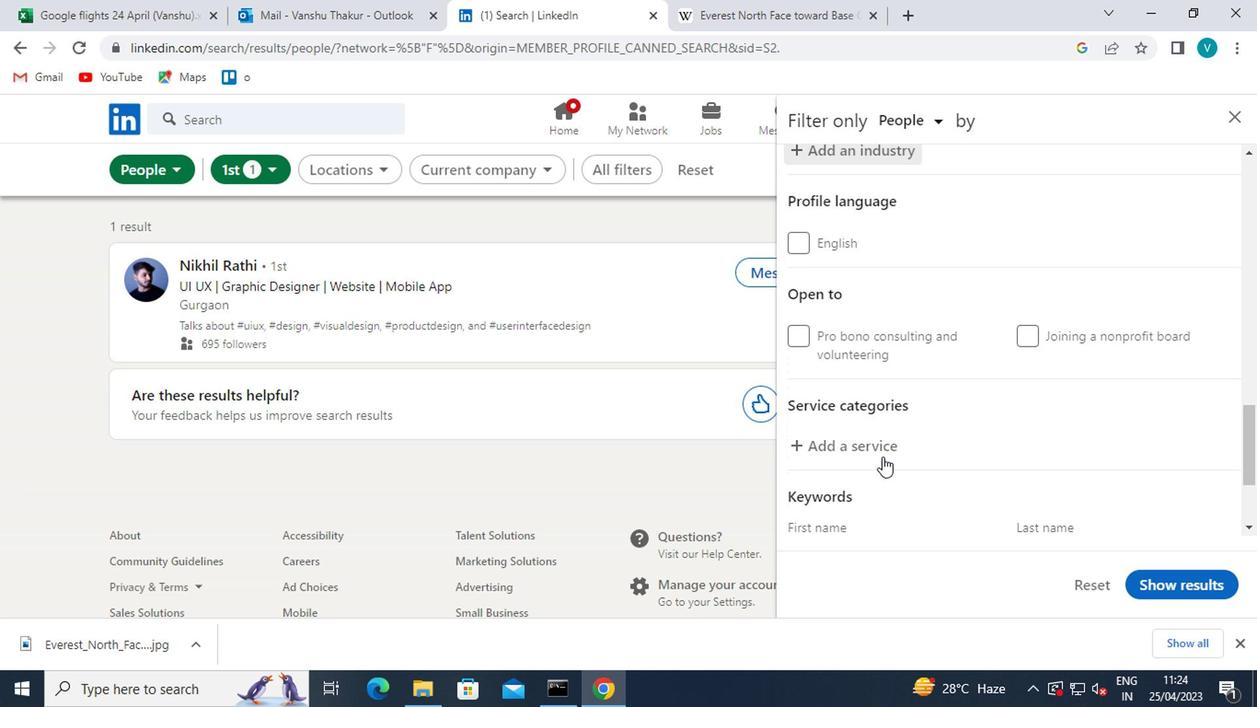 
Action: Mouse moved to (887, 442)
Screenshot: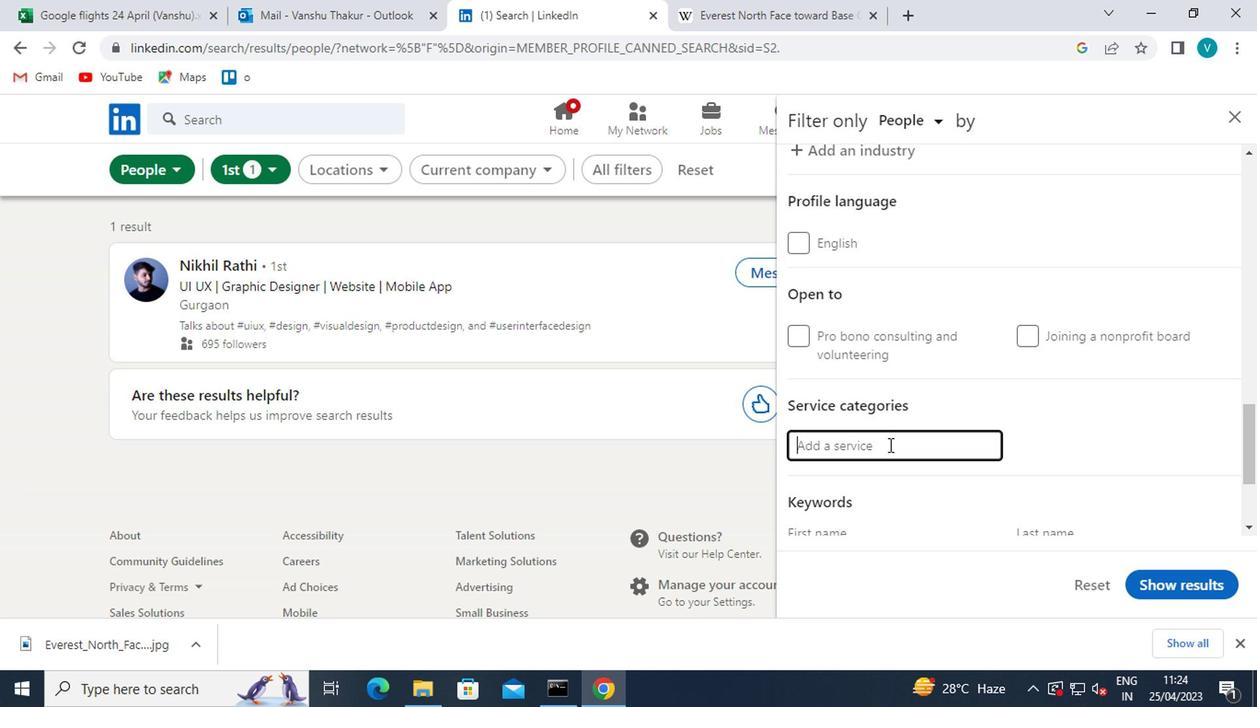 
Action: Key pressed <Key.shift>BUSINESS<Key.space>
Screenshot: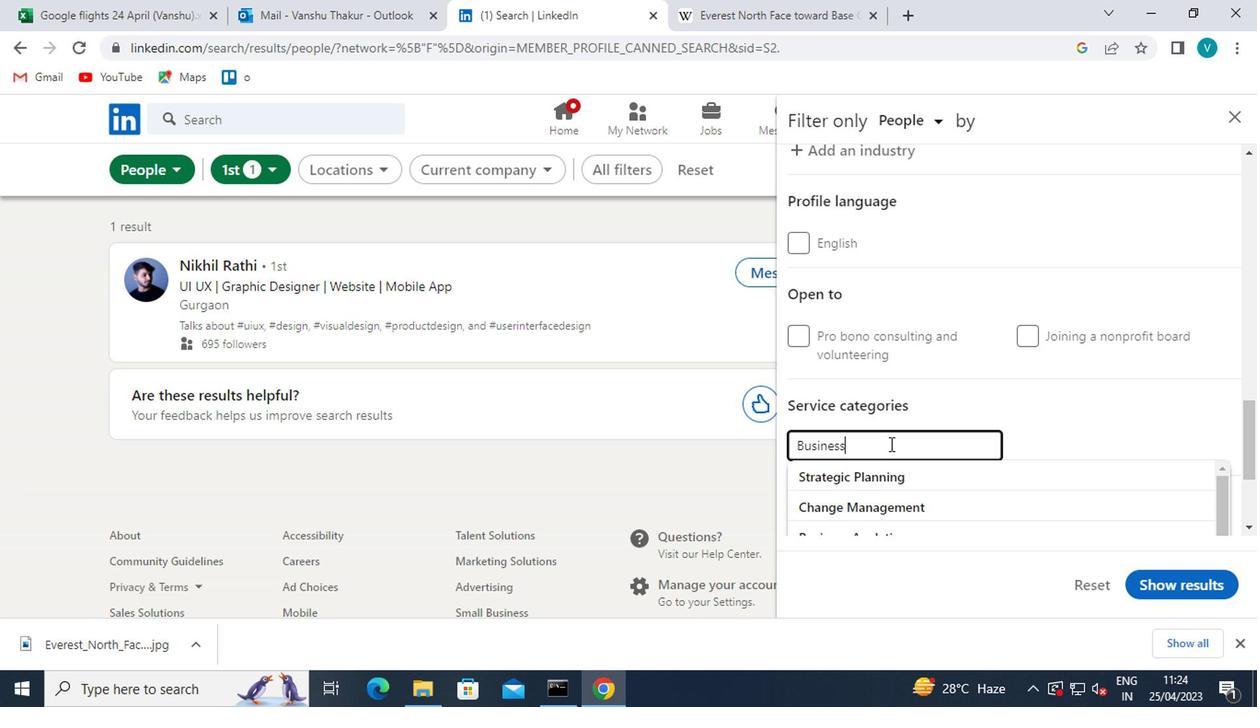 
Action: Mouse moved to (928, 457)
Screenshot: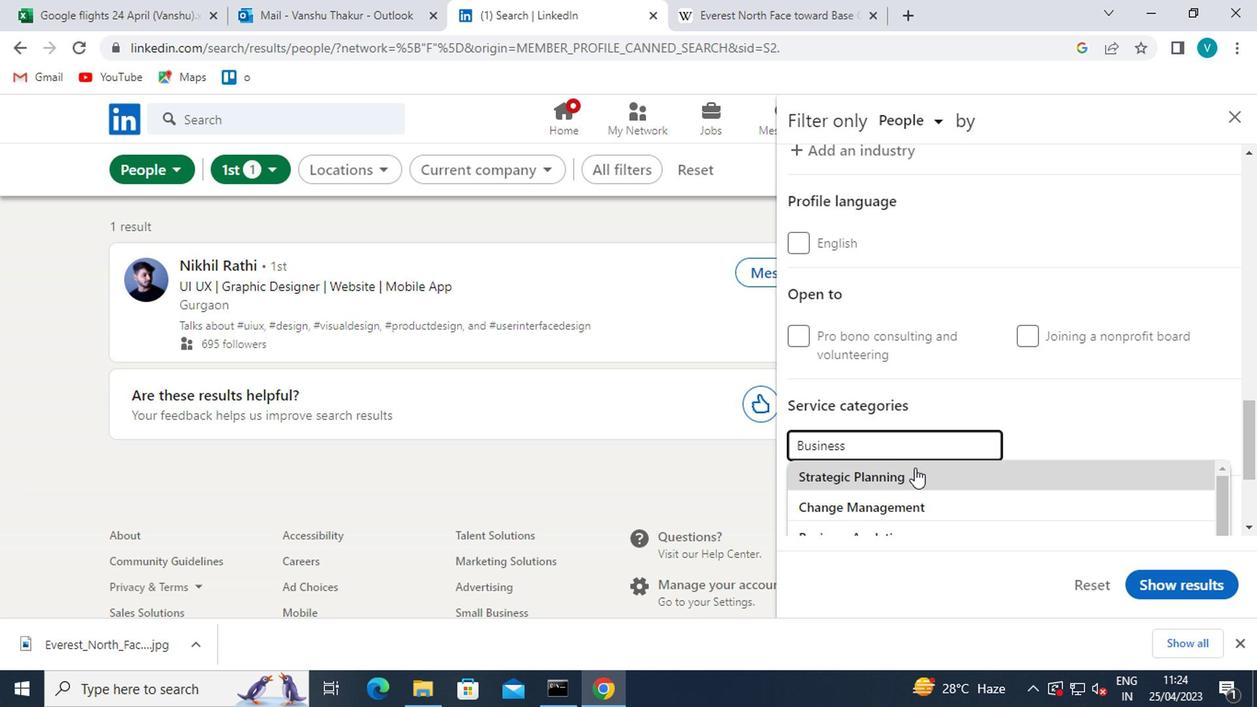 
Action: Mouse scrolled (928, 457) with delta (0, 0)
Screenshot: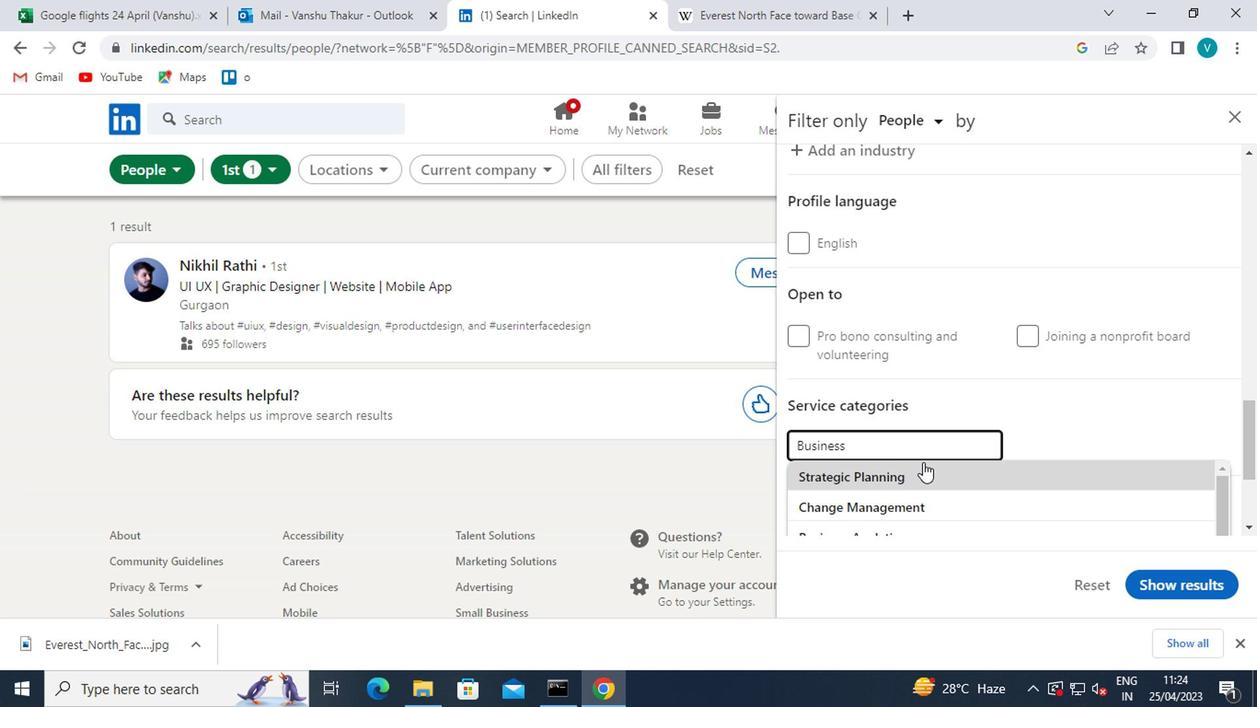 
Action: Mouse moved to (937, 478)
Screenshot: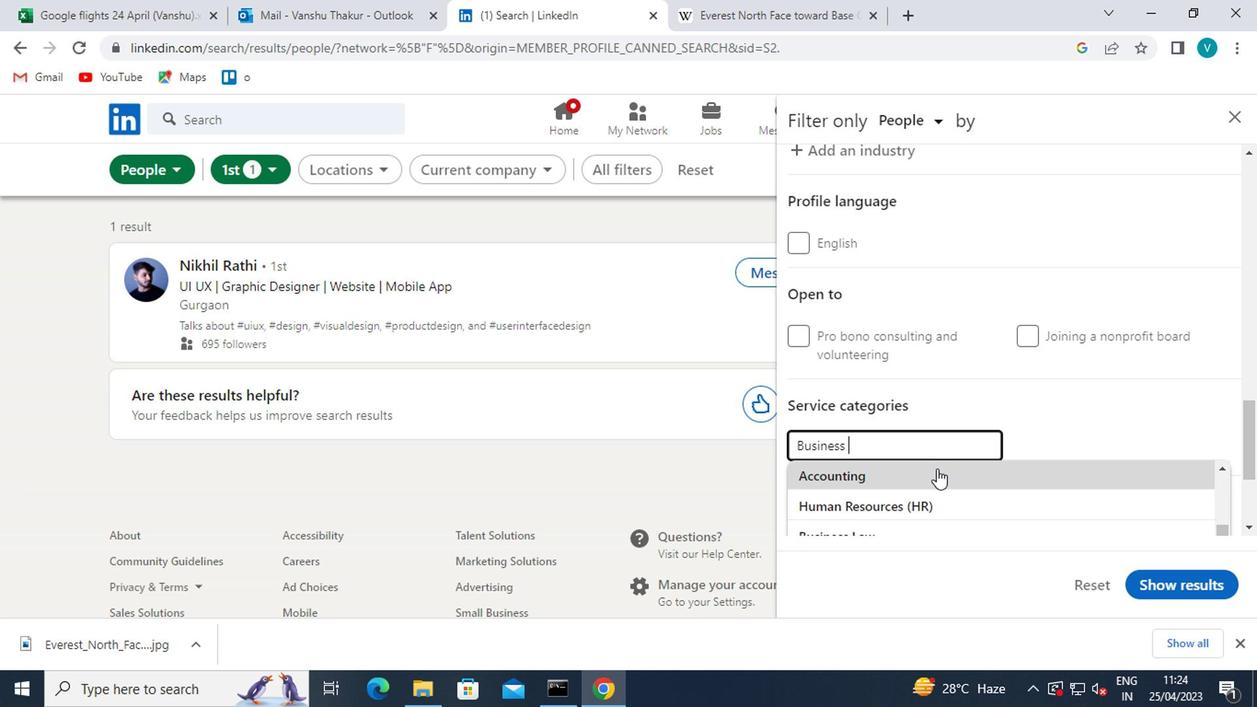 
Action: Mouse scrolled (937, 480) with delta (0, 1)
Screenshot: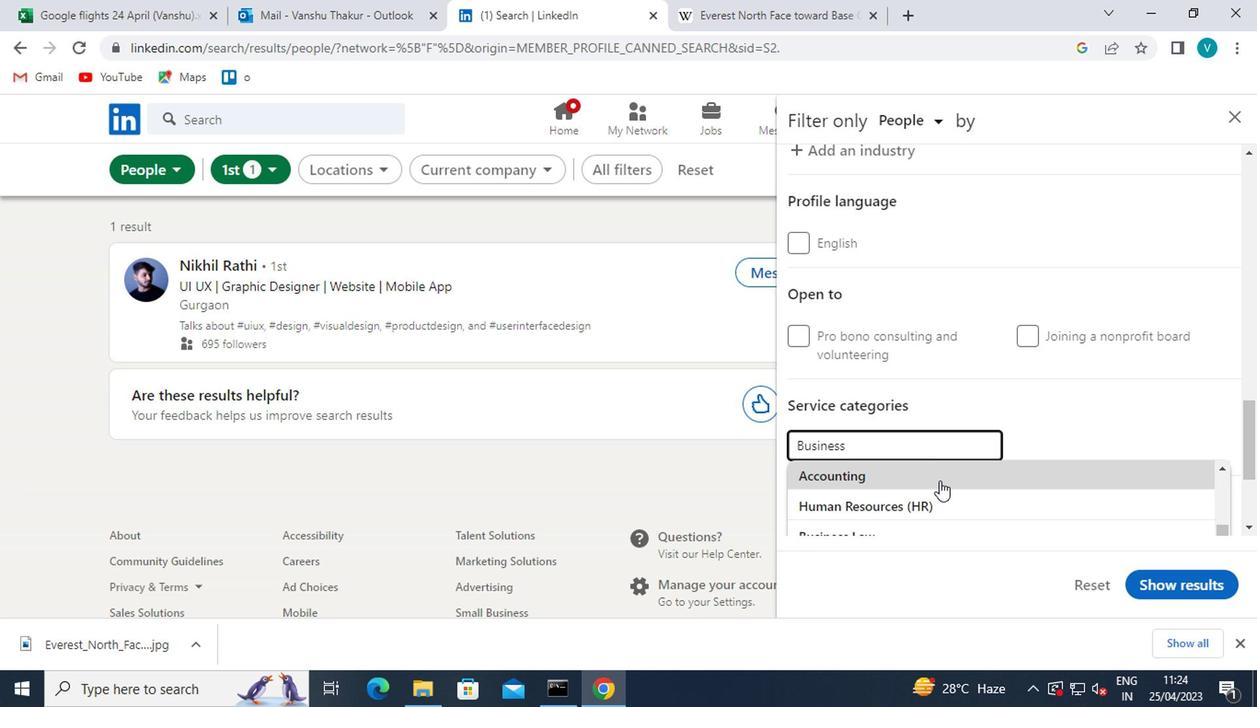 
Action: Mouse scrolled (937, 480) with delta (0, 1)
Screenshot: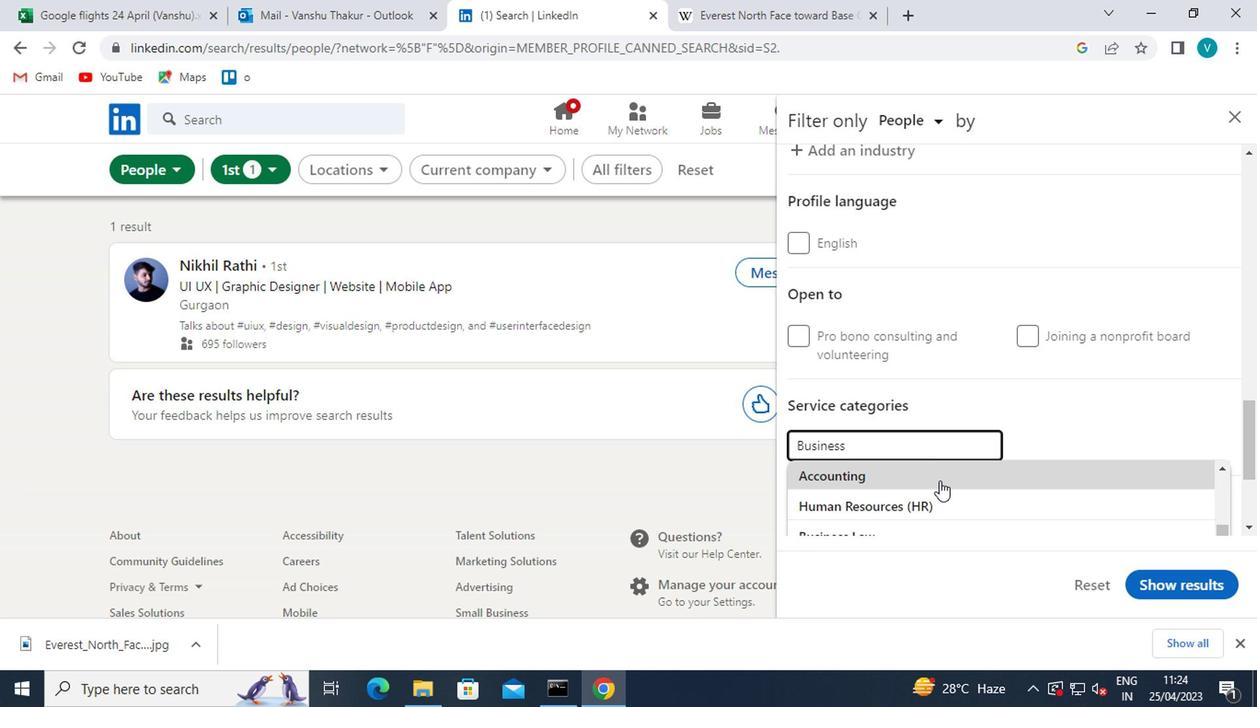 
Action: Mouse moved to (918, 451)
Screenshot: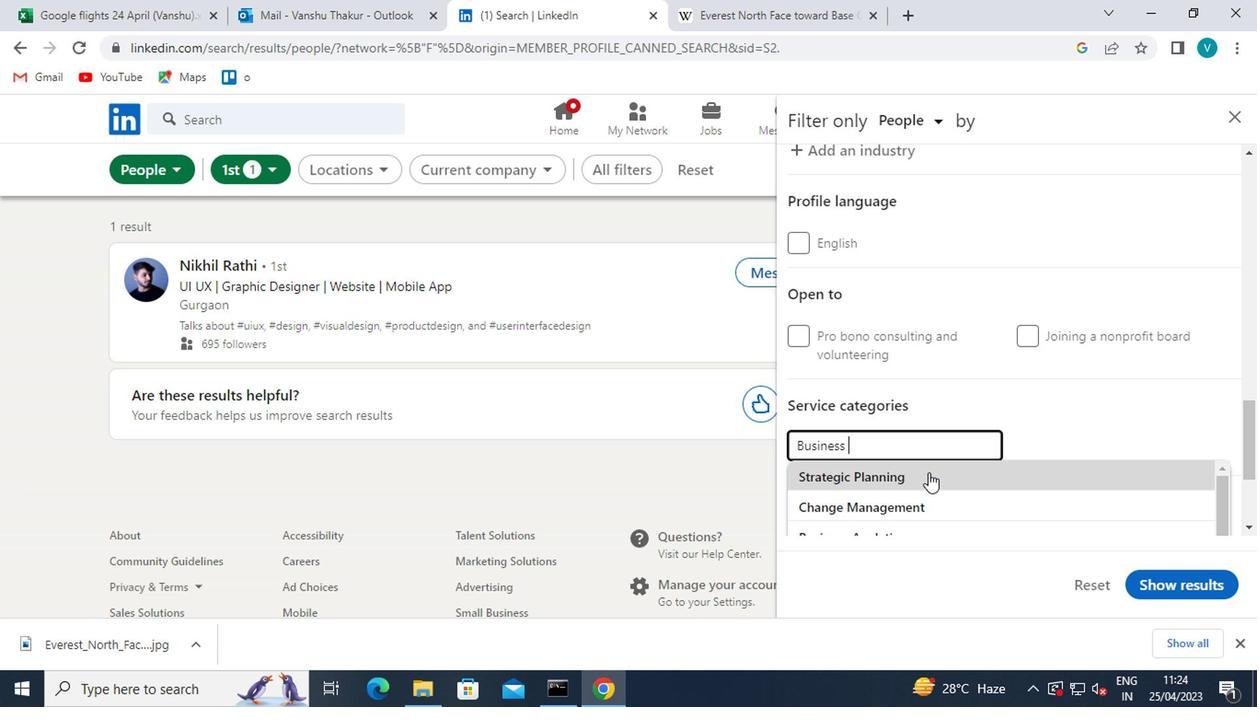 
Action: Key pressed <Key.shift>AN
Screenshot: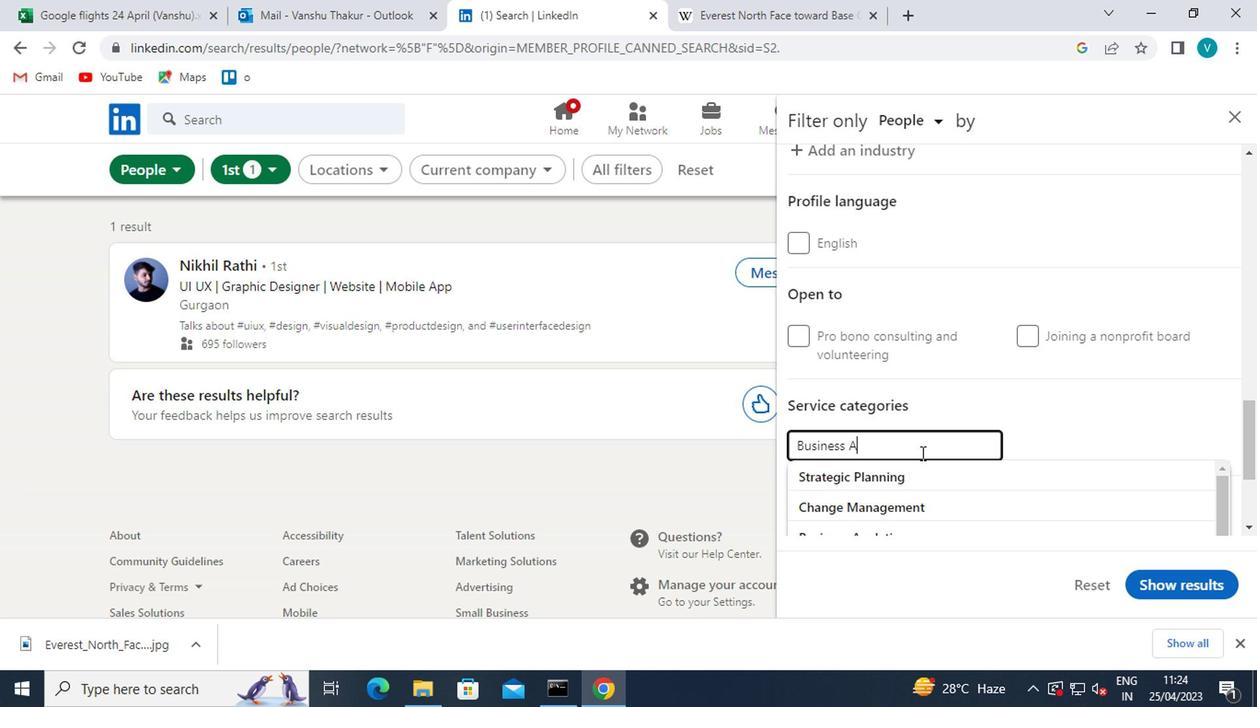 
Action: Mouse moved to (886, 467)
Screenshot: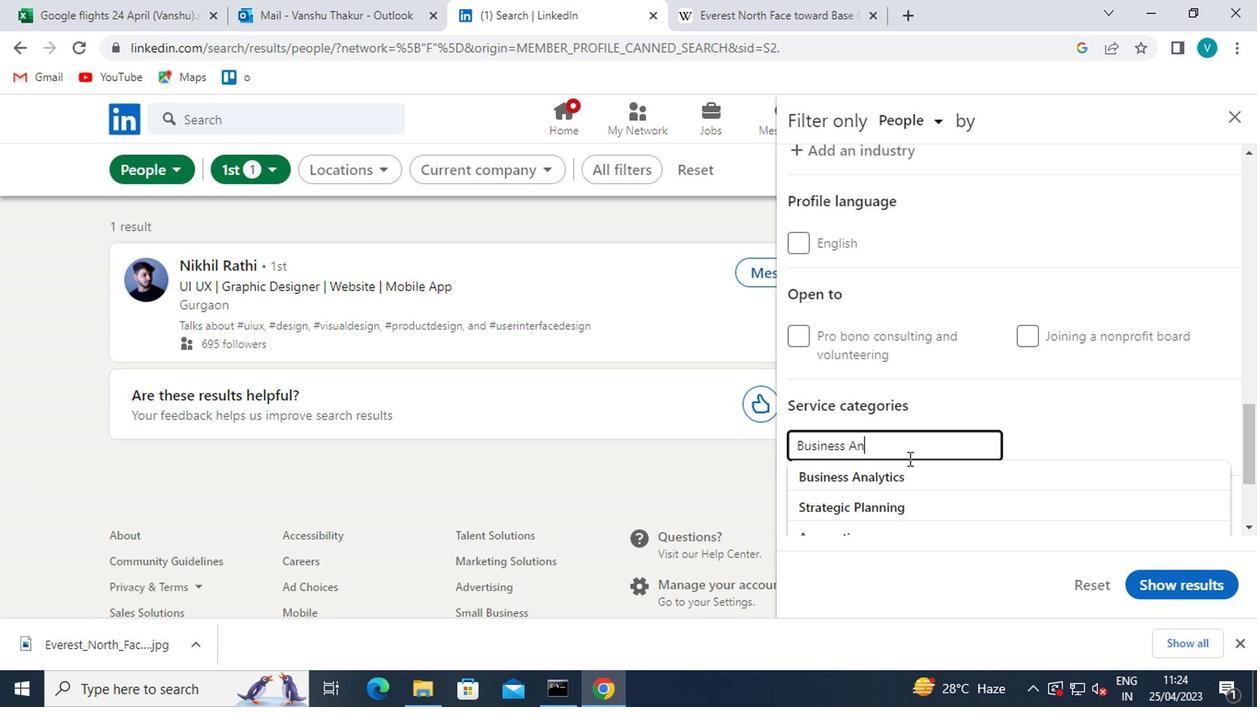 
Action: Mouse pressed left at (886, 467)
Screenshot: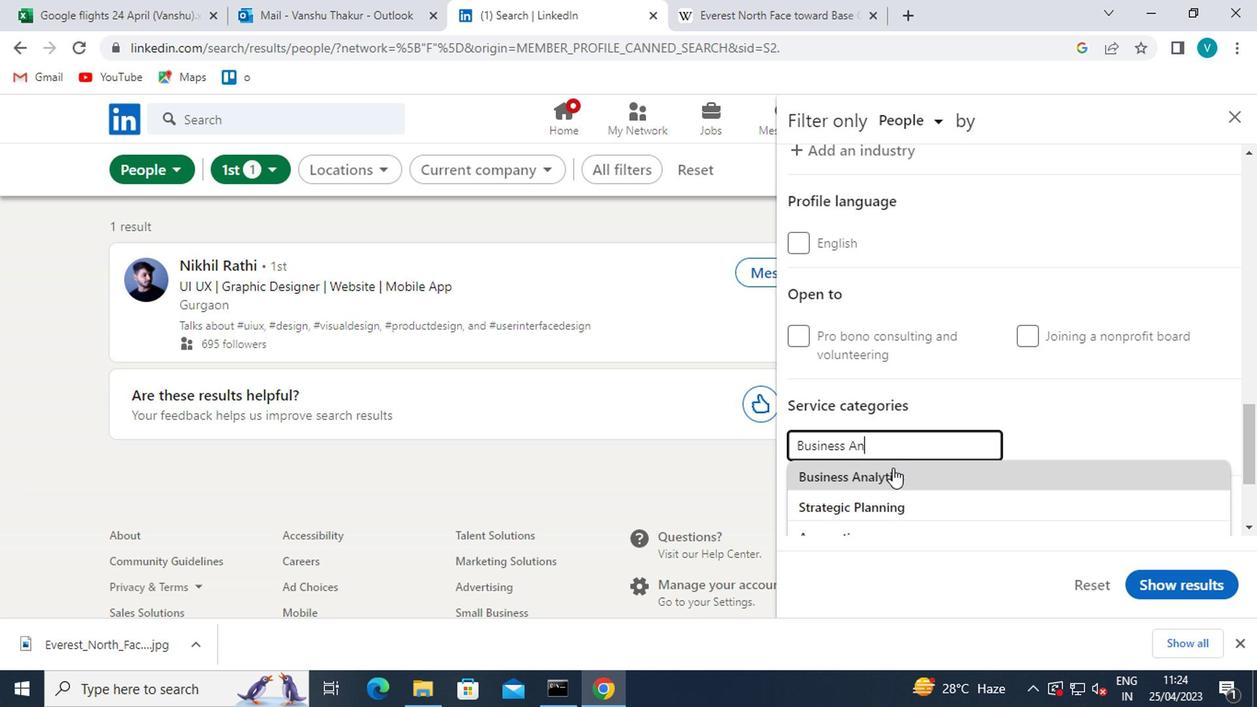 
Action: Mouse moved to (885, 467)
Screenshot: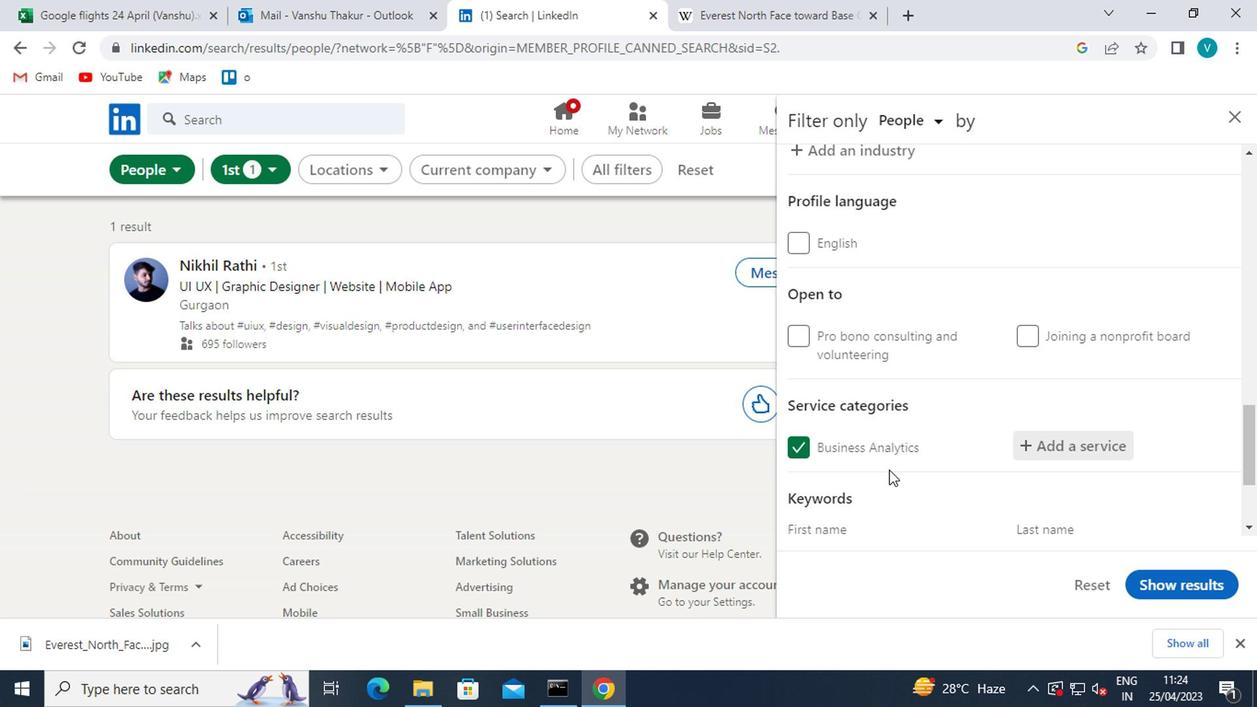 
Action: Mouse scrolled (885, 467) with delta (0, 0)
Screenshot: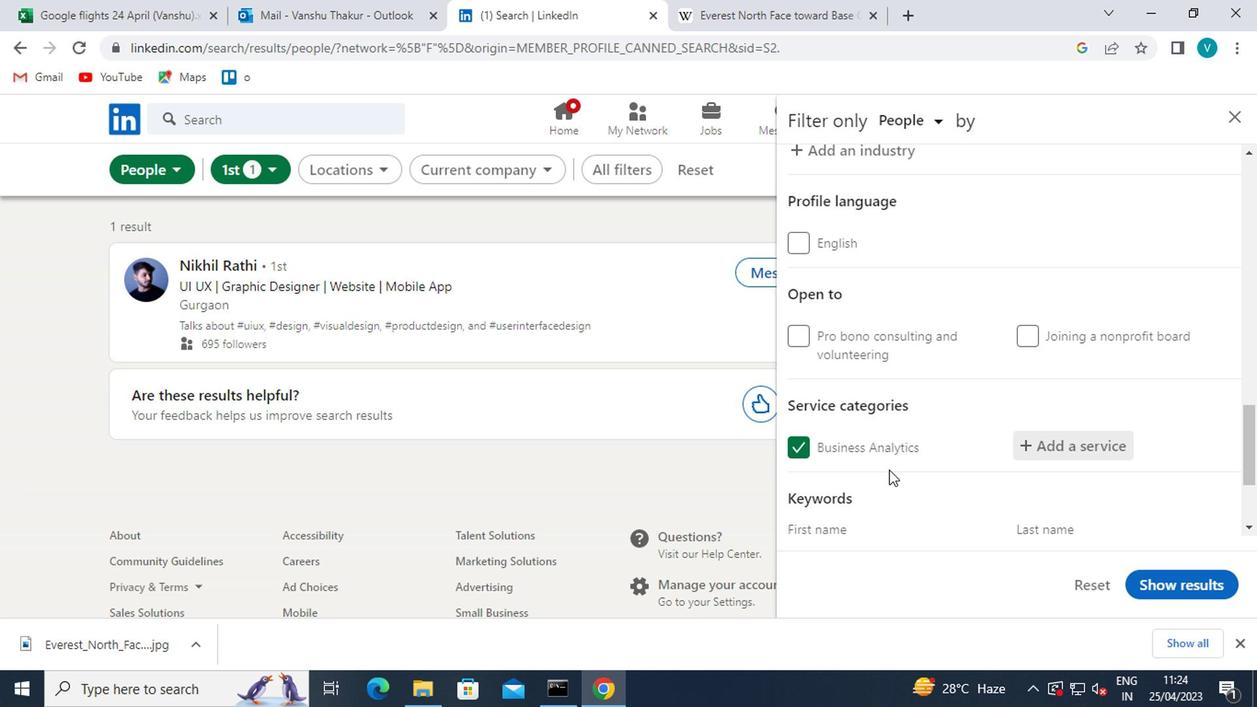 
Action: Mouse moved to (884, 468)
Screenshot: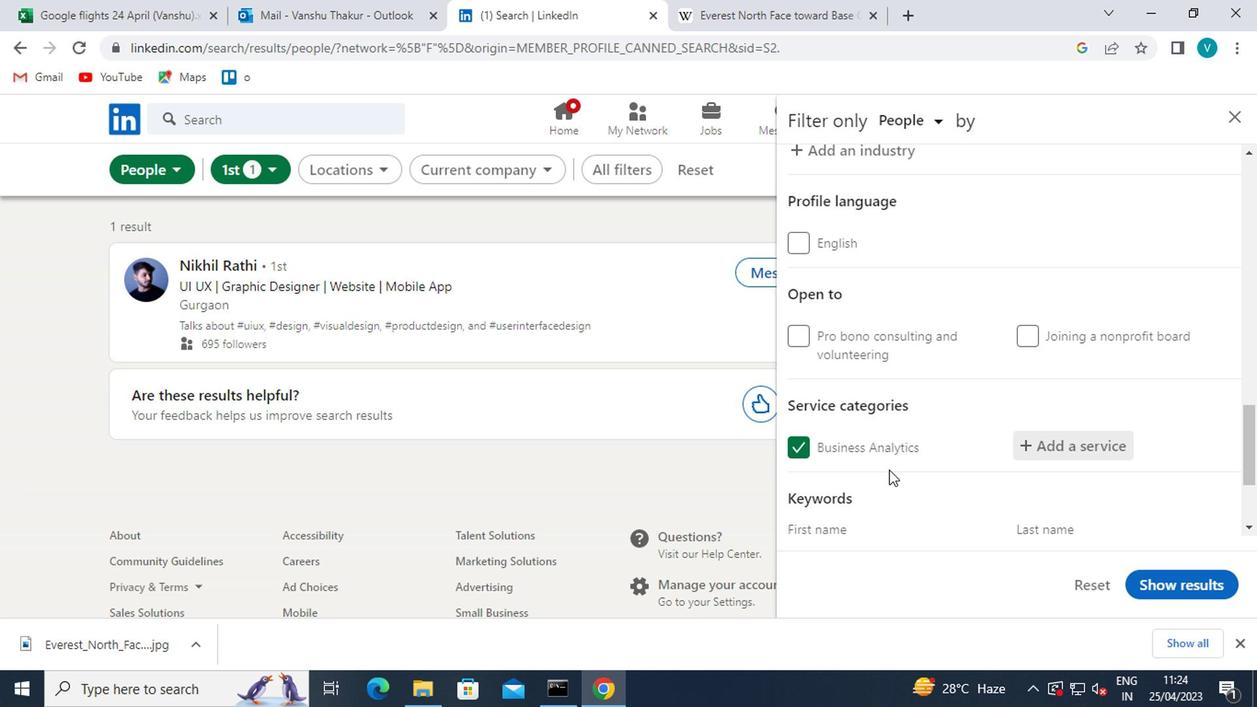 
Action: Mouse scrolled (884, 467) with delta (0, -1)
Screenshot: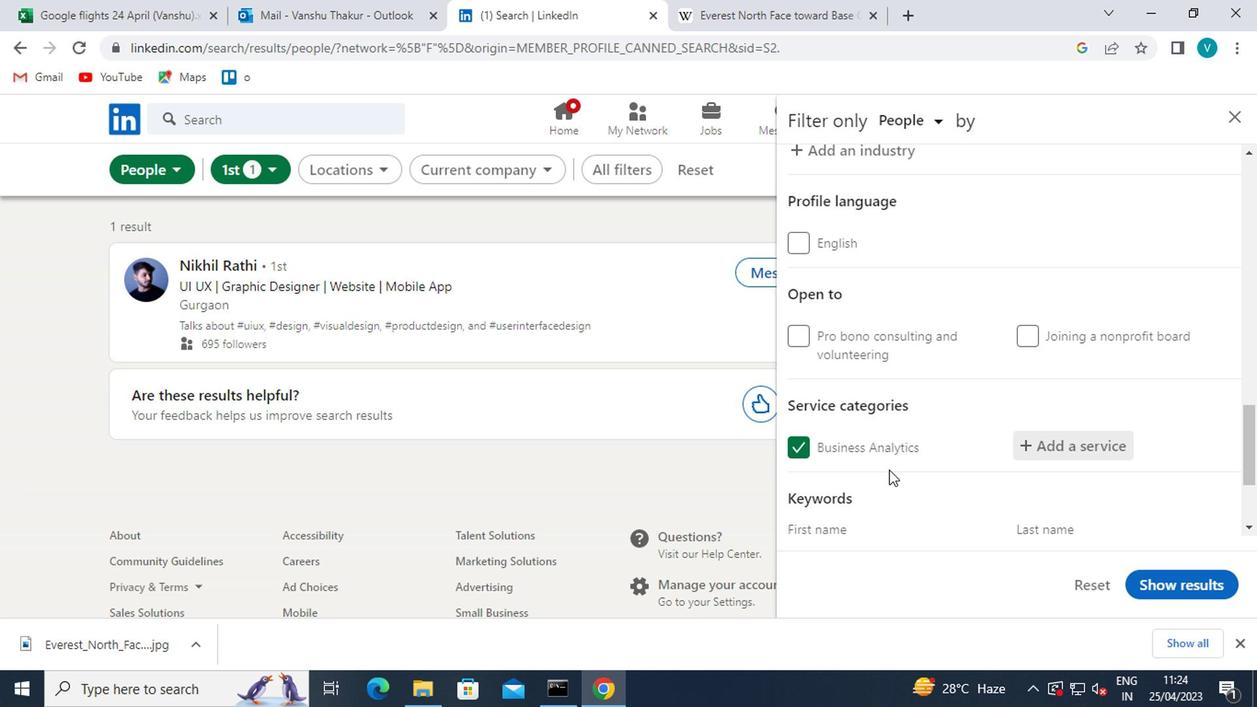 
Action: Mouse moved to (883, 470)
Screenshot: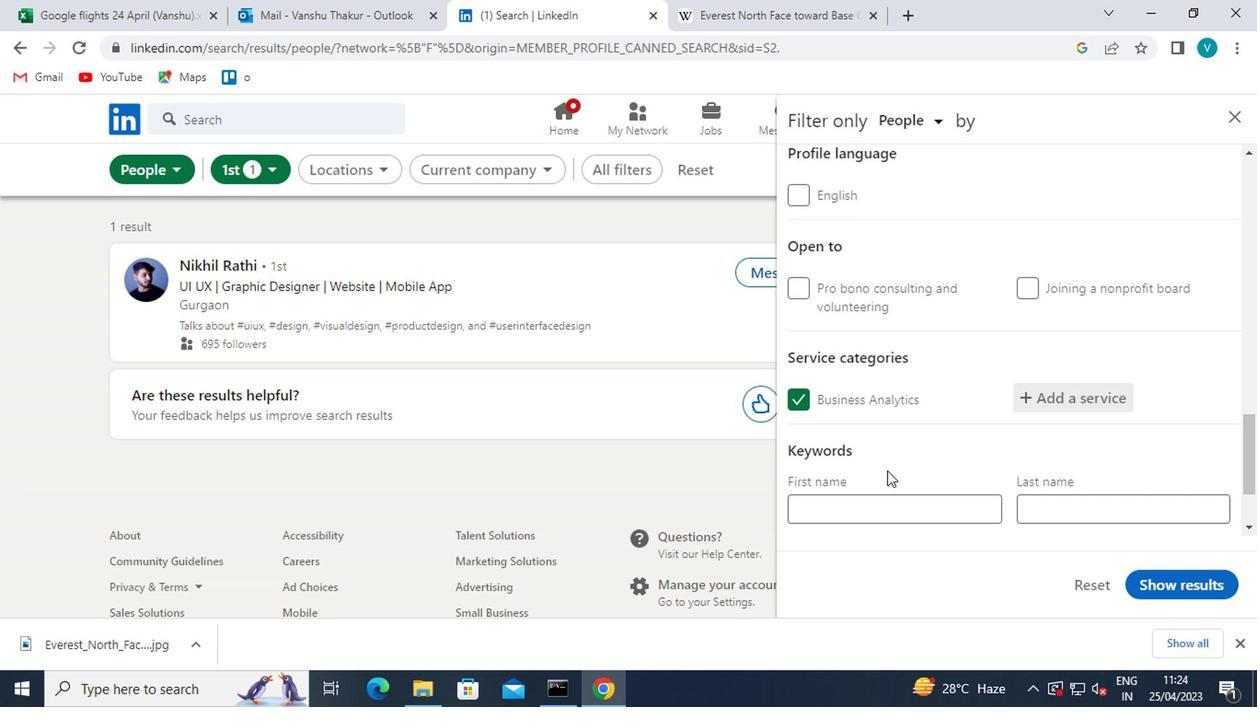 
Action: Mouse scrolled (883, 469) with delta (0, -1)
Screenshot: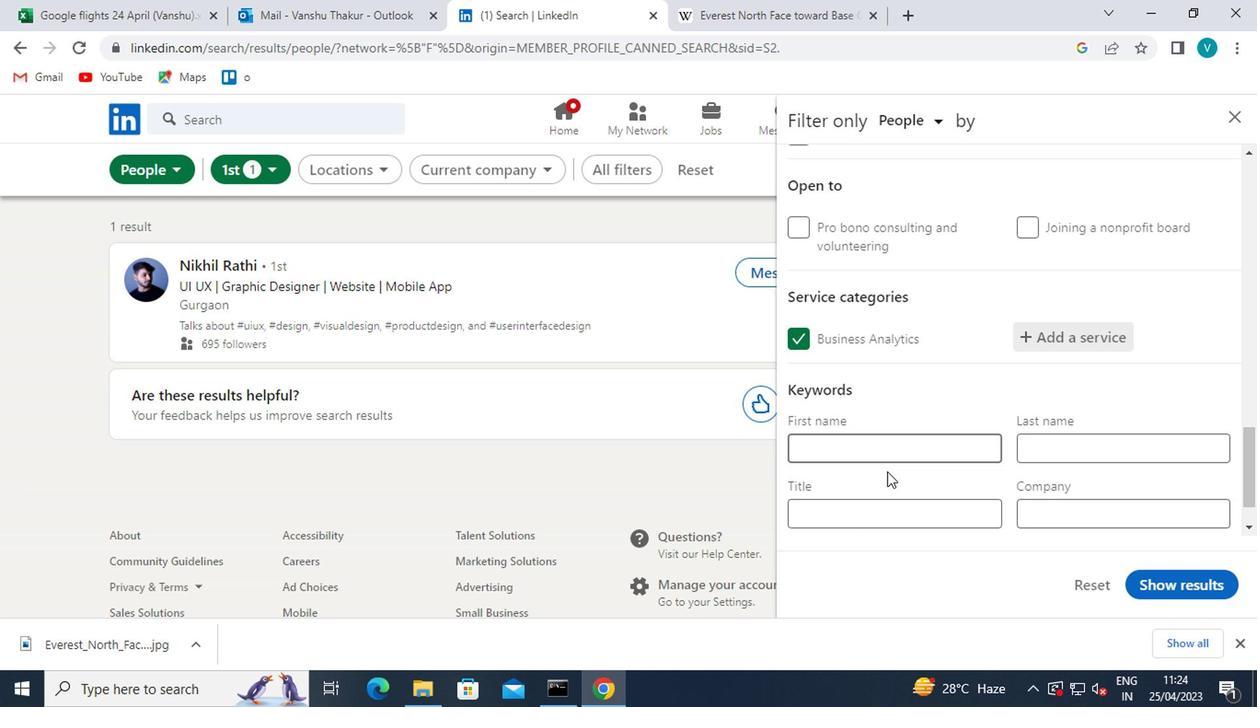
Action: Mouse moved to (892, 455)
Screenshot: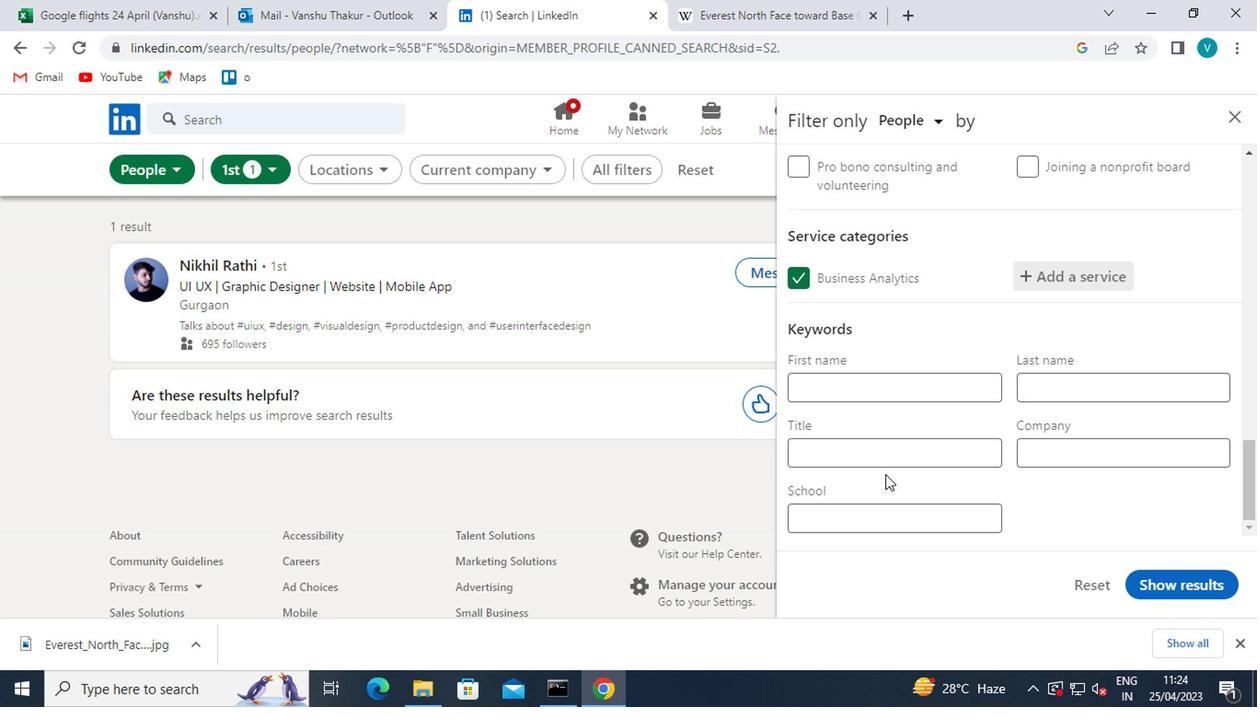 
Action: Mouse pressed left at (892, 455)
Screenshot: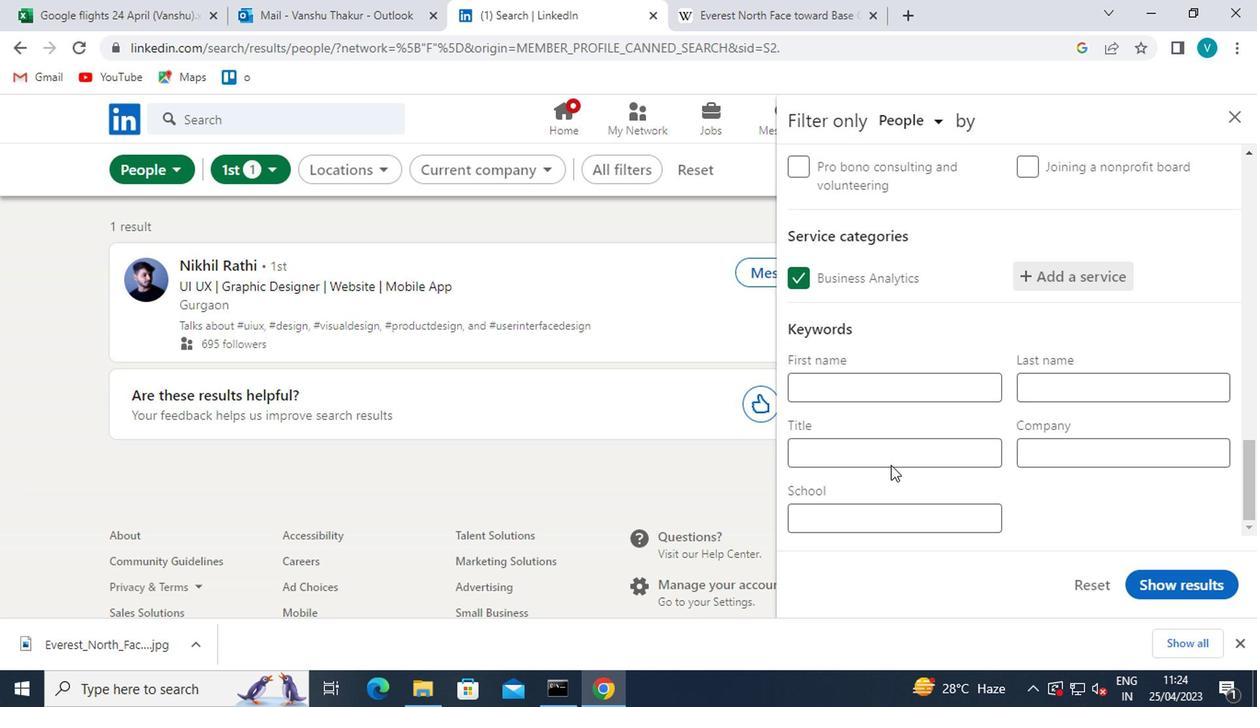 
Action: Mouse moved to (898, 451)
Screenshot: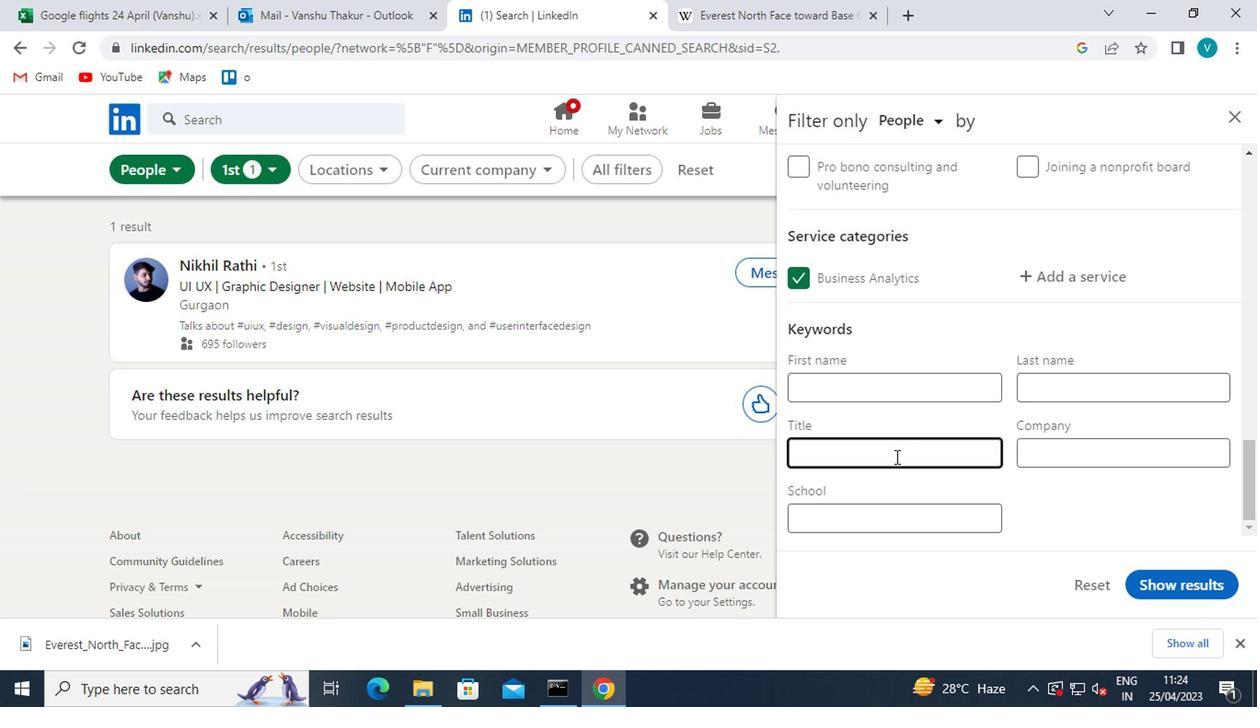 
Action: Key pressed <Key.shift>REIKI<Key.space><Key.shift>PRACTITIONER
Screenshot: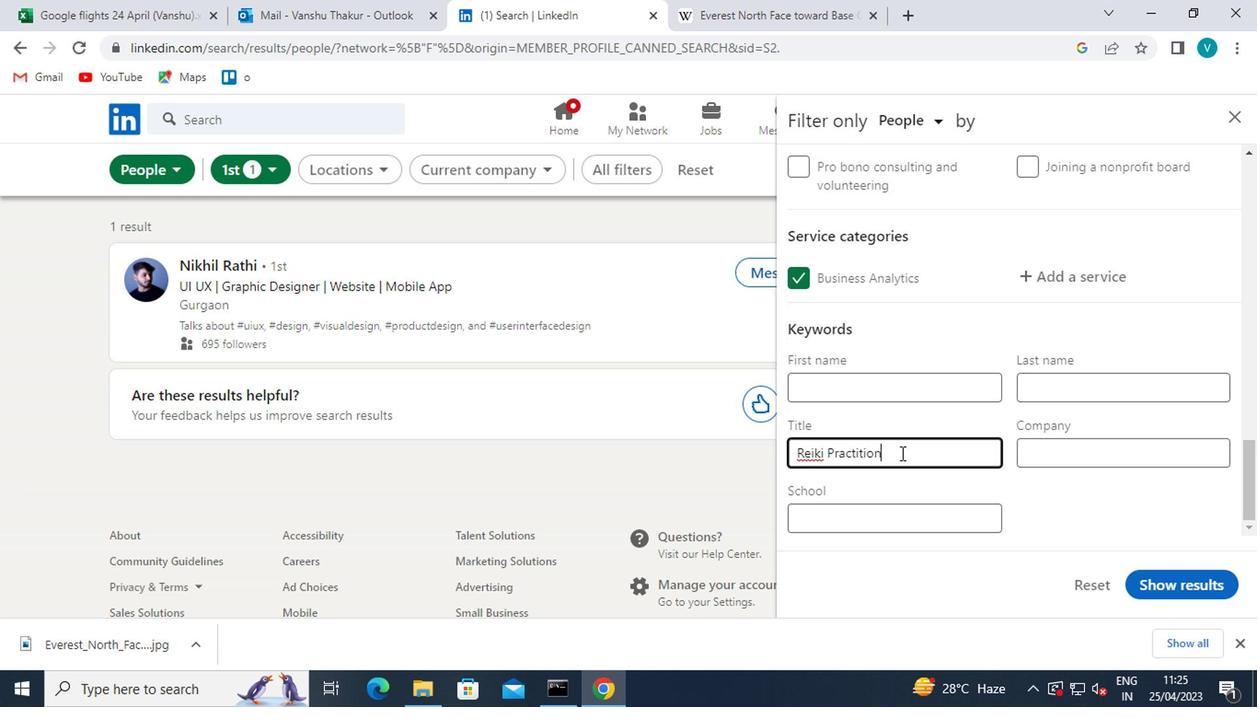 
Action: Mouse moved to (1175, 576)
Screenshot: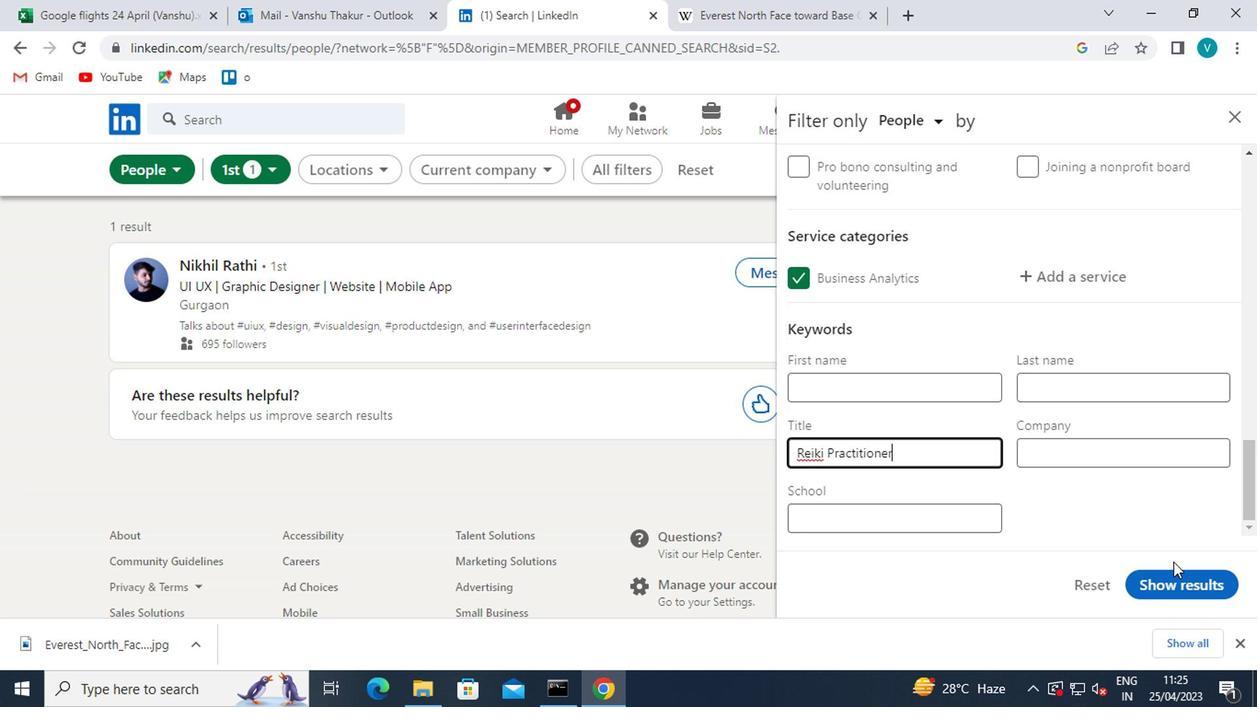 
Action: Mouse pressed left at (1175, 576)
Screenshot: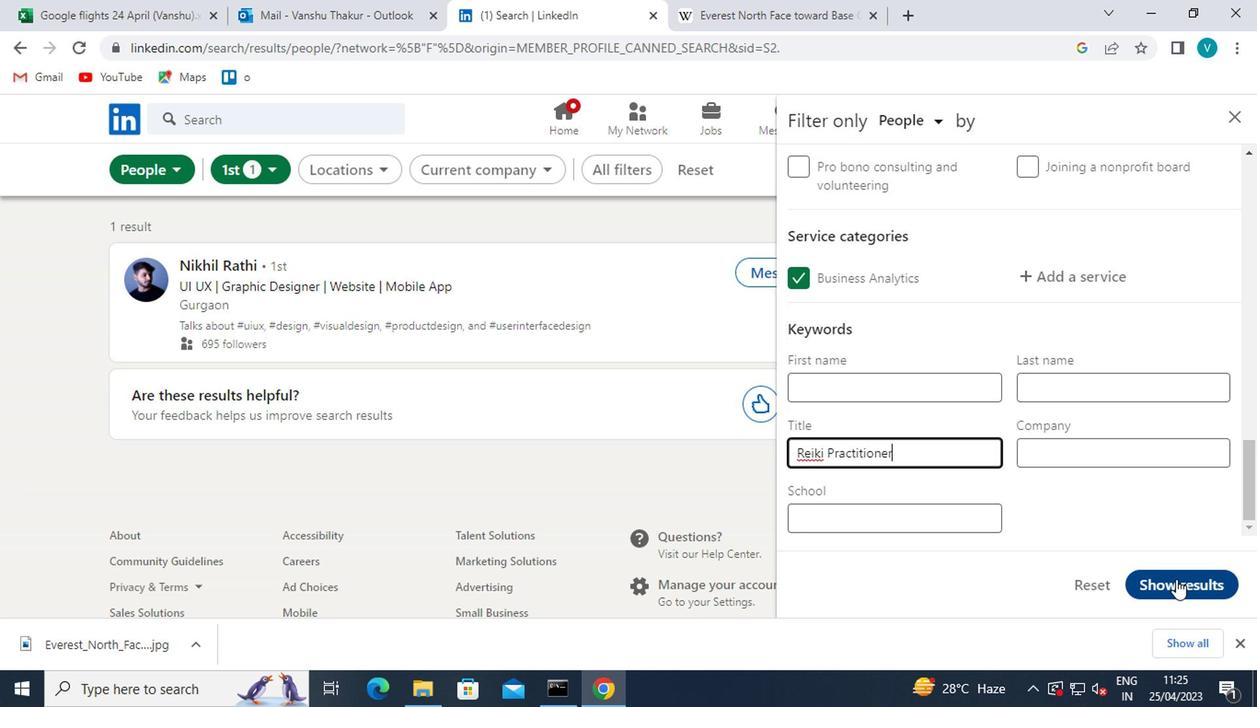 
